 Task: Add an event with the title Second Interview with Roberstson, date ''2024/05/03'', time 9:40 AM to 11:40 AMand add a description: Analyzing the campaign''s KPIs, such as website traffic, lead generation, sales, customer acquisition cost, return on investment (ROI), or brand awareness metrics. This helps to determine if the campaign achieved its desired outcomes and if it delivered a positive ROI.Select event color  Peacock . Add location for the event as: Rotterdam, Netherlands, logged in from the account softage.8@softage.netand send the event invitation to softage.6@softage.net and softage.7@softage.net. Set a reminder for the event Every weekday(Monday to Friday)
Action: Mouse moved to (69, 126)
Screenshot: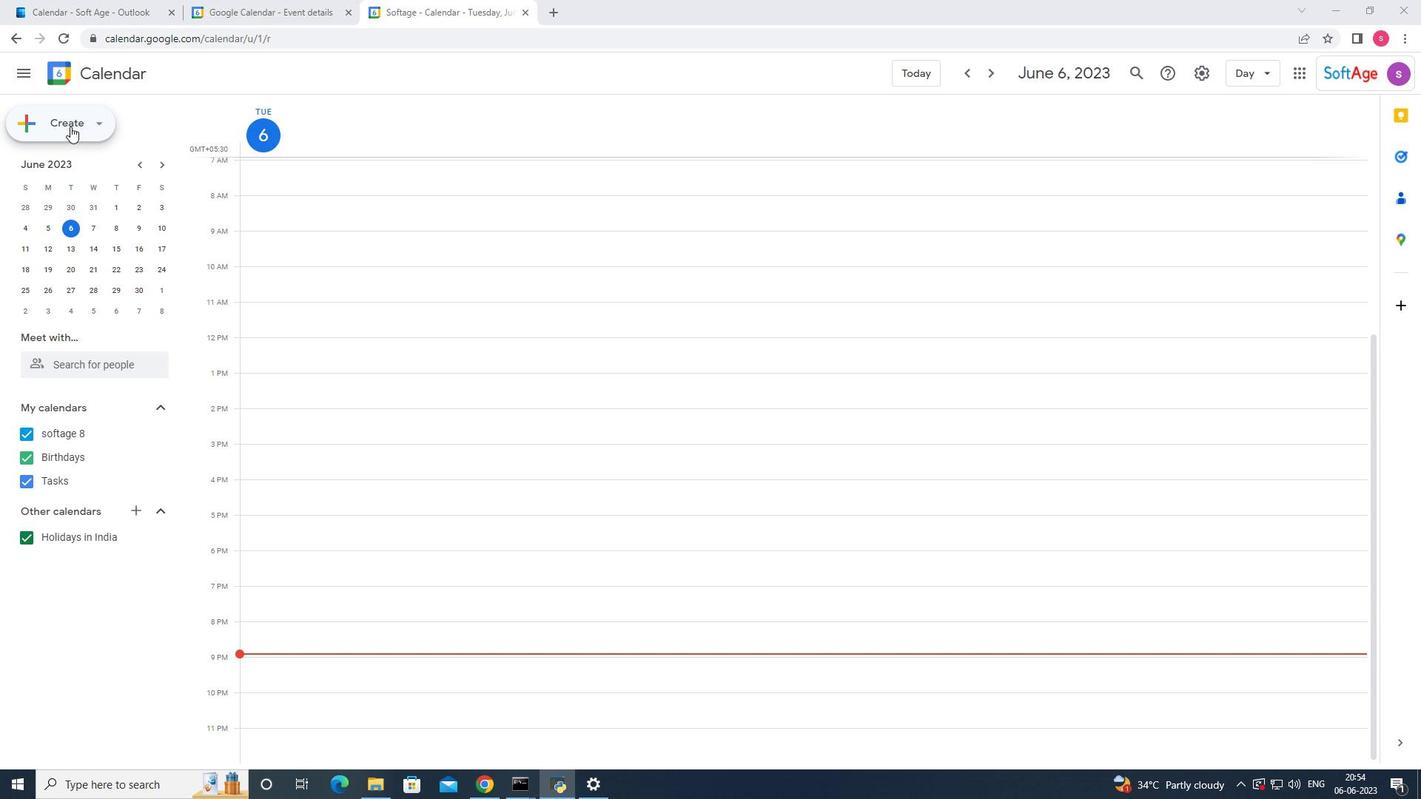 
Action: Mouse pressed left at (69, 126)
Screenshot: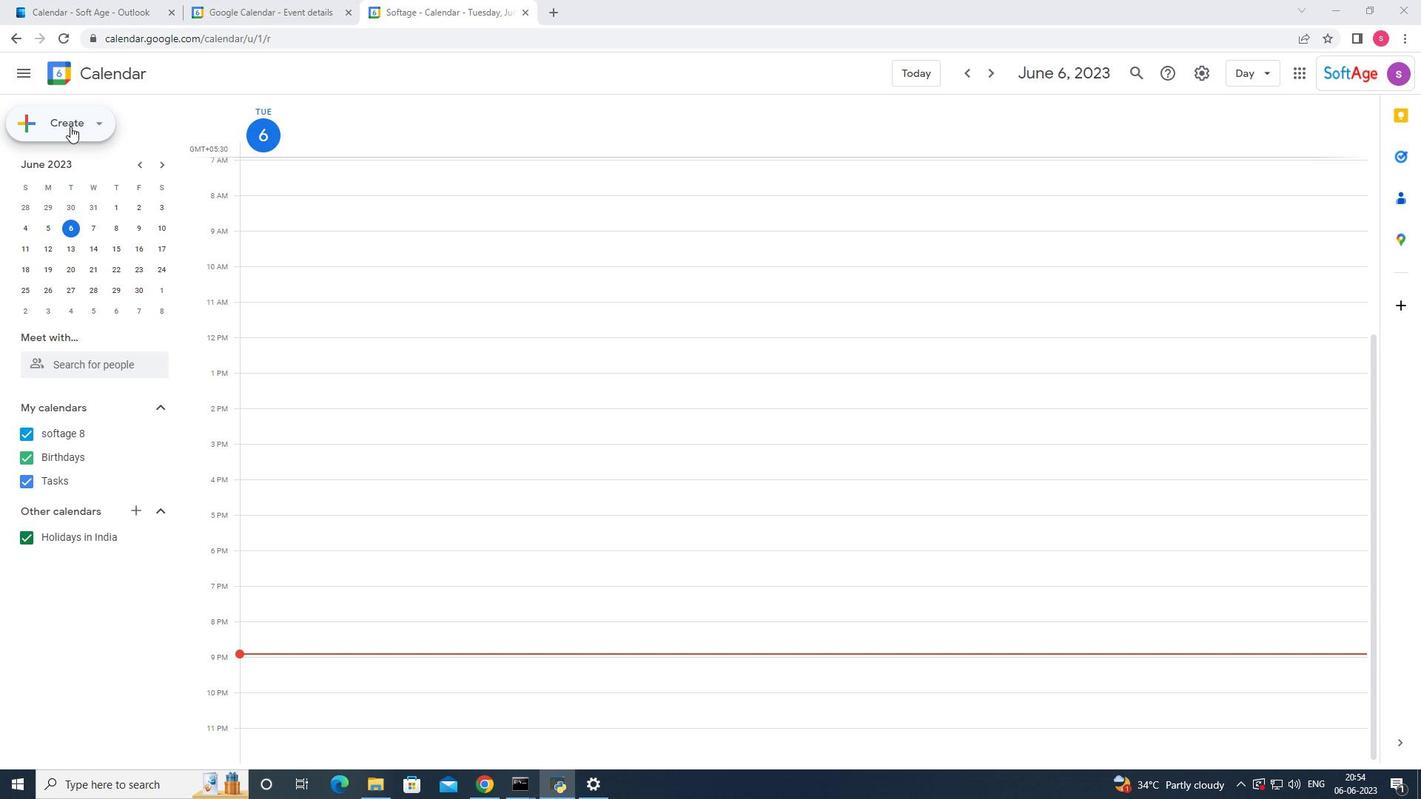 
Action: Mouse moved to (71, 165)
Screenshot: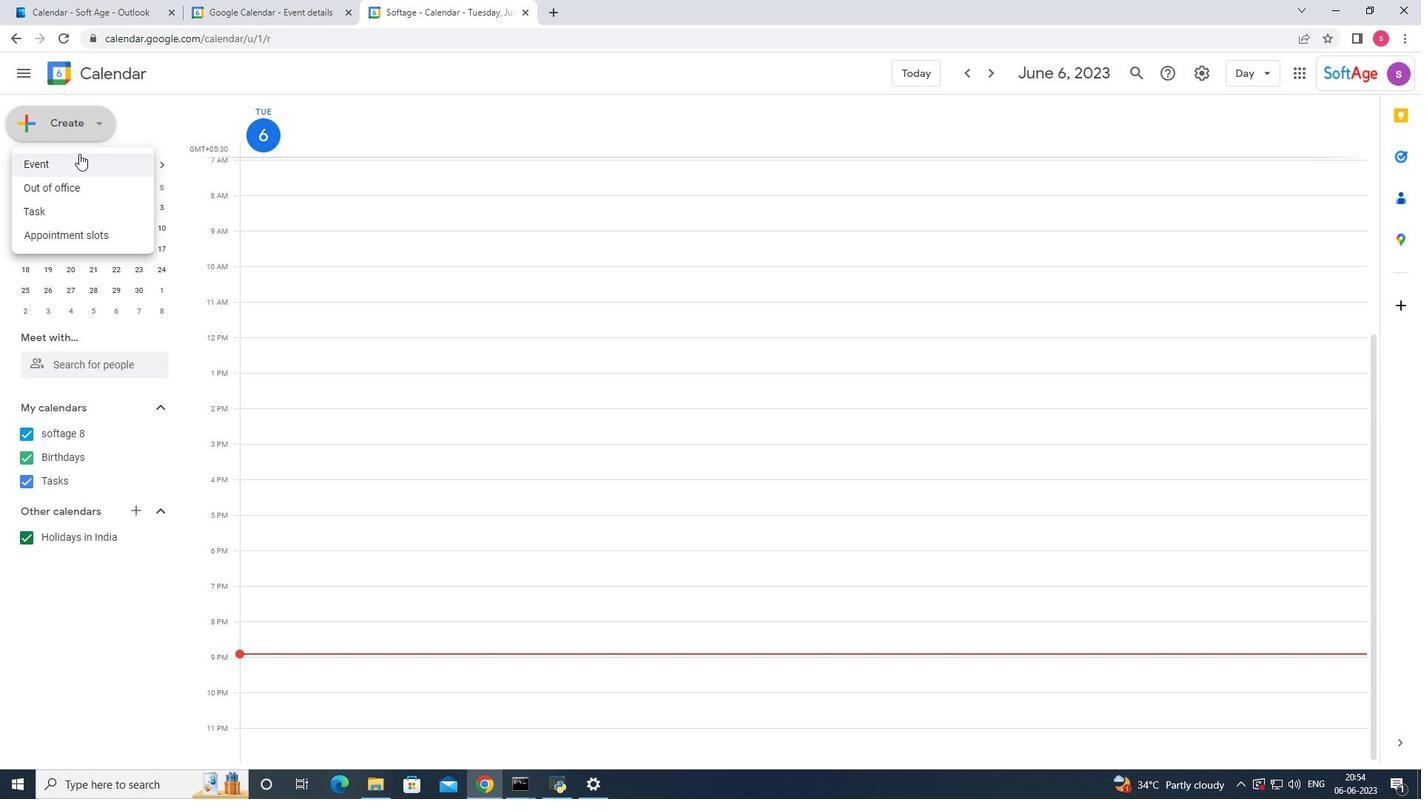 
Action: Mouse pressed left at (71, 165)
Screenshot: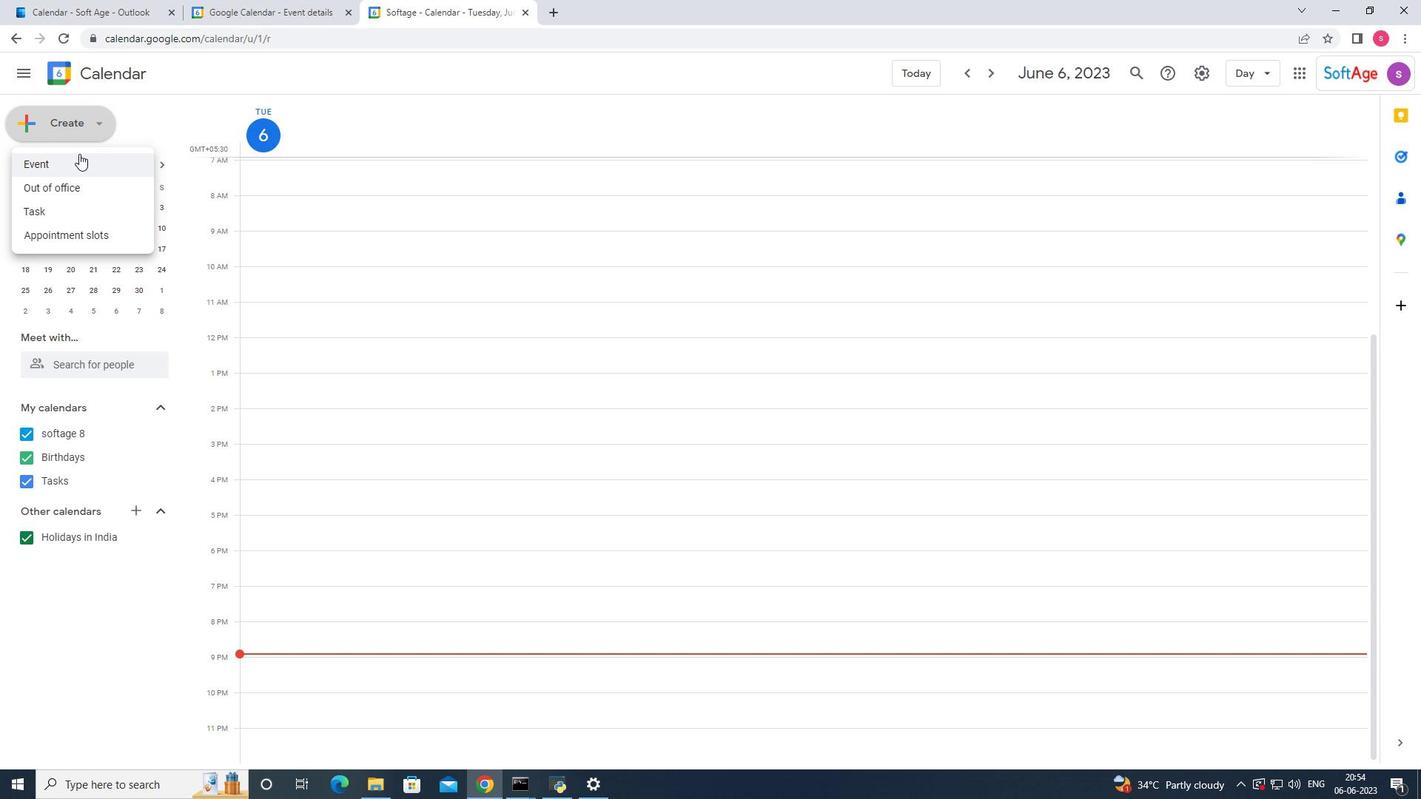 
Action: Mouse moved to (828, 636)
Screenshot: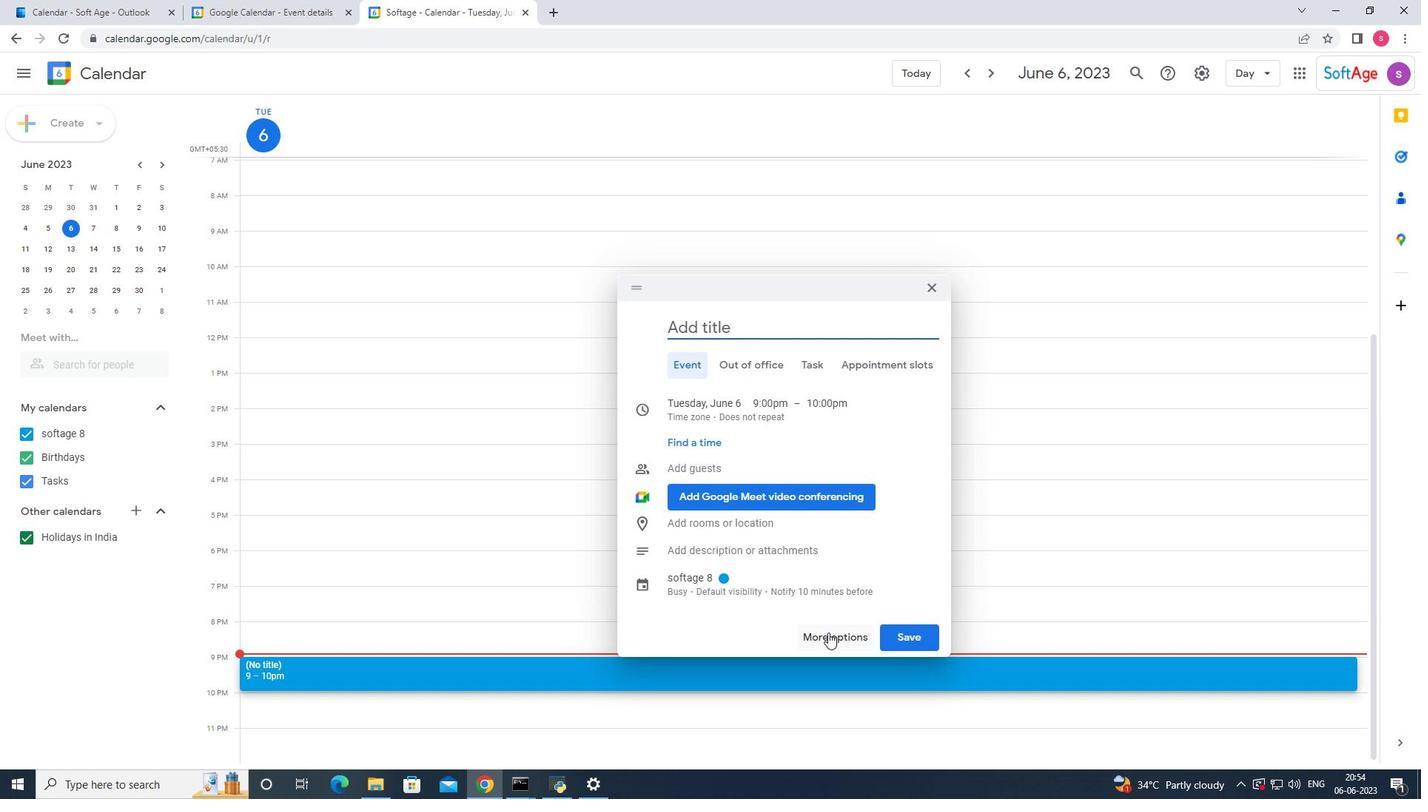 
Action: Mouse pressed left at (828, 636)
Screenshot: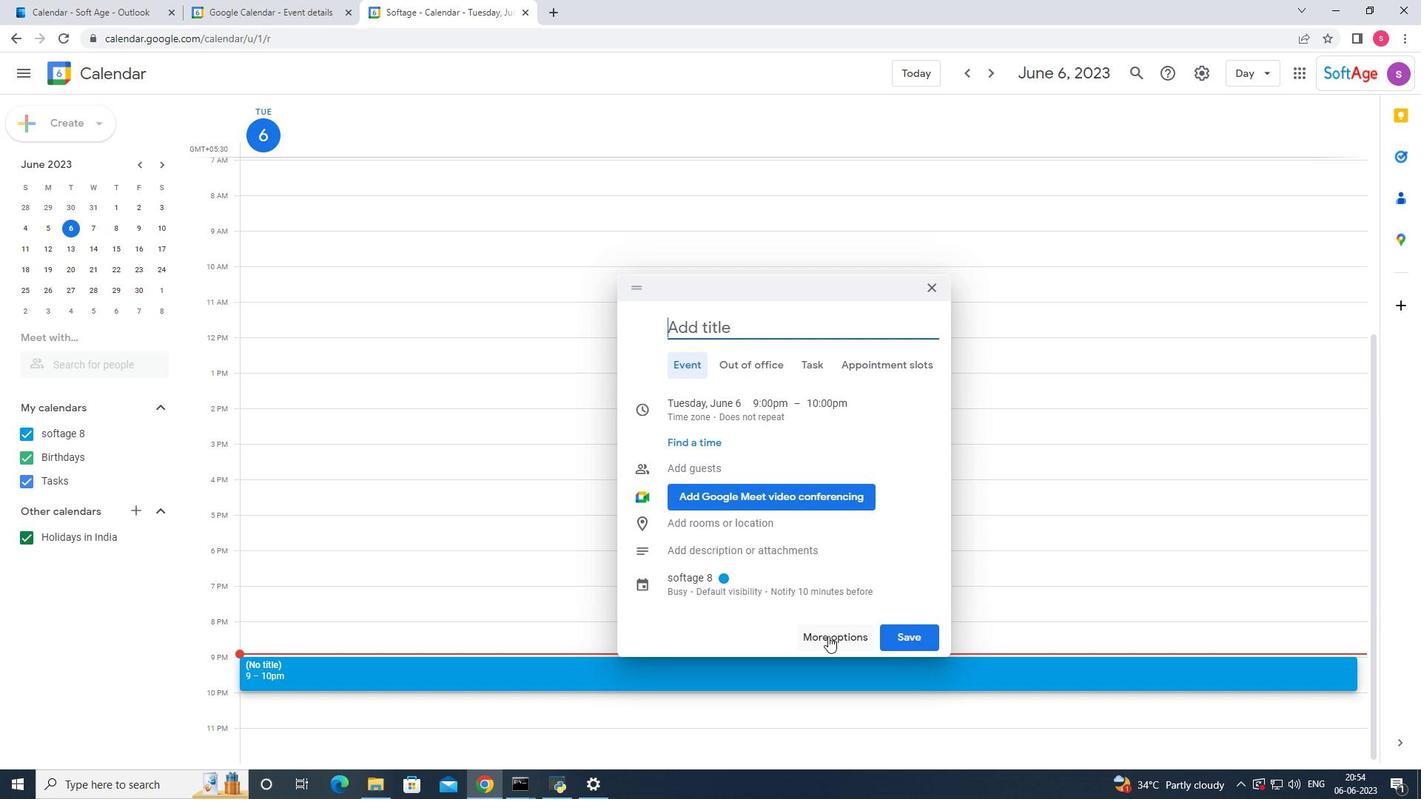 
Action: Mouse moved to (202, 63)
Screenshot: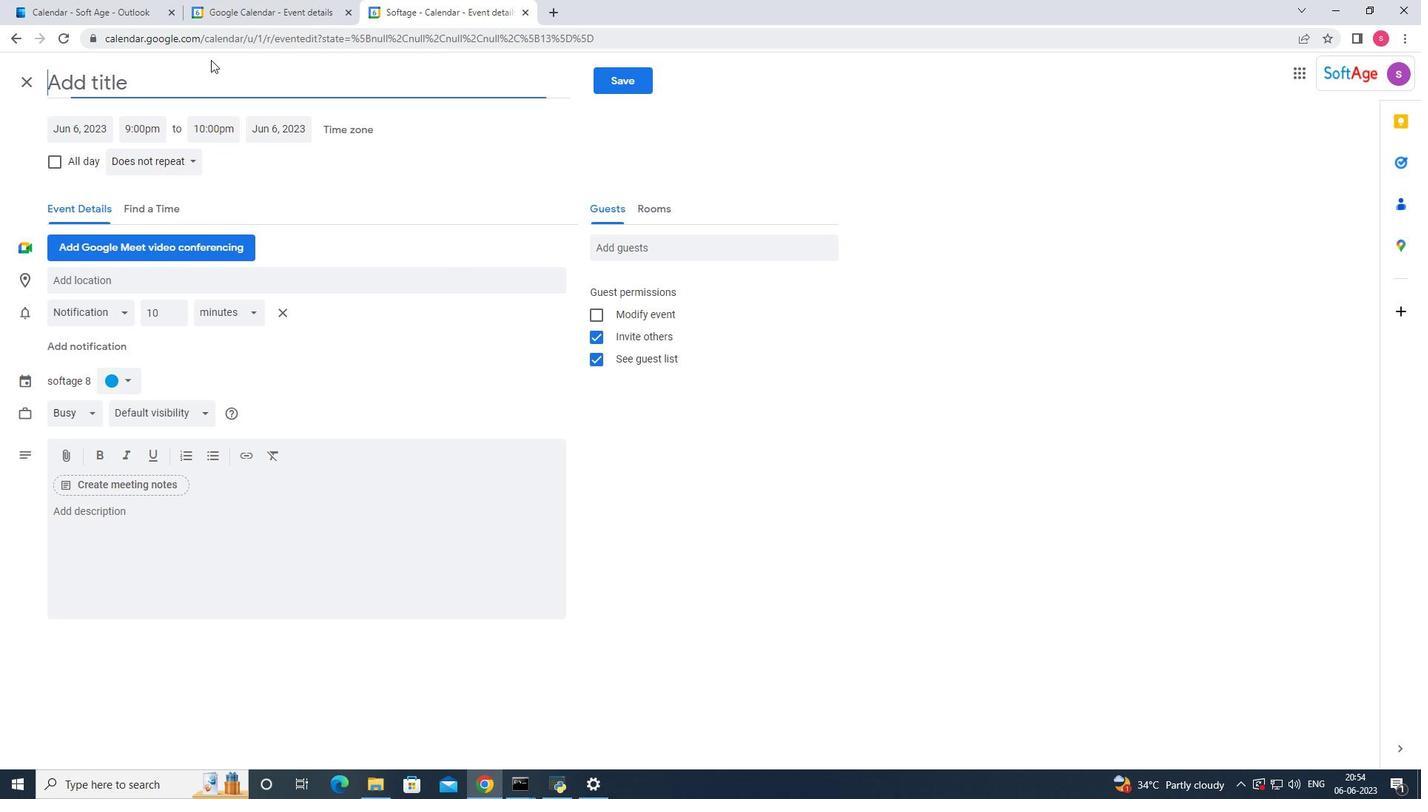 
Action: Mouse pressed left at (202, 63)
Screenshot: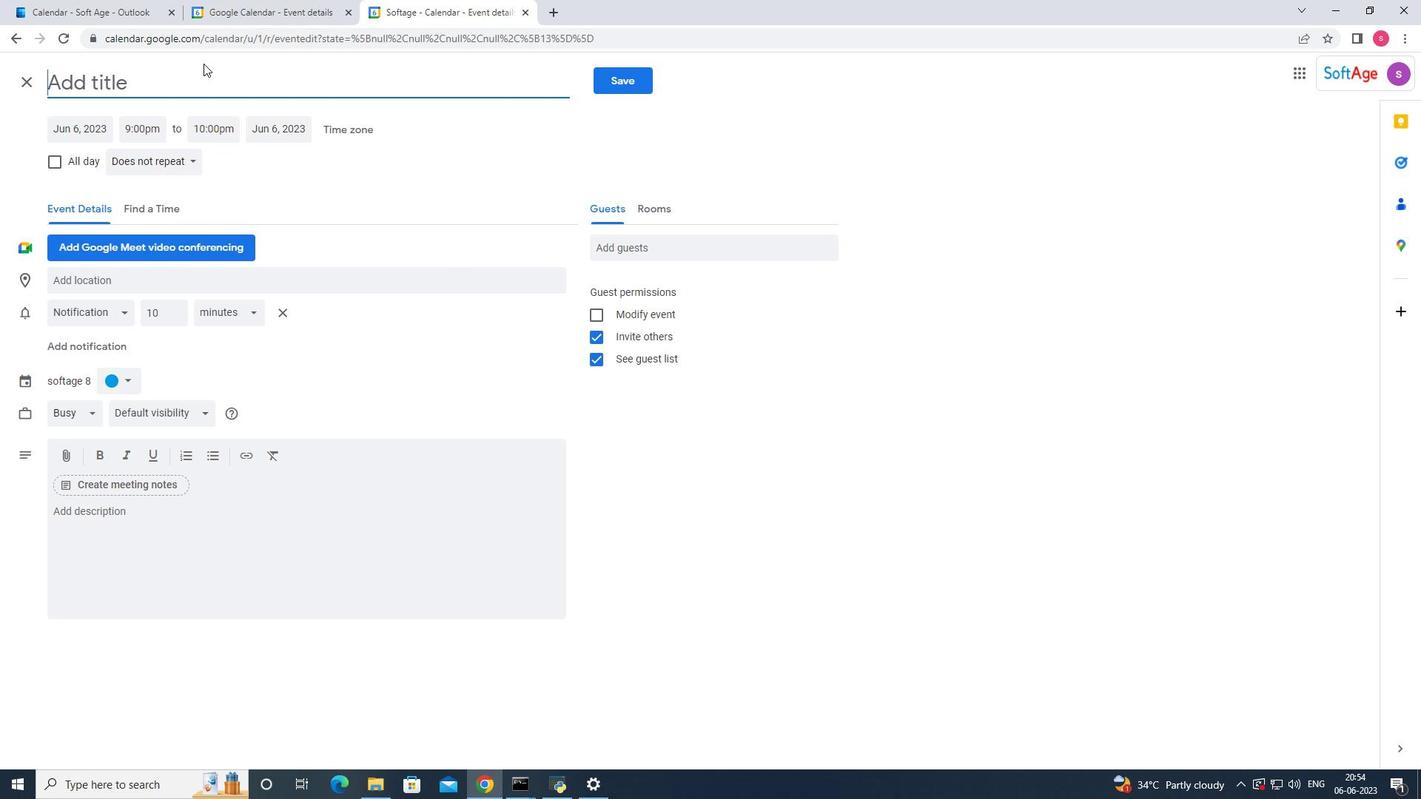 
Action: Key pressed <Key.shift_r>s<Key.shift_r>S<Key.shift_r>S<Key.shift_r>jf
Screenshot: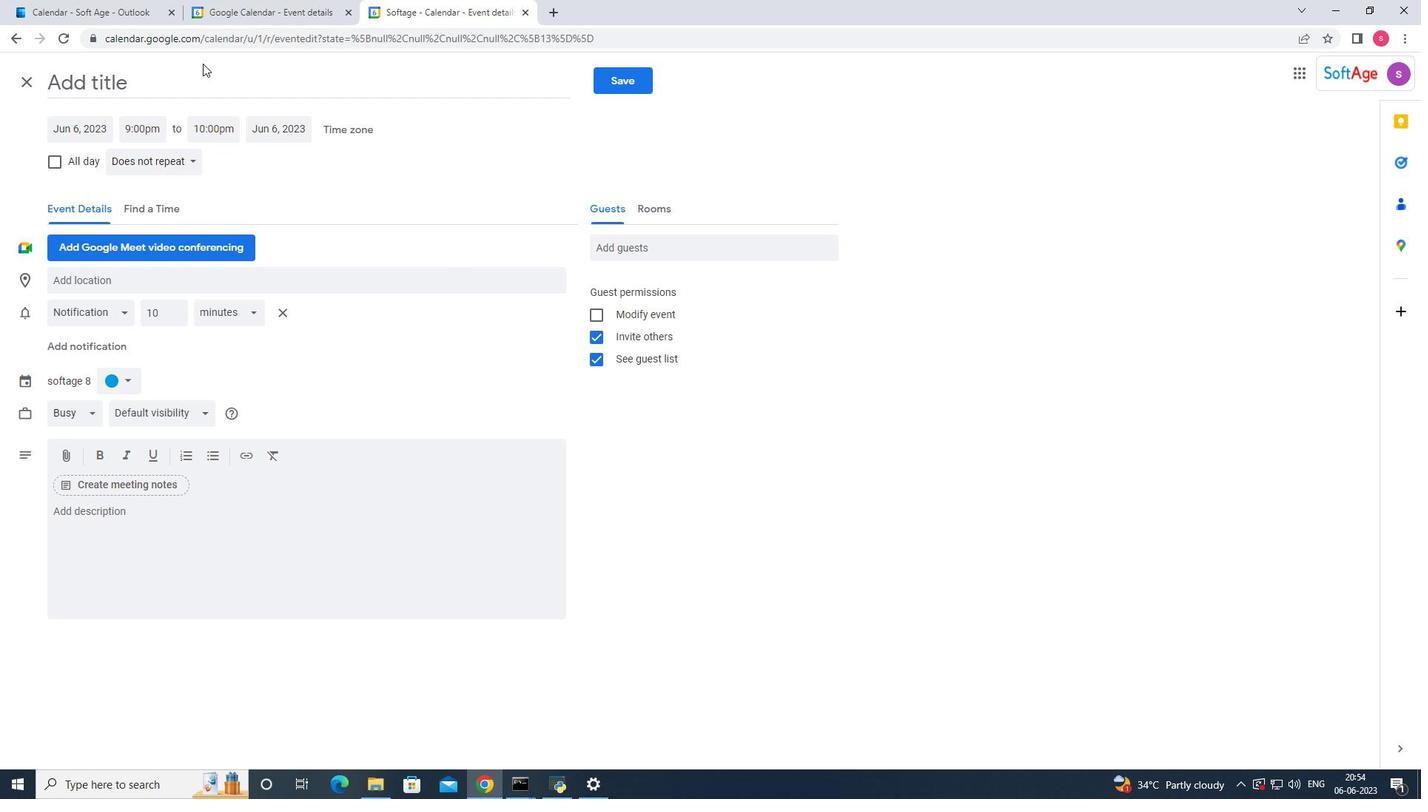 
Action: Mouse moved to (84, 79)
Screenshot: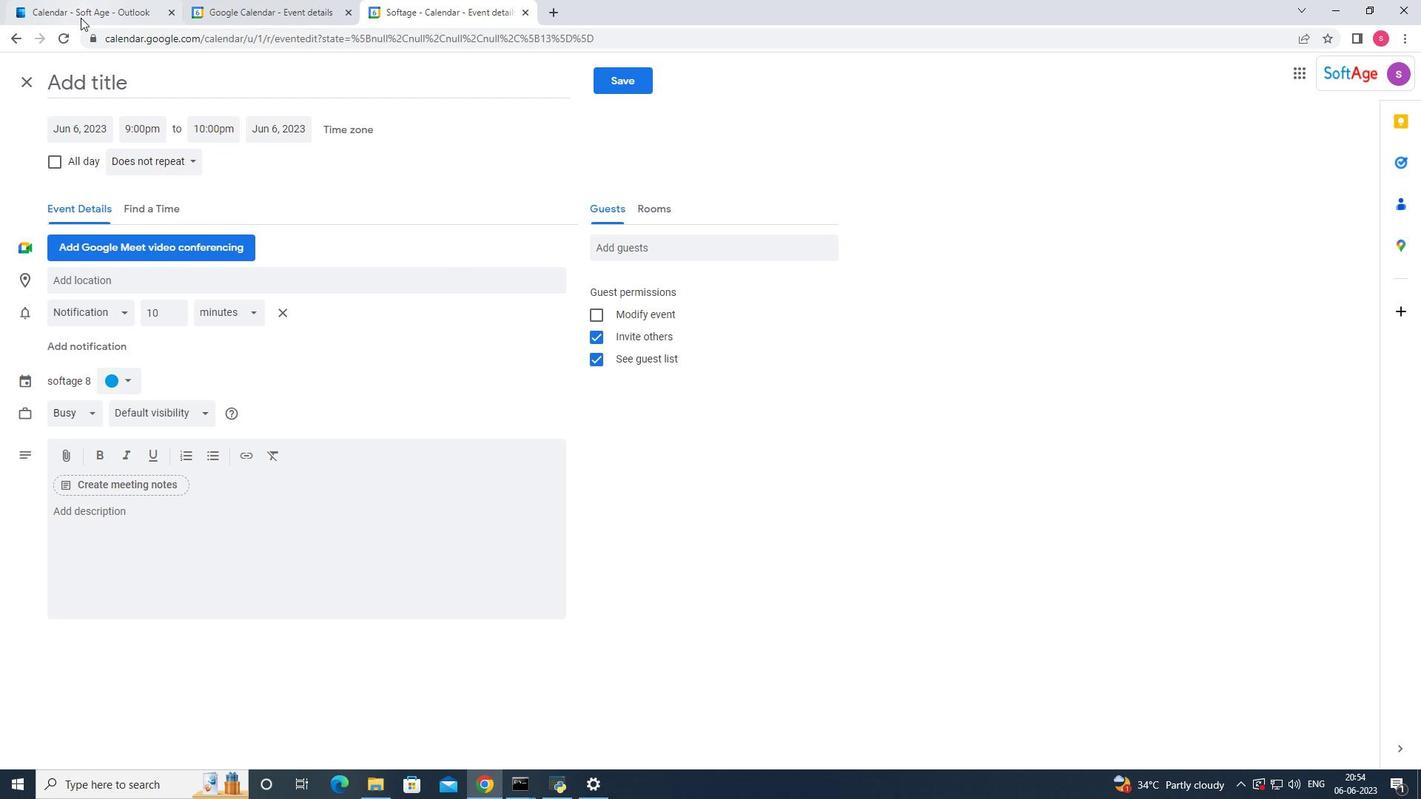 
Action: Mouse pressed left at (84, 79)
Screenshot: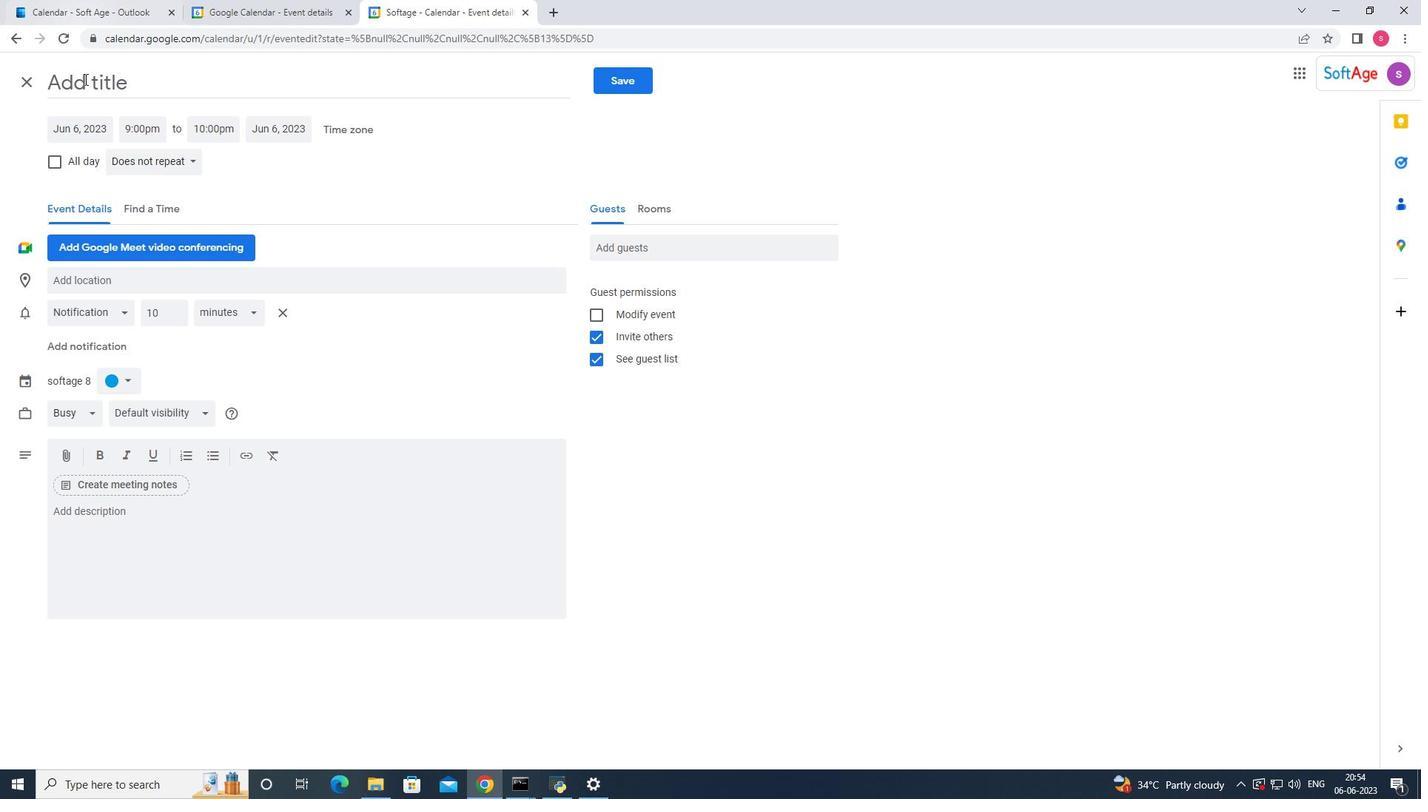 
Action: Mouse moved to (84, 79)
Screenshot: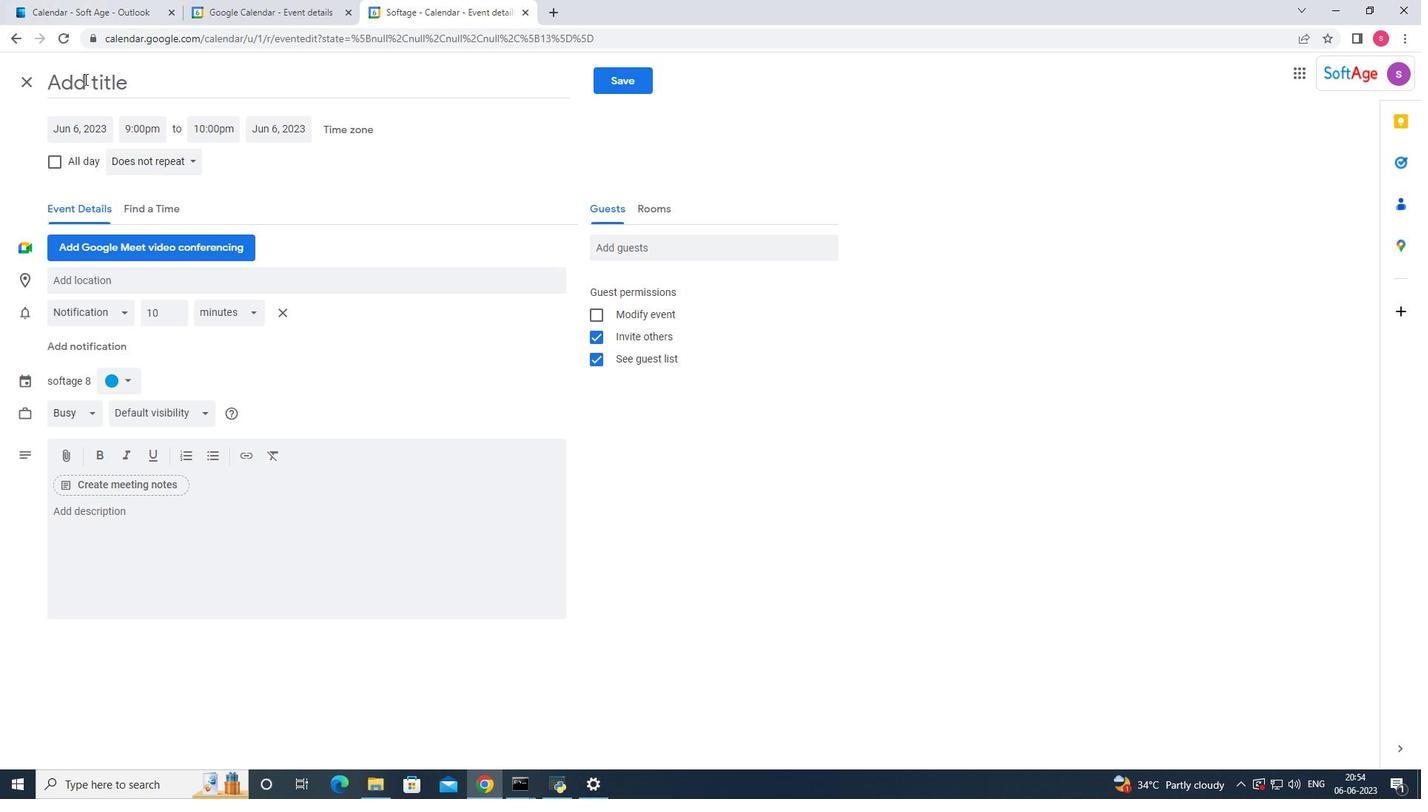 
Action: Key pressed <Key.shift_r>Second<Key.space><Key.shift>Interview<Key.space>with<Key.space><Key.shift_r>Rp<Key.backspace>obertstson<Key.space>
Screenshot: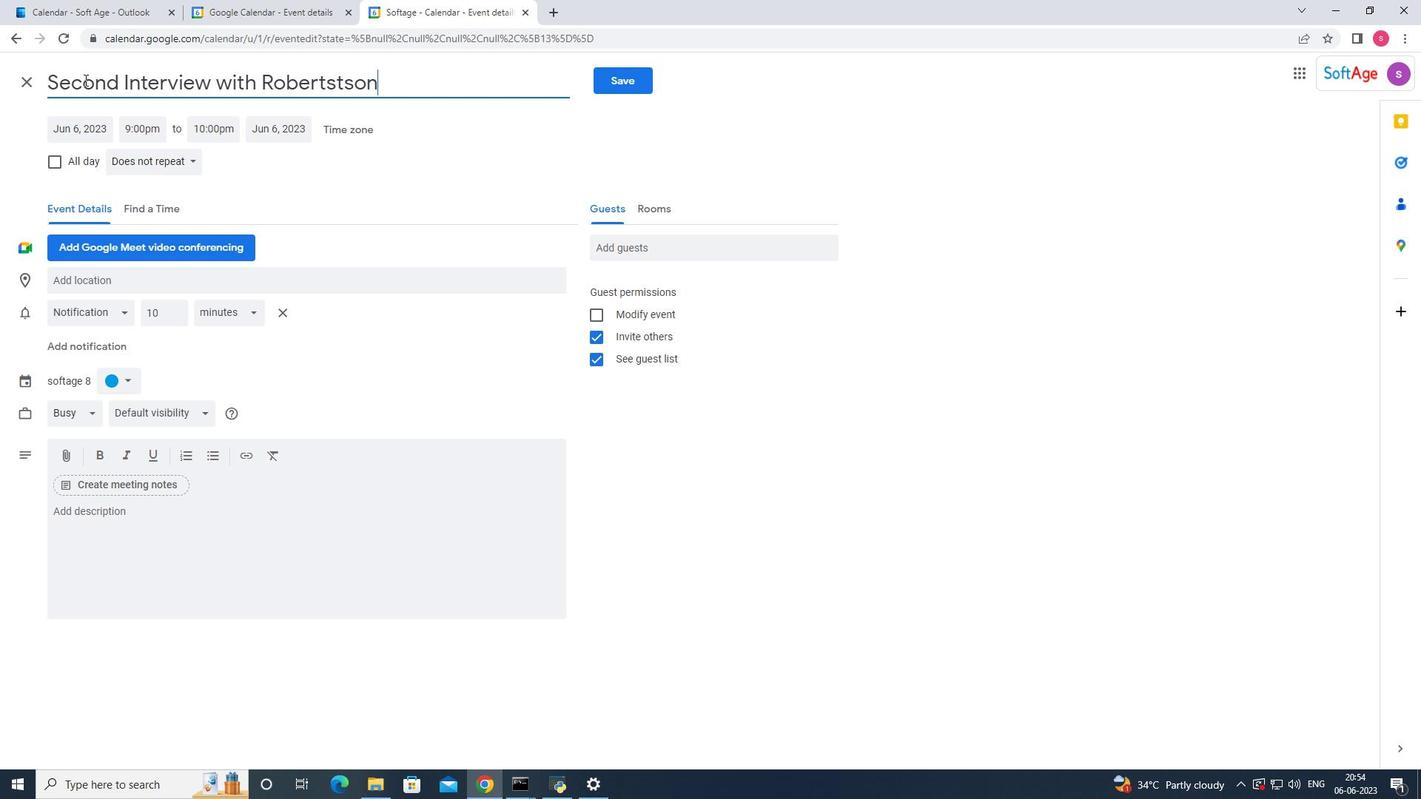 
Action: Mouse moved to (84, 132)
Screenshot: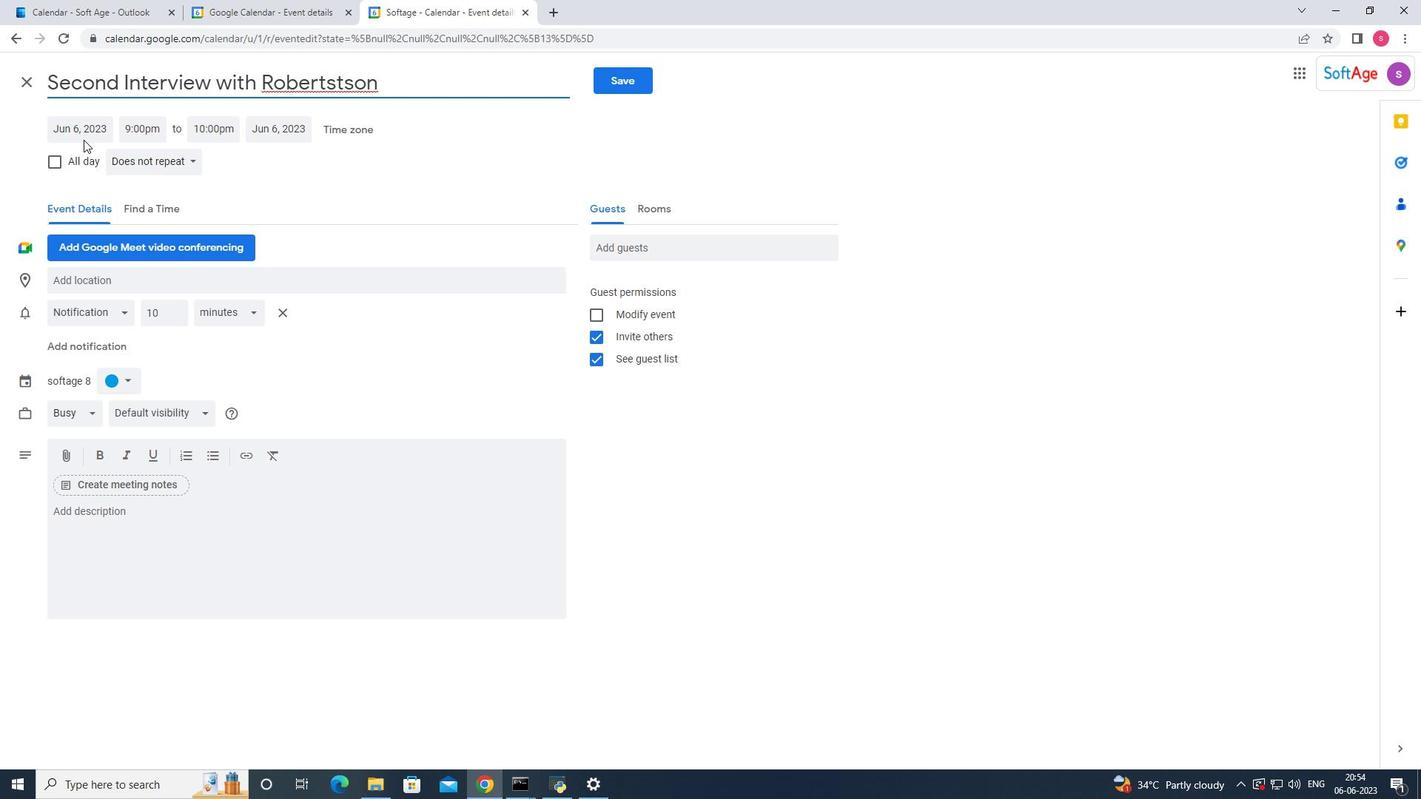 
Action: Mouse pressed left at (84, 132)
Screenshot: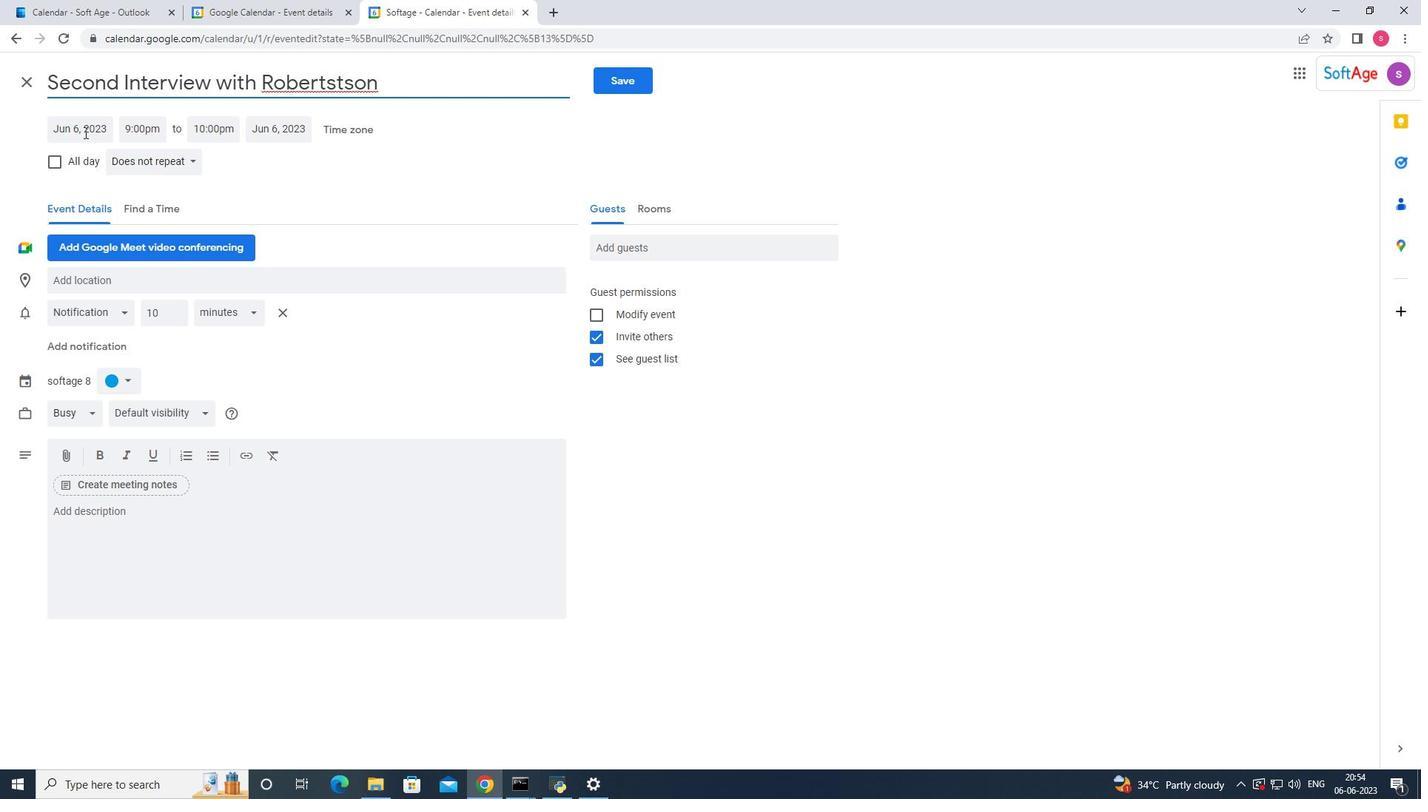 
Action: Mouse moved to (240, 159)
Screenshot: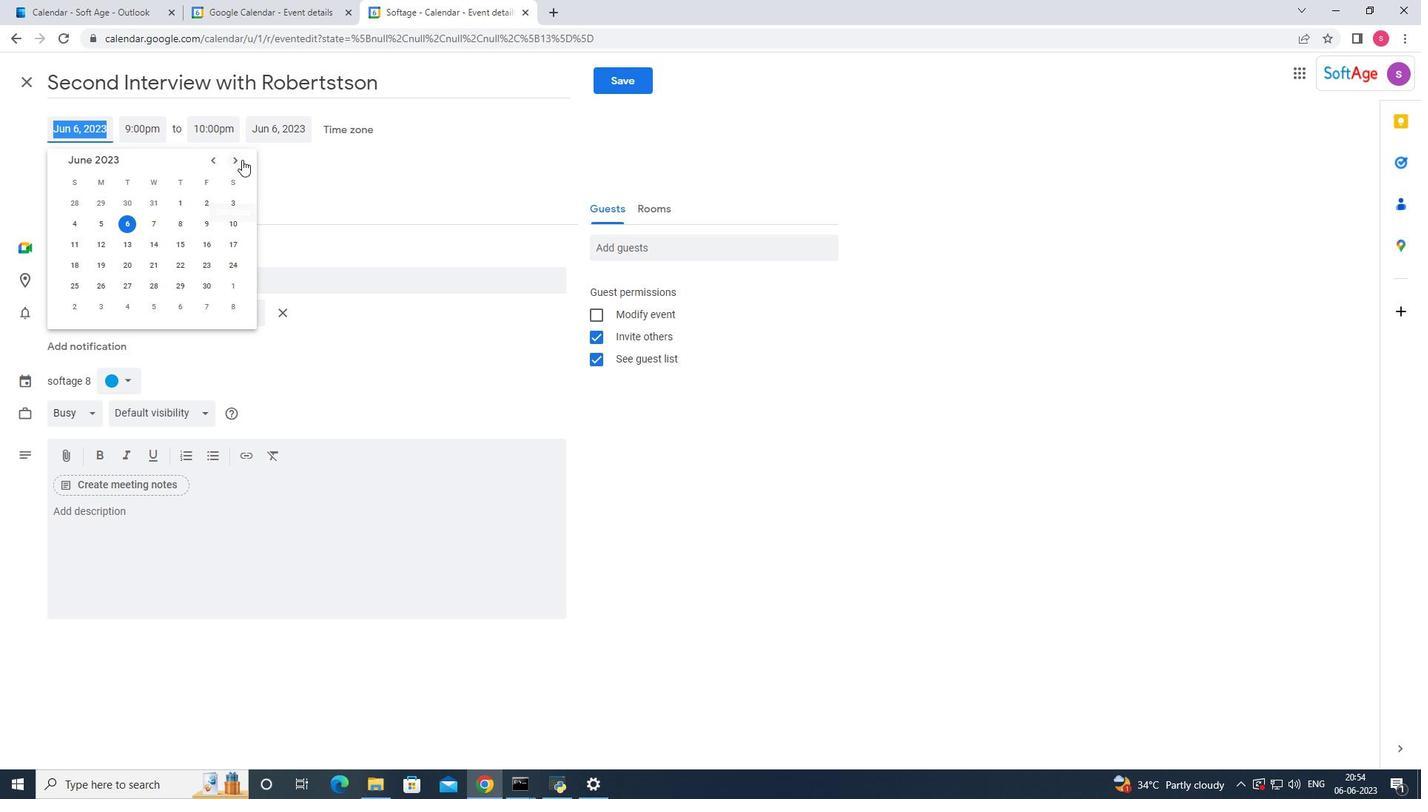 
Action: Mouse pressed left at (240, 159)
Screenshot: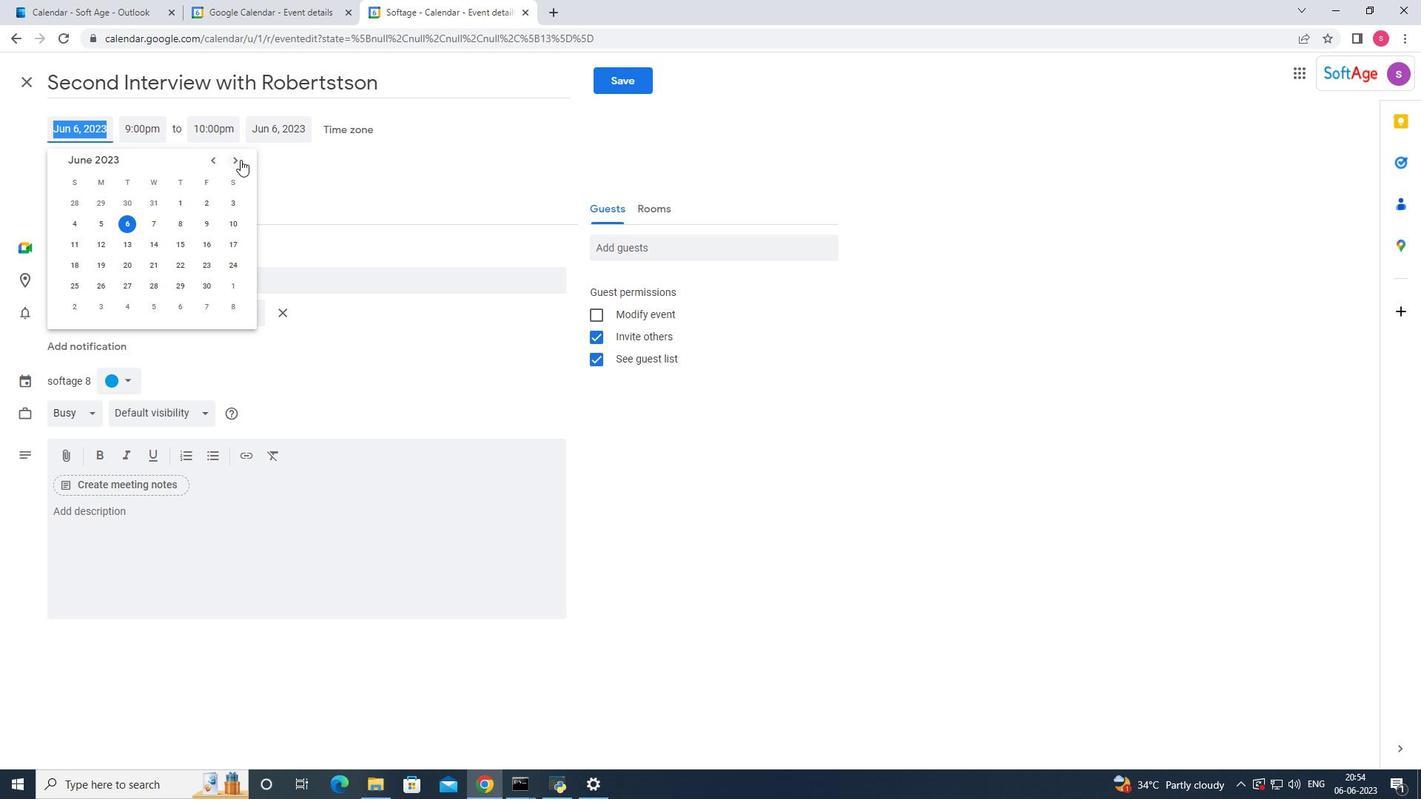 
Action: Mouse pressed left at (240, 159)
Screenshot: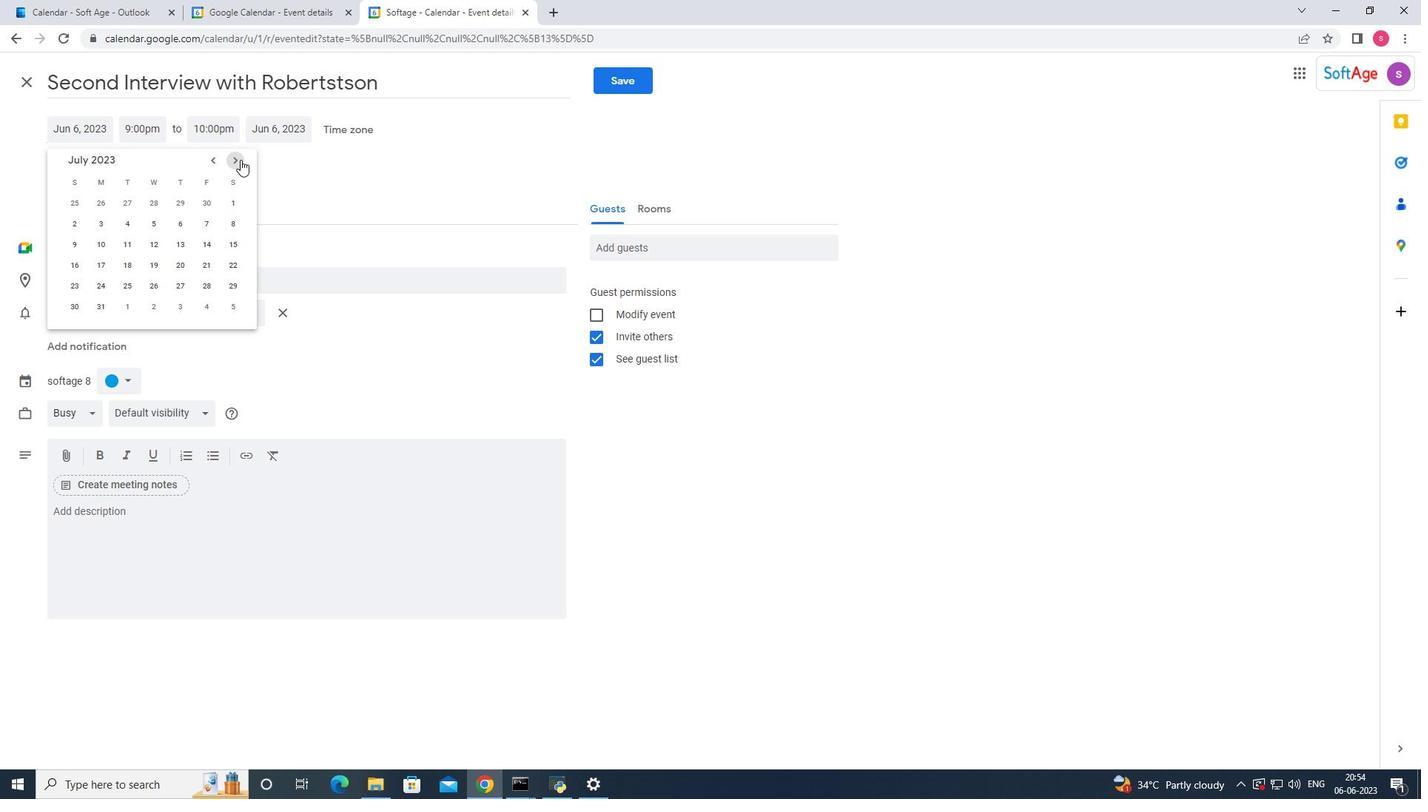 
Action: Mouse pressed left at (240, 159)
Screenshot: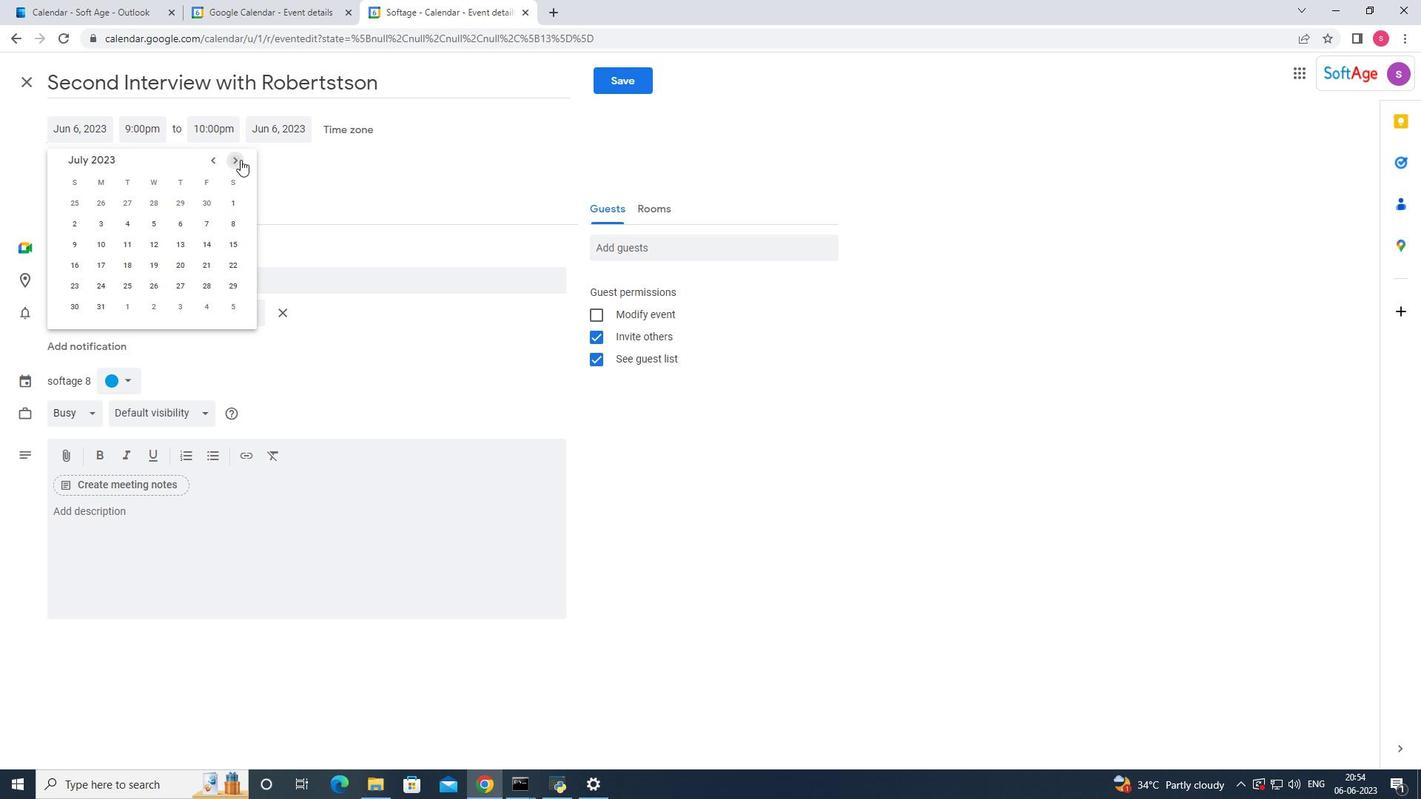 
Action: Mouse pressed left at (240, 159)
Screenshot: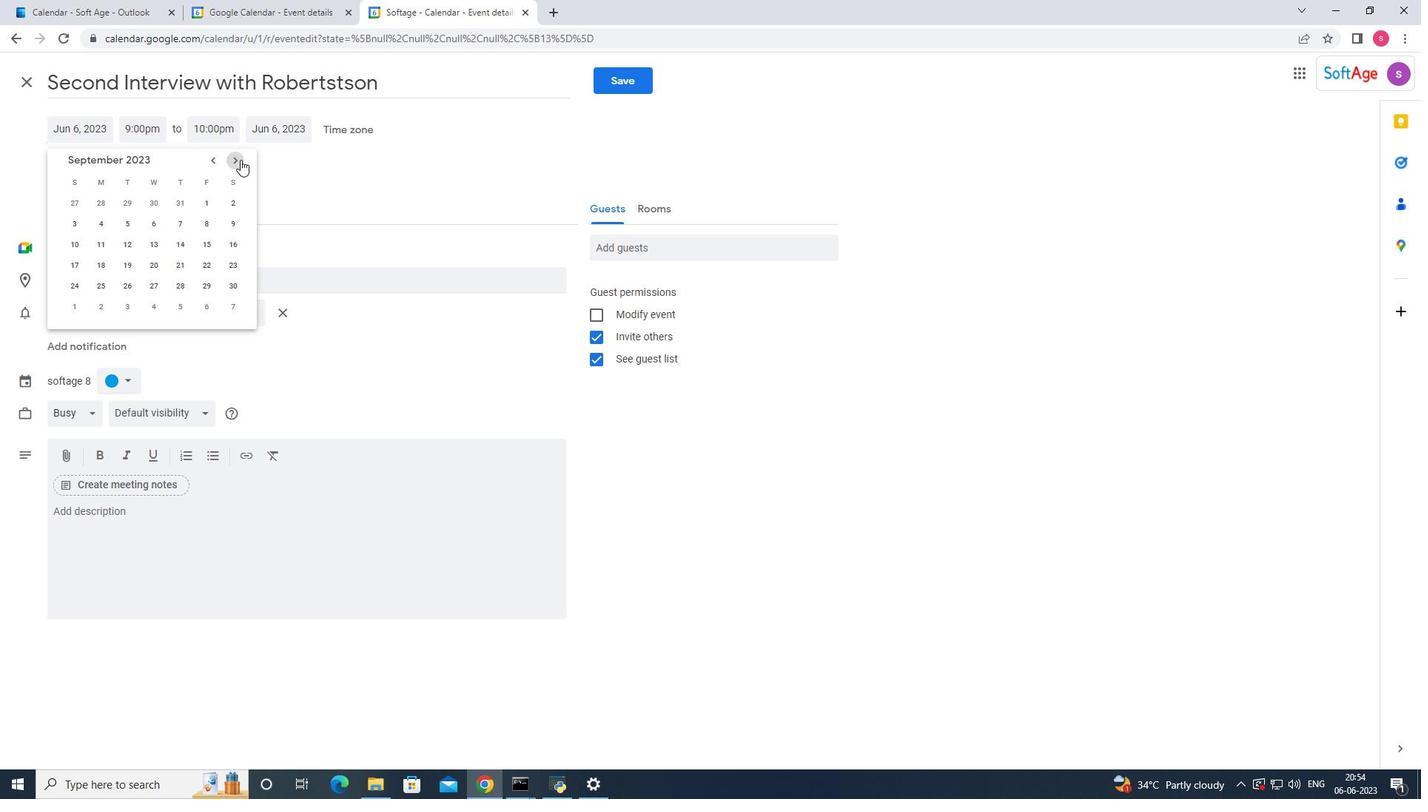 
Action: Mouse pressed left at (240, 159)
Screenshot: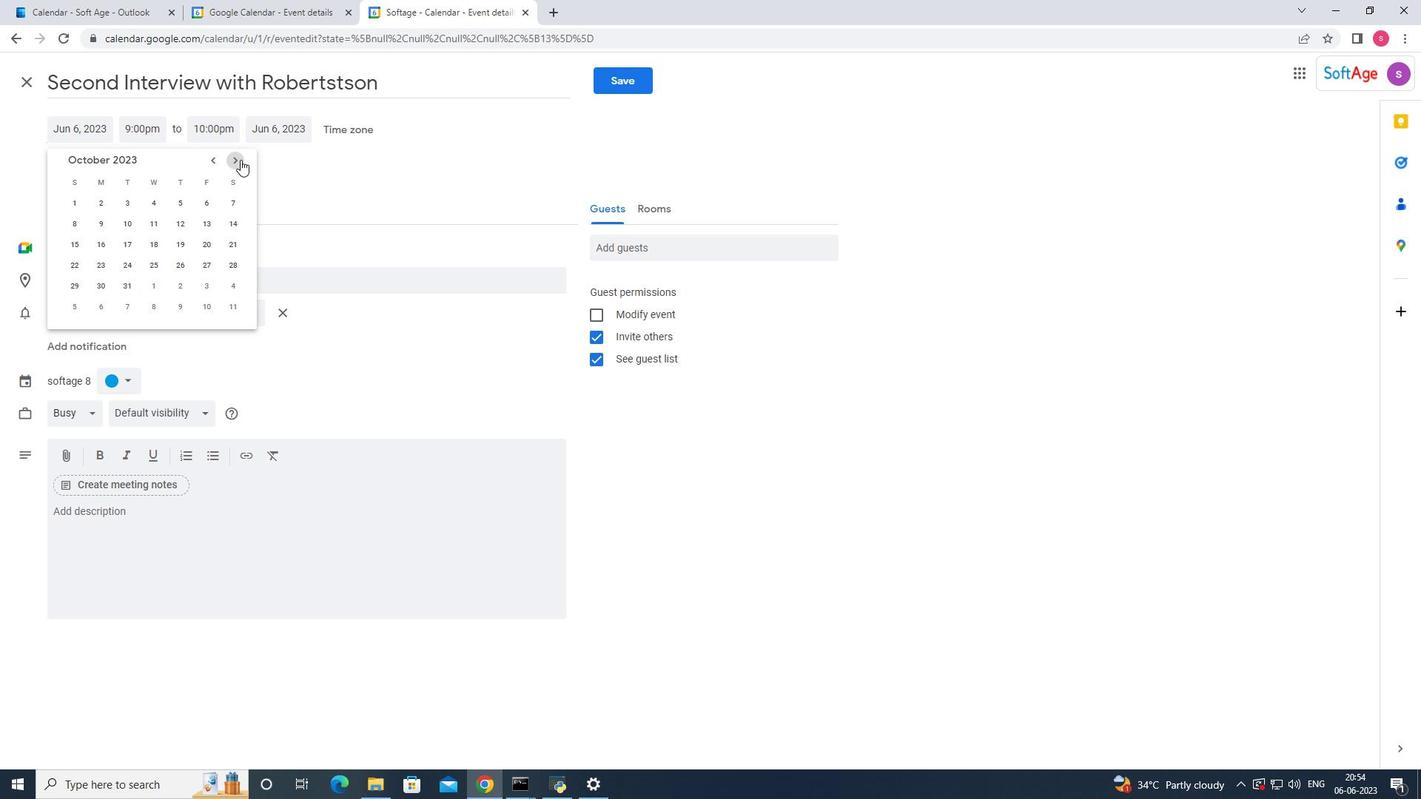 
Action: Mouse pressed left at (240, 159)
Screenshot: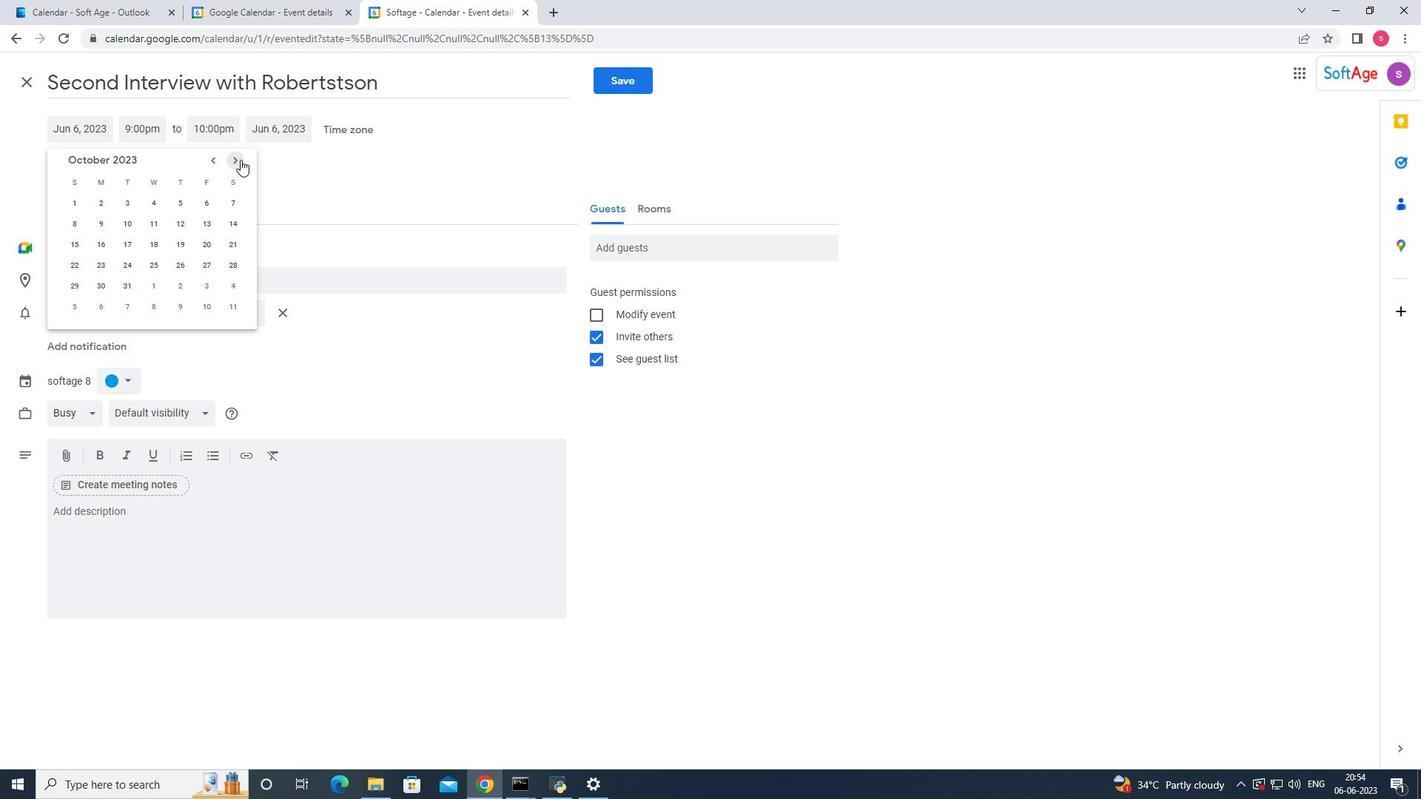 
Action: Mouse pressed left at (240, 159)
Screenshot: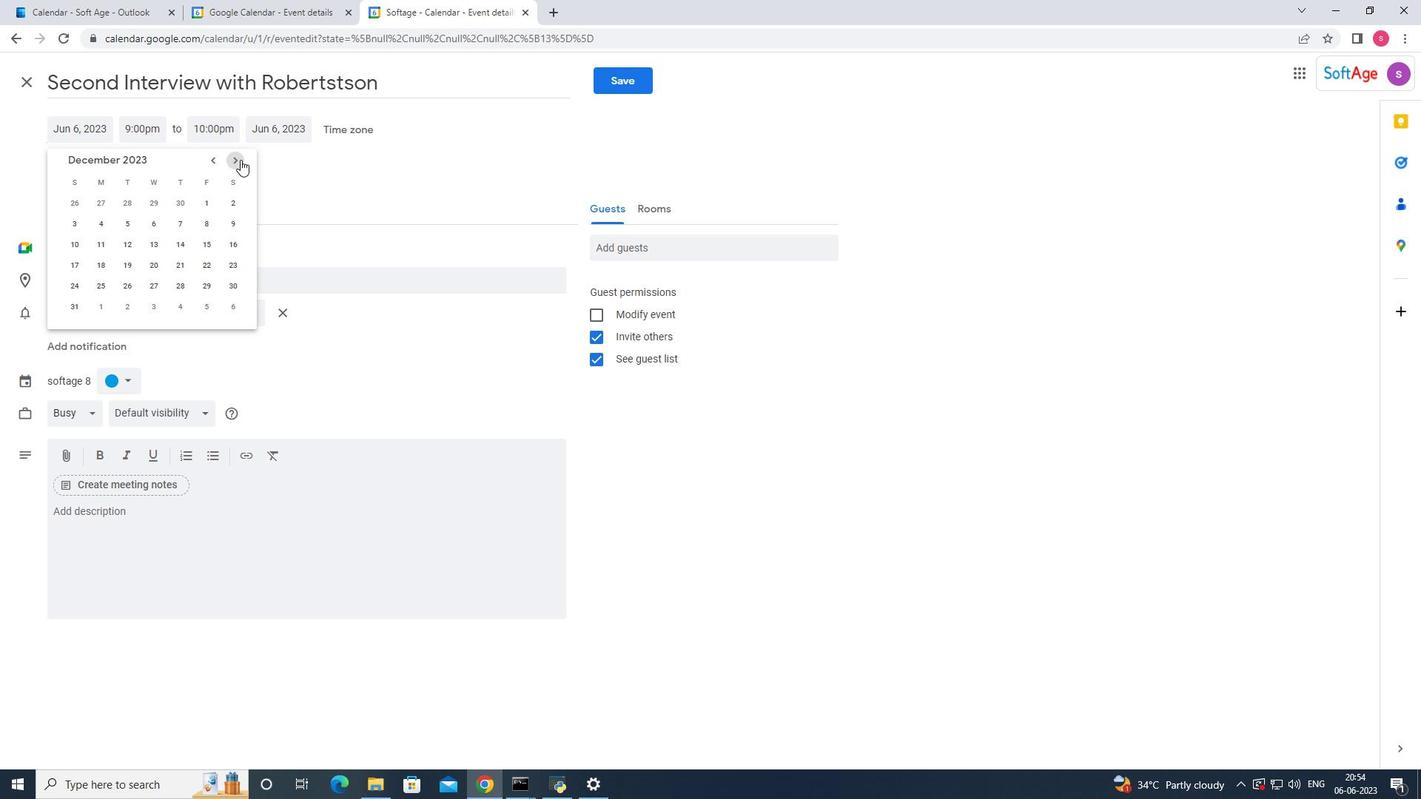 
Action: Mouse pressed left at (240, 159)
Screenshot: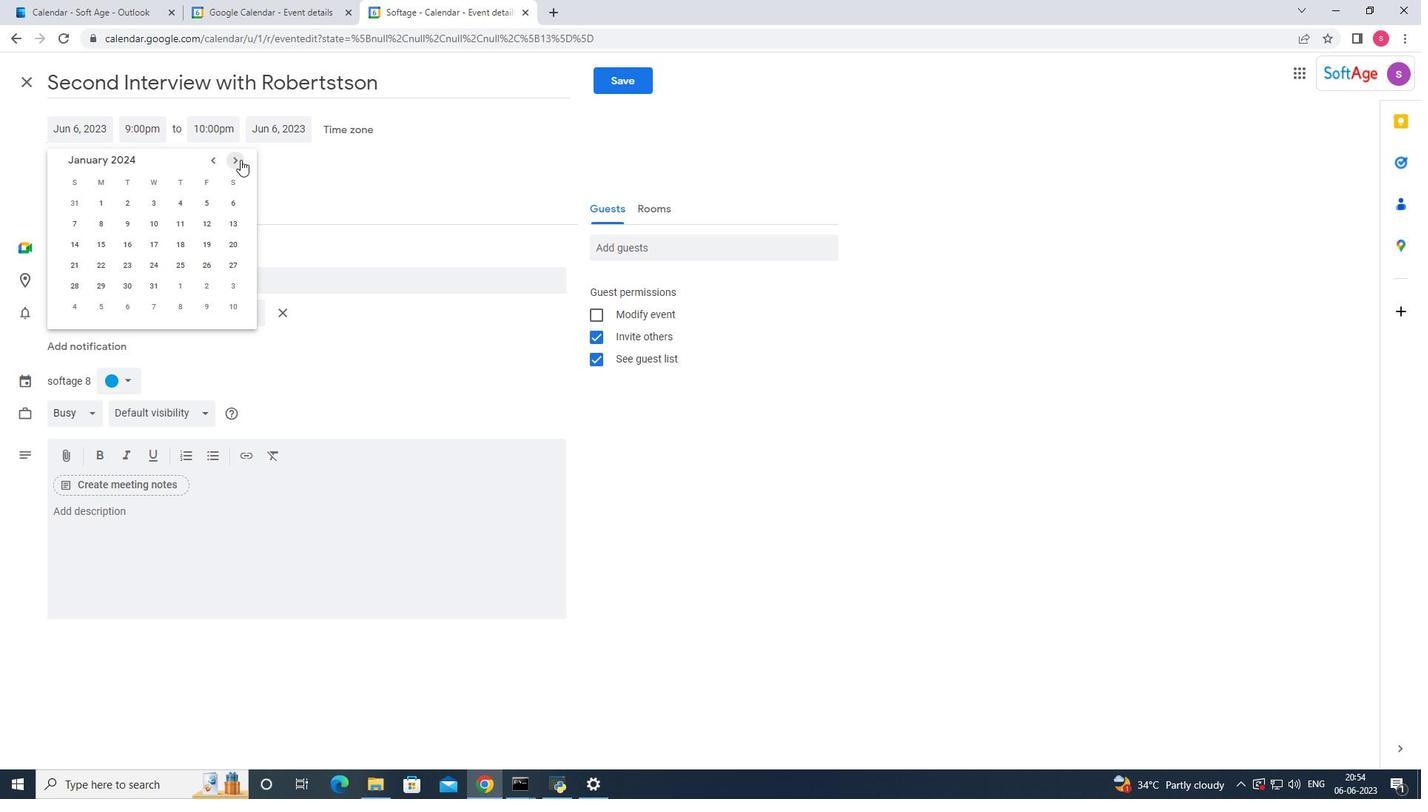 
Action: Mouse pressed left at (240, 159)
Screenshot: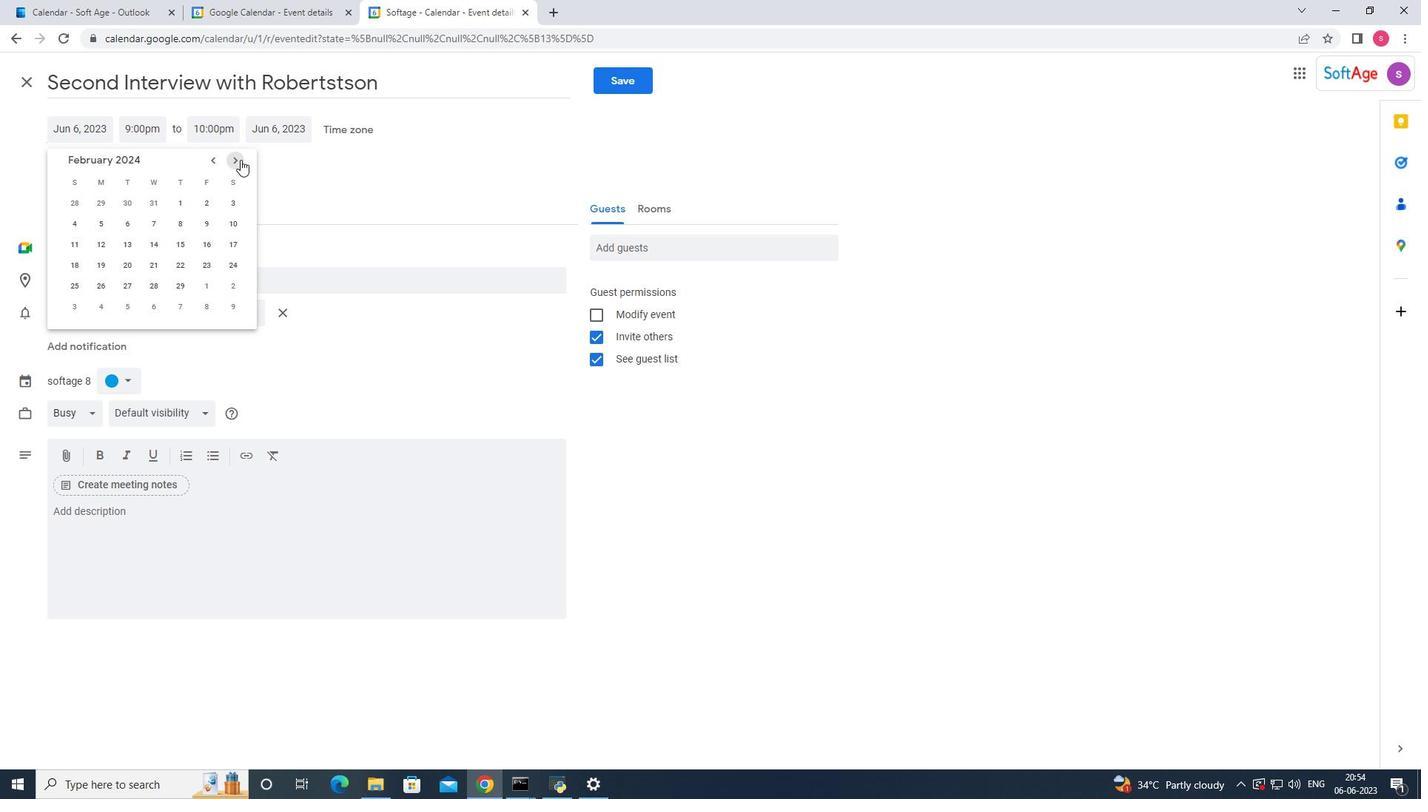
Action: Mouse pressed left at (240, 159)
Screenshot: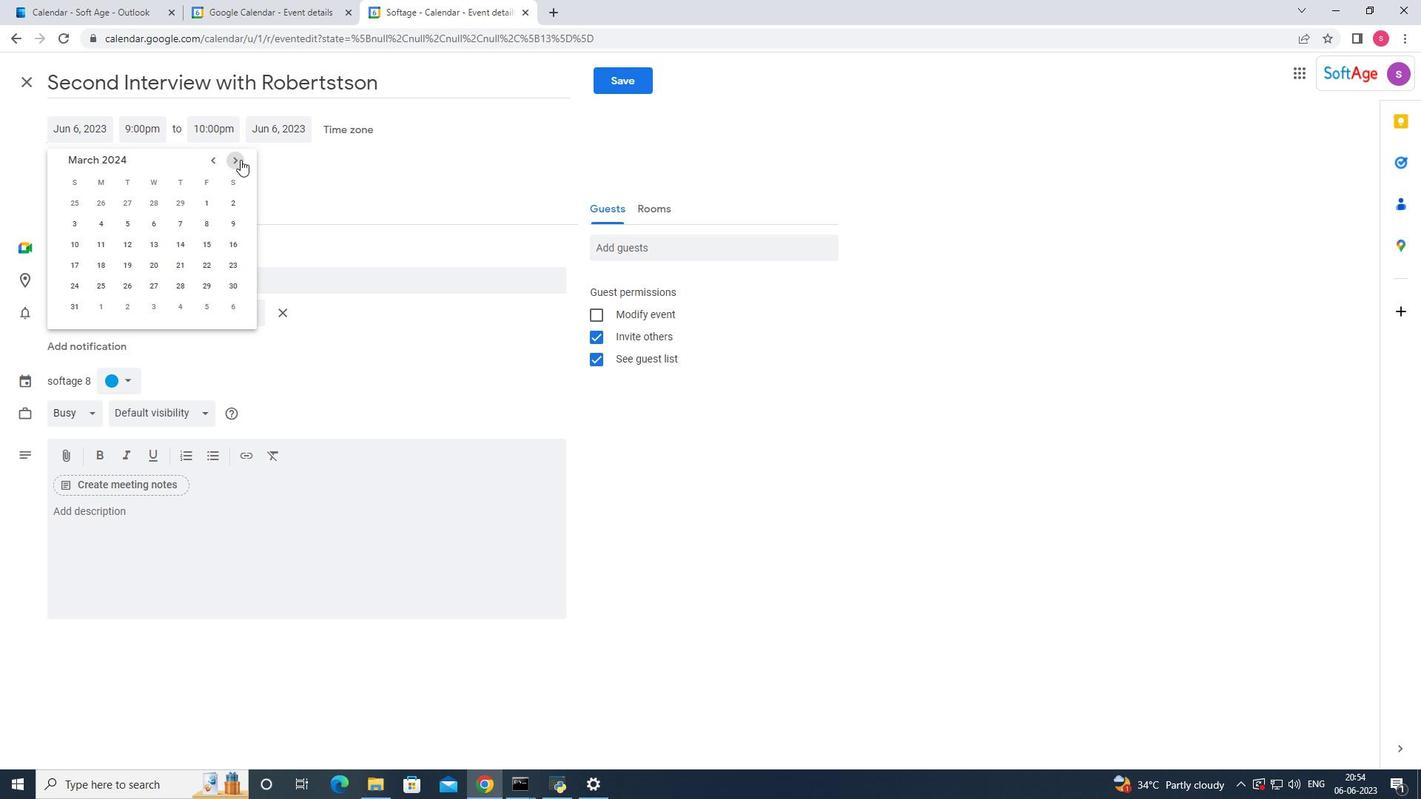 
Action: Mouse pressed left at (240, 159)
Screenshot: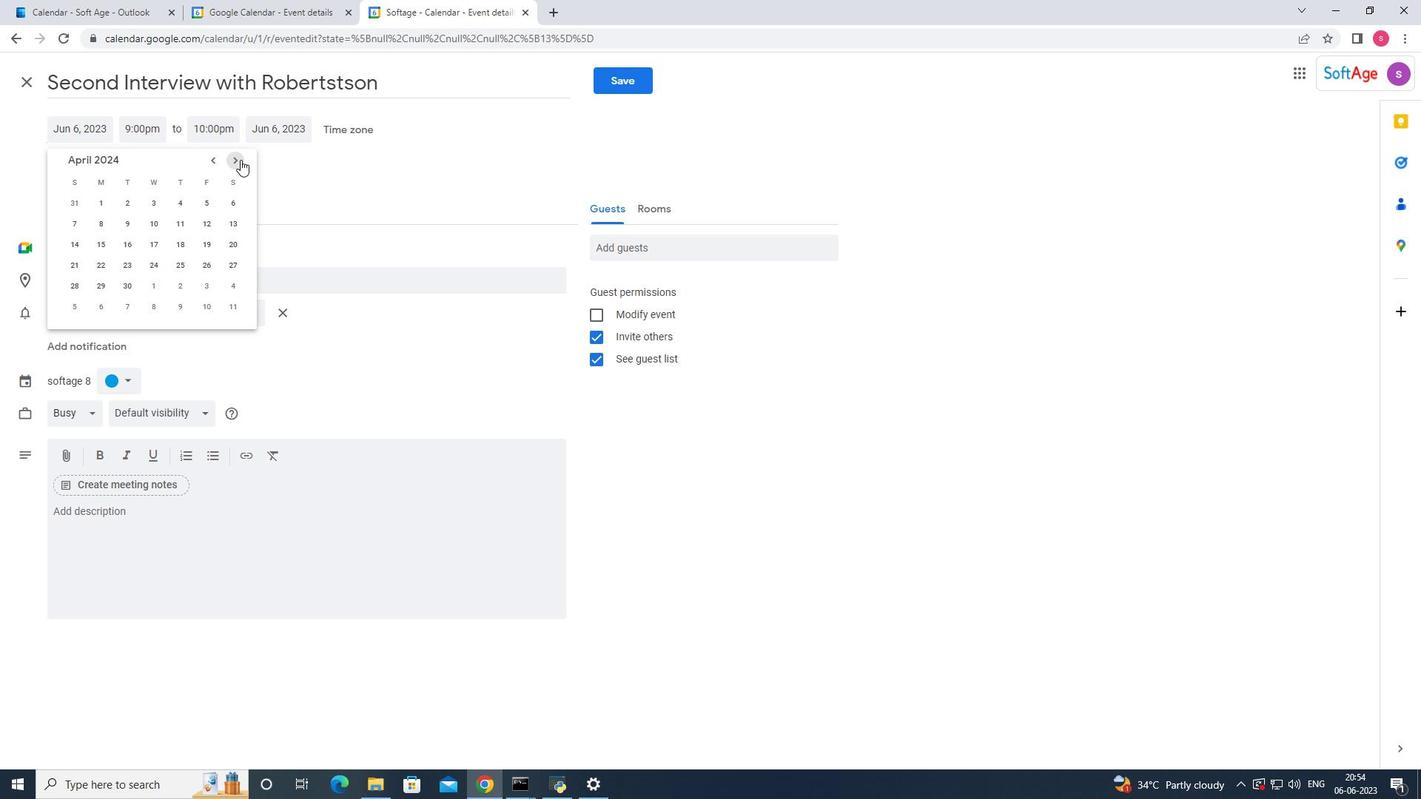
Action: Mouse moved to (205, 201)
Screenshot: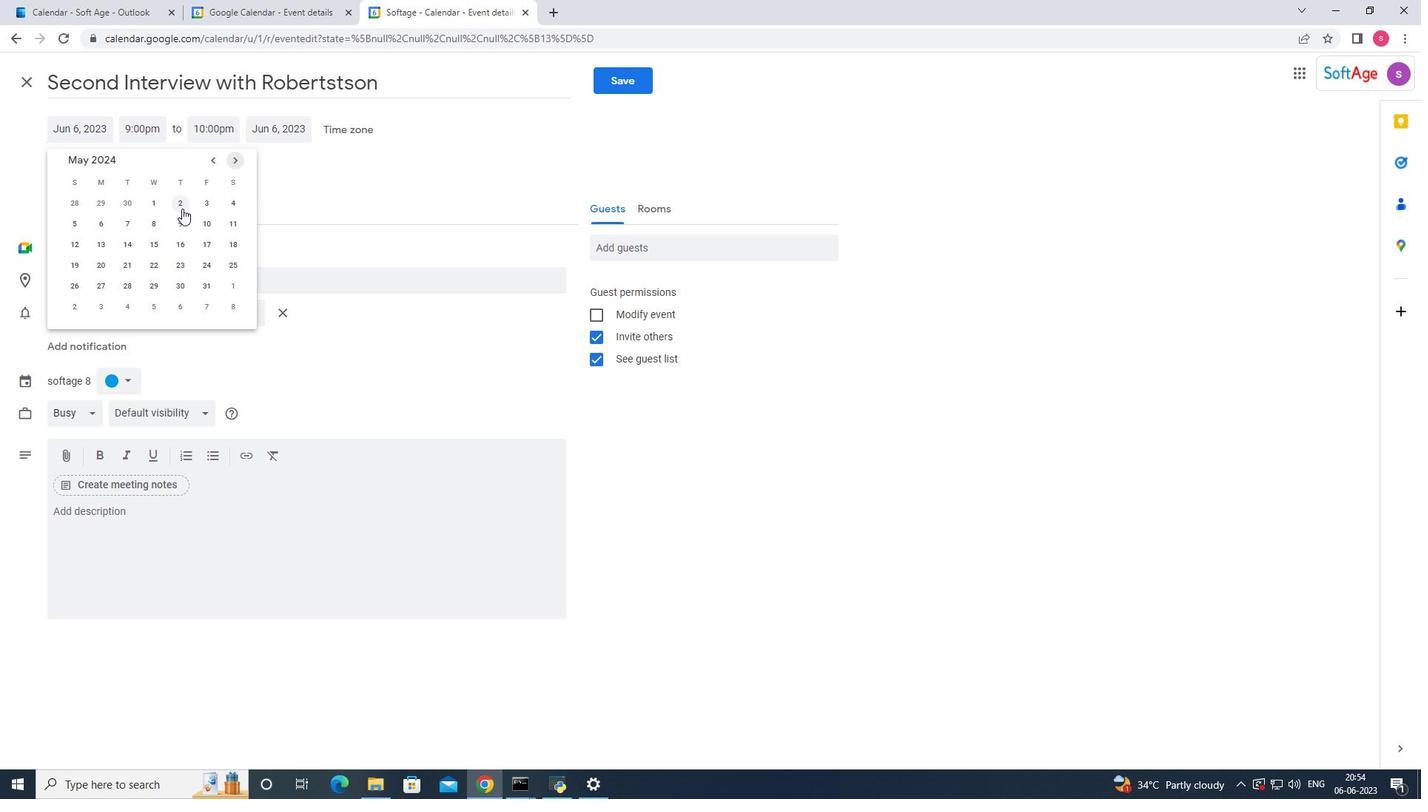 
Action: Mouse pressed left at (205, 201)
Screenshot: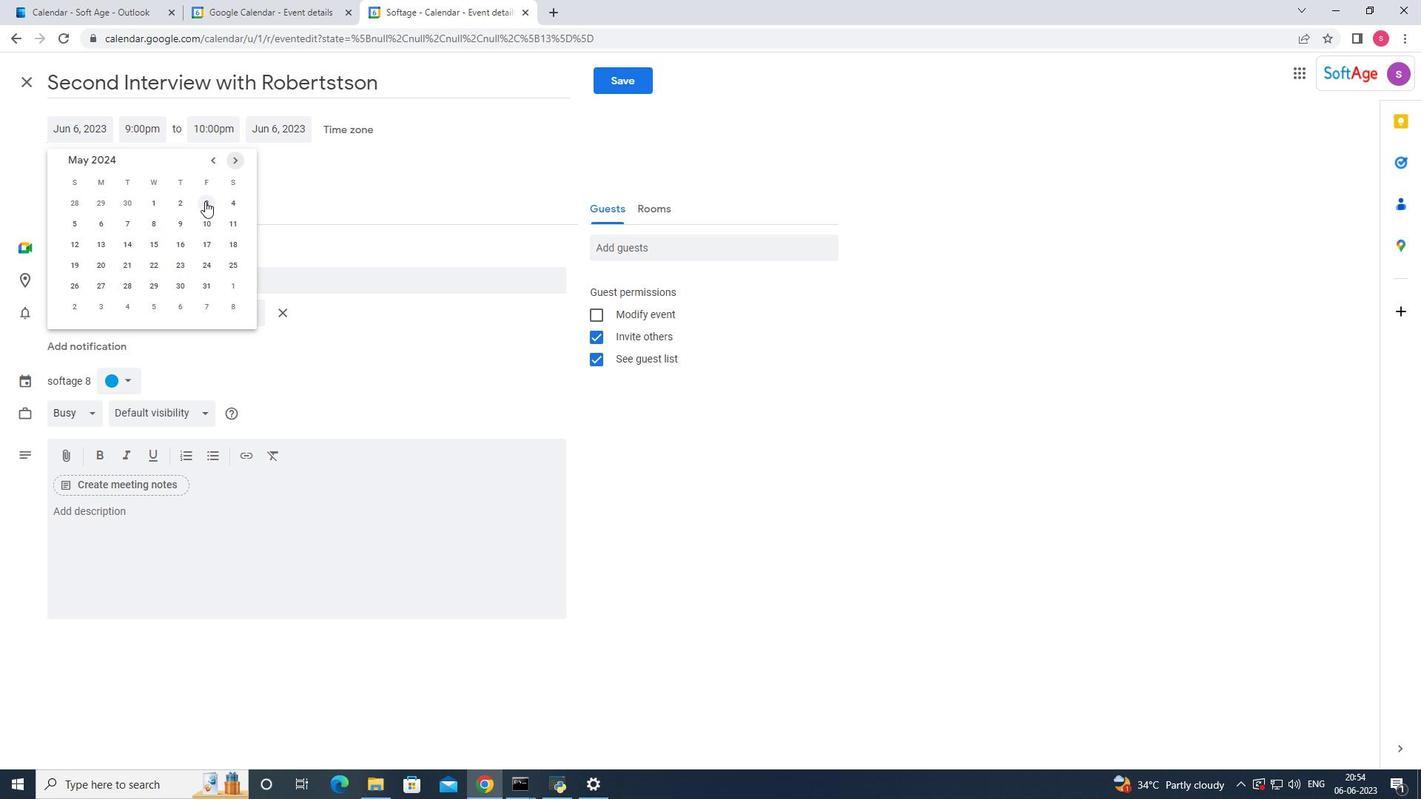 
Action: Mouse moved to (148, 126)
Screenshot: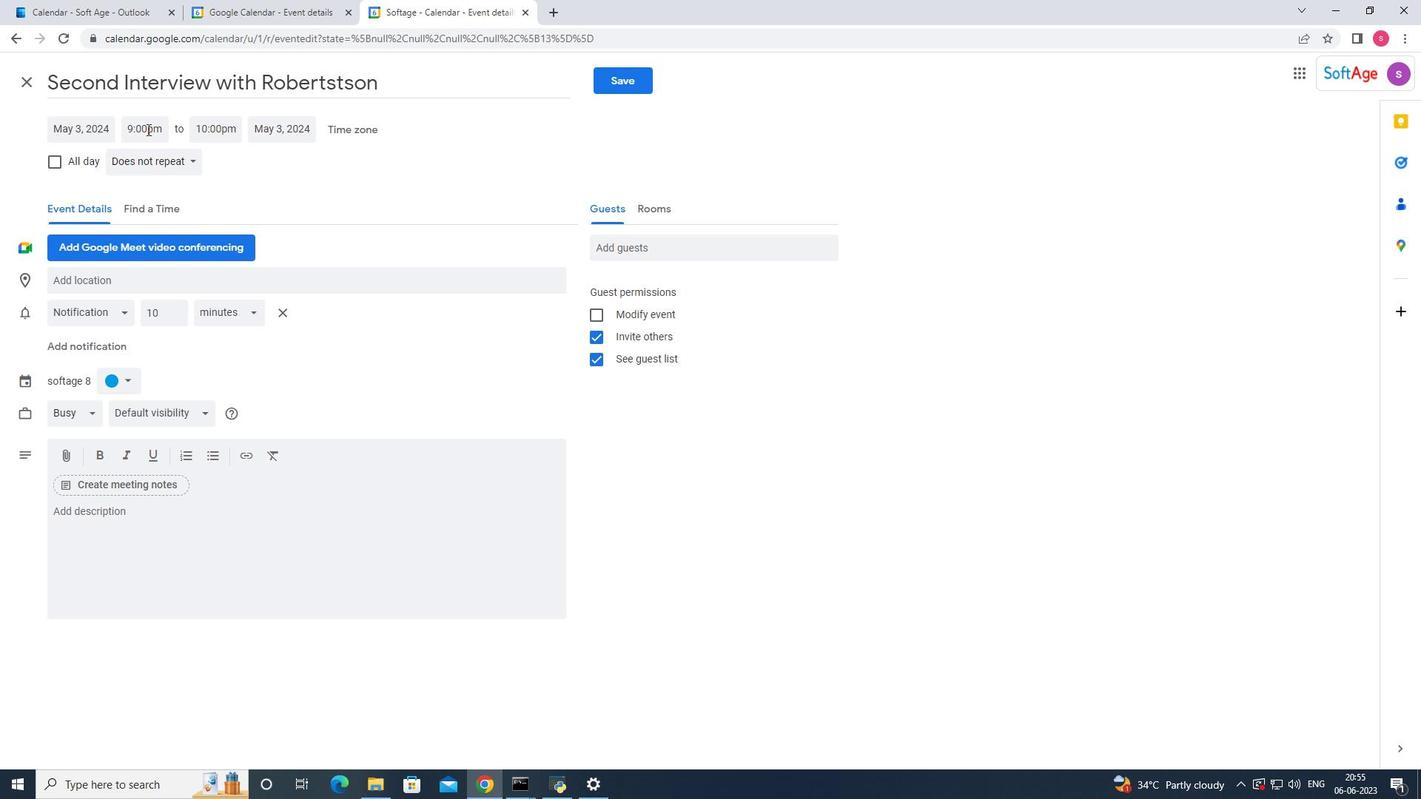 
Action: Mouse pressed left at (148, 126)
Screenshot: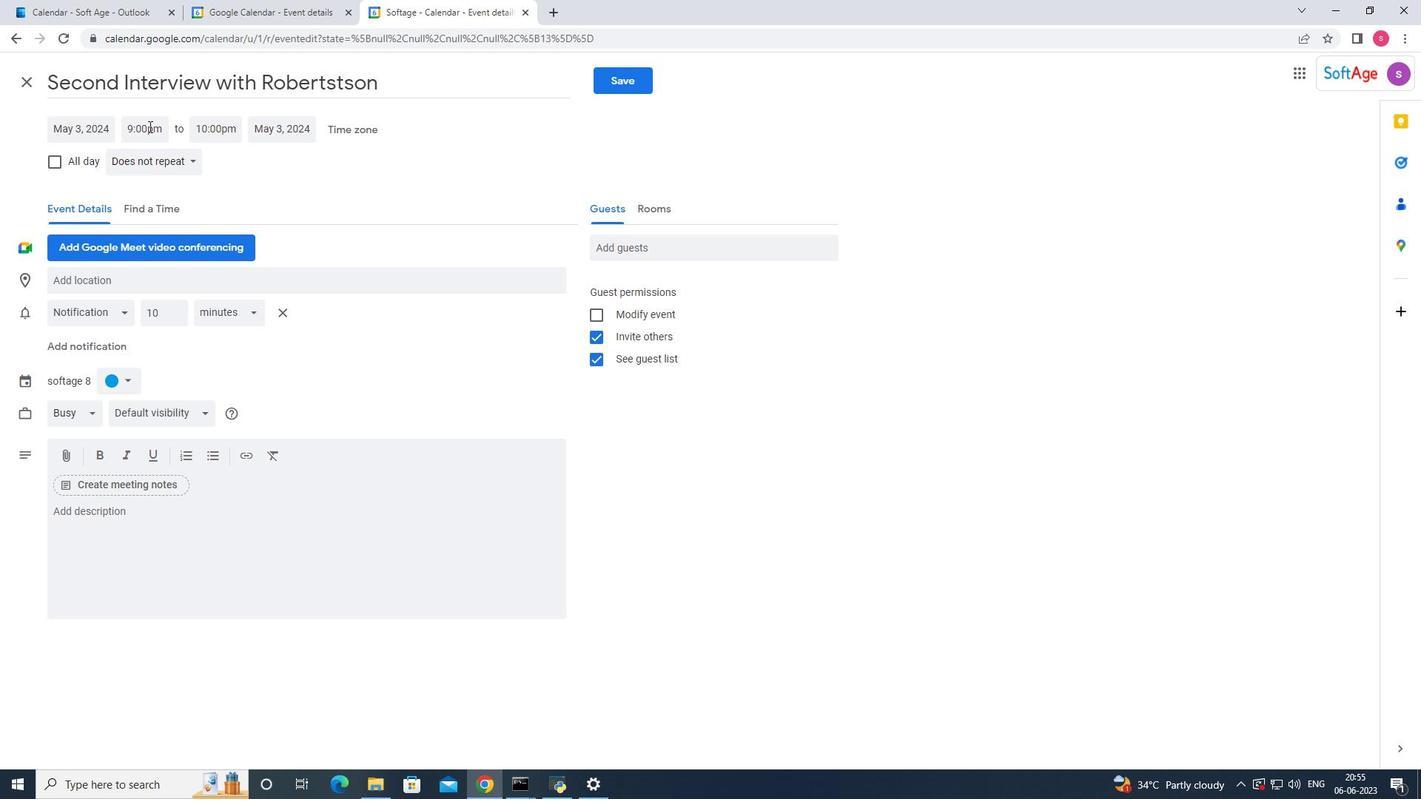 
Action: Mouse moved to (176, 210)
Screenshot: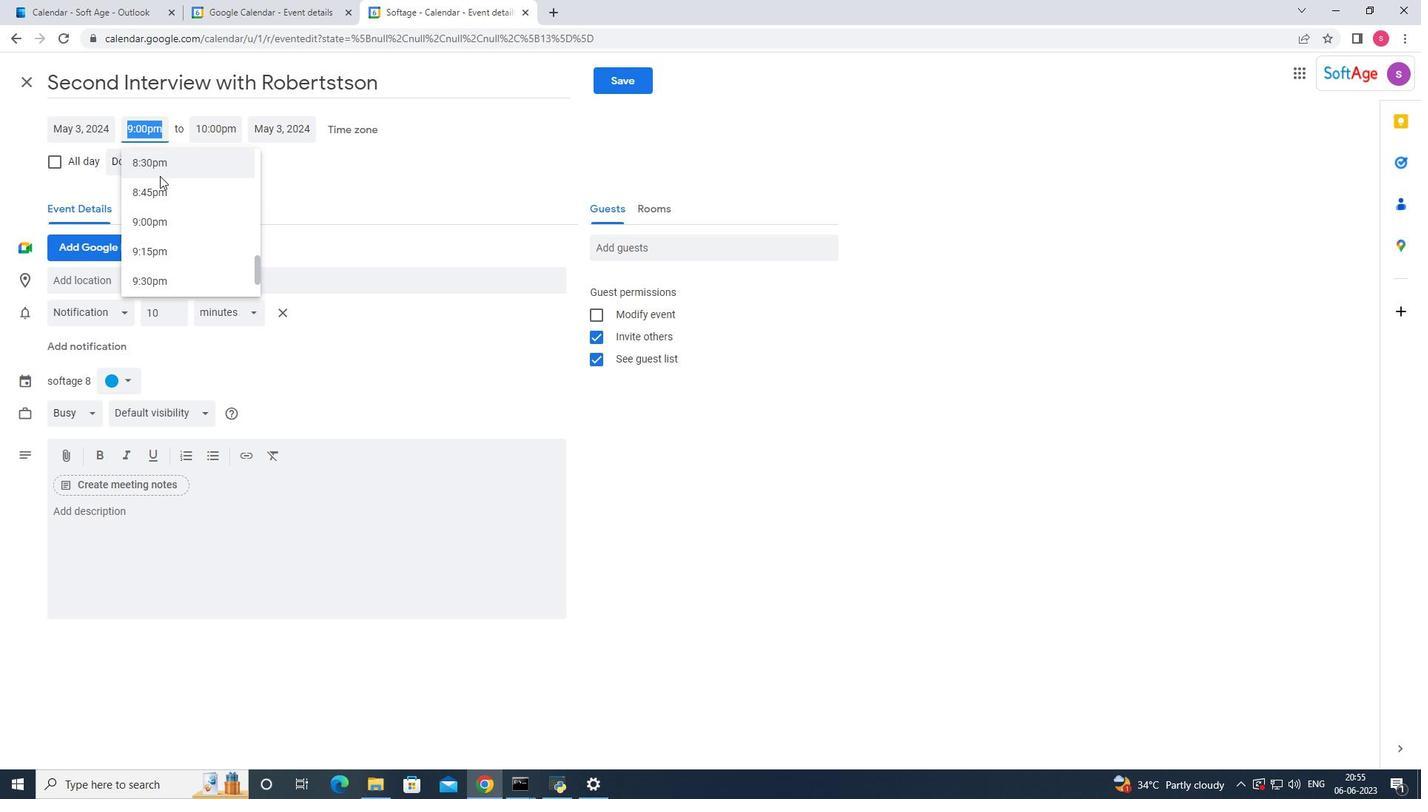 
Action: Mouse scrolled (176, 211) with delta (0, 0)
Screenshot: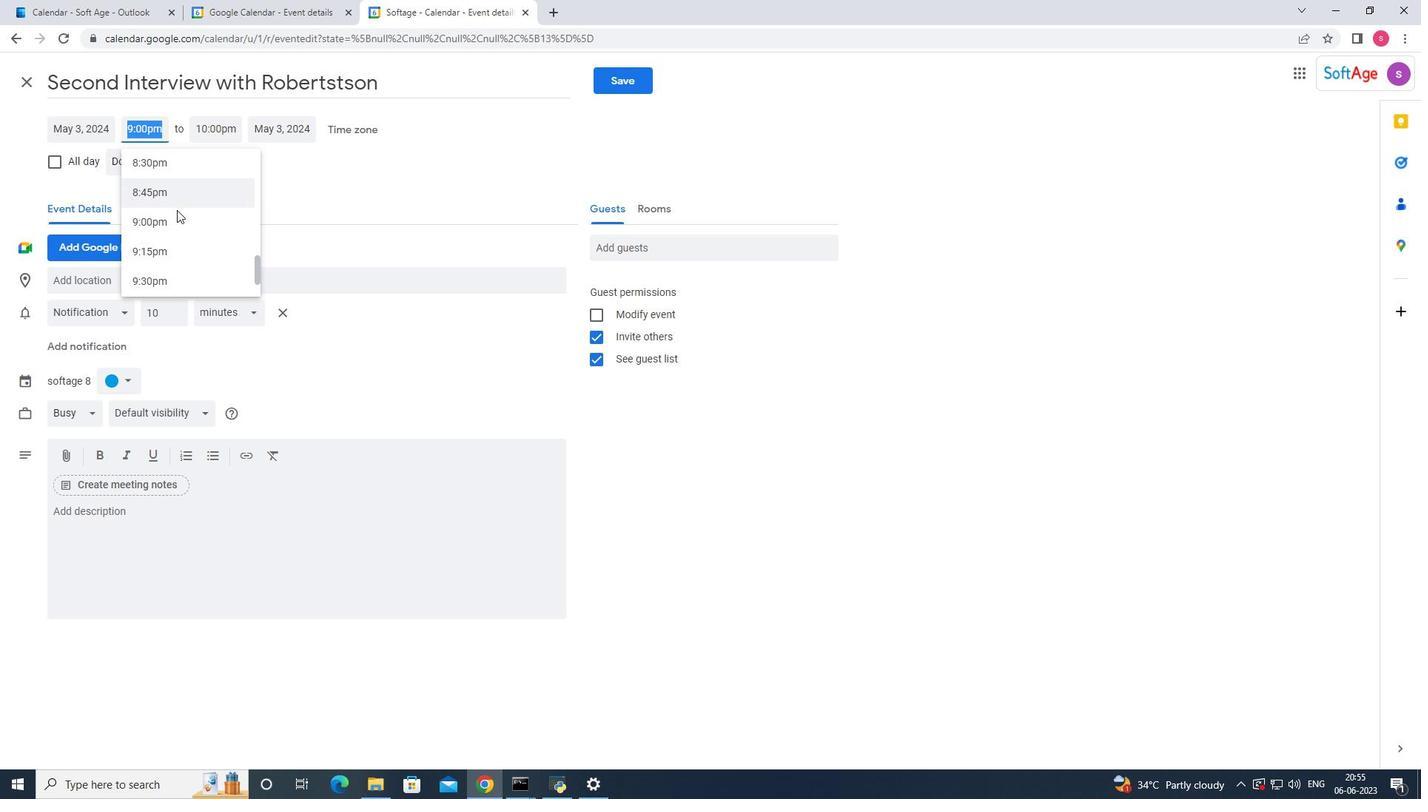 
Action: Mouse scrolled (176, 211) with delta (0, 0)
Screenshot: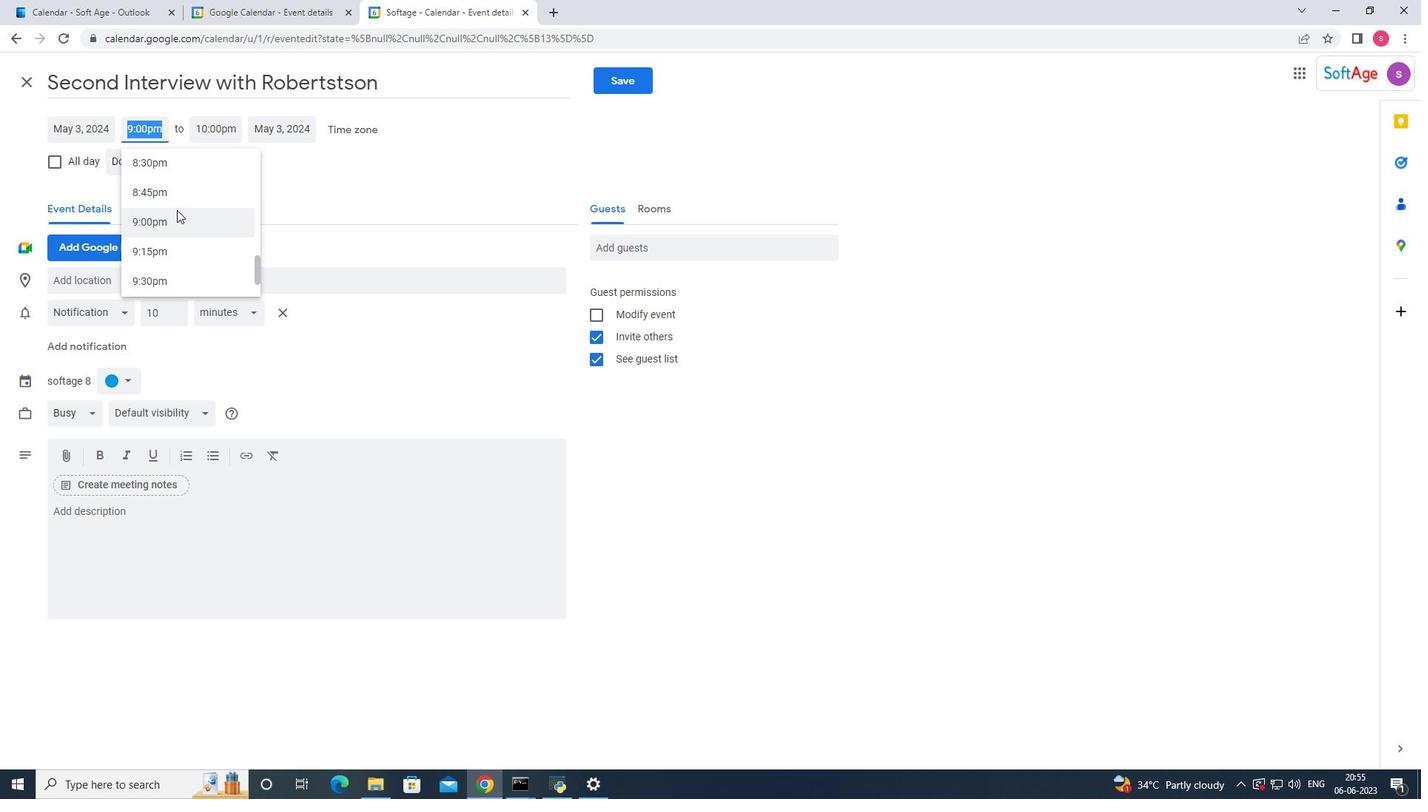 
Action: Mouse scrolled (176, 211) with delta (0, 0)
Screenshot: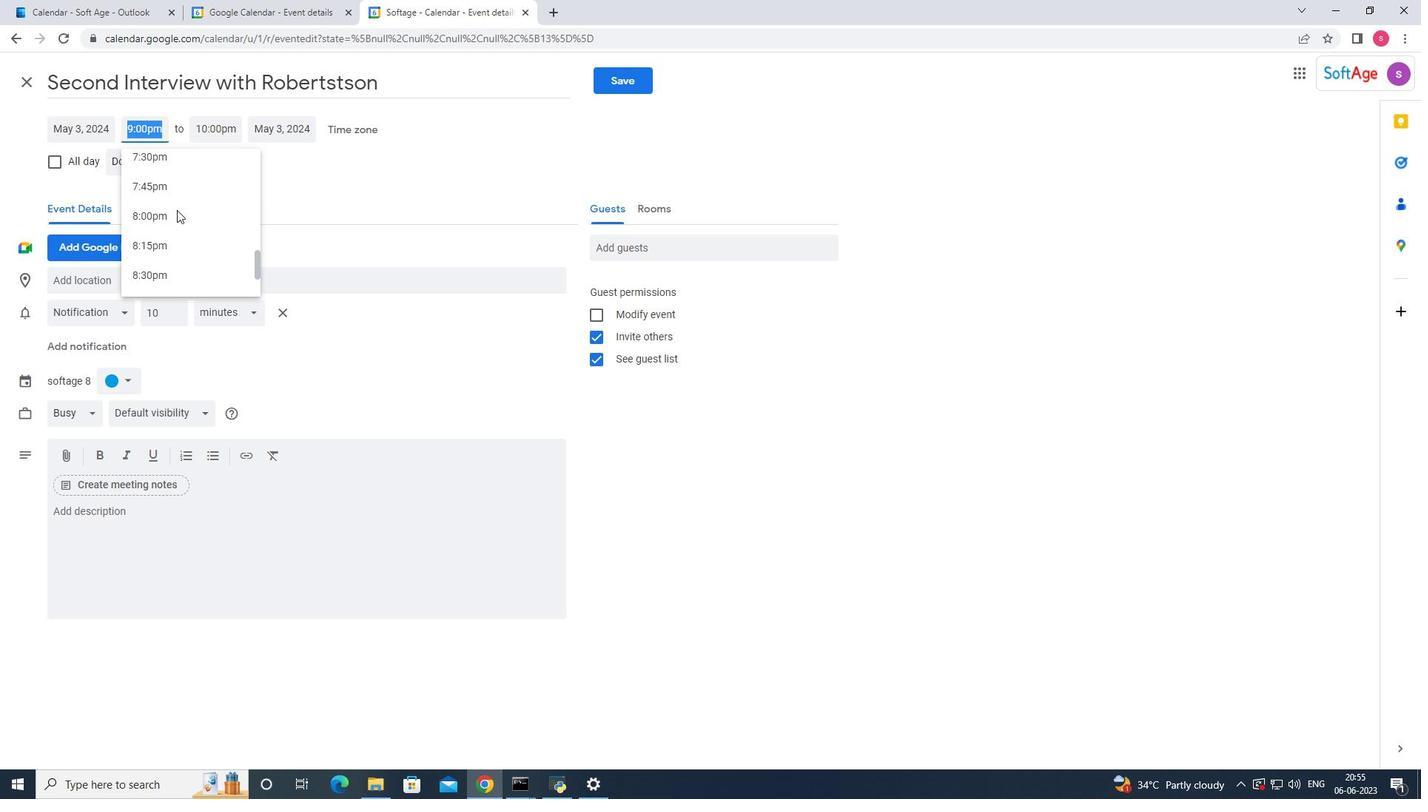 
Action: Mouse scrolled (176, 211) with delta (0, 0)
Screenshot: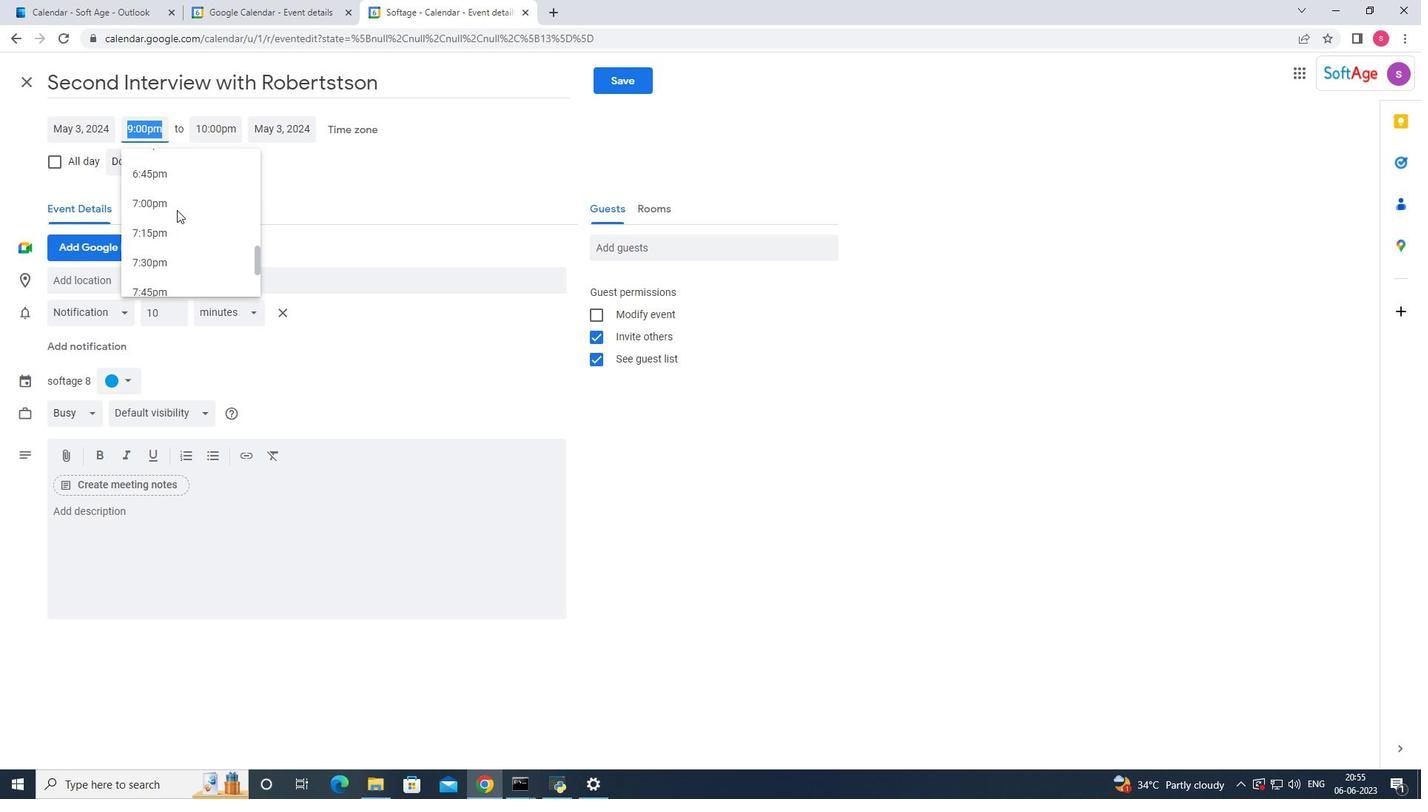 
Action: Mouse scrolled (176, 211) with delta (0, 0)
Screenshot: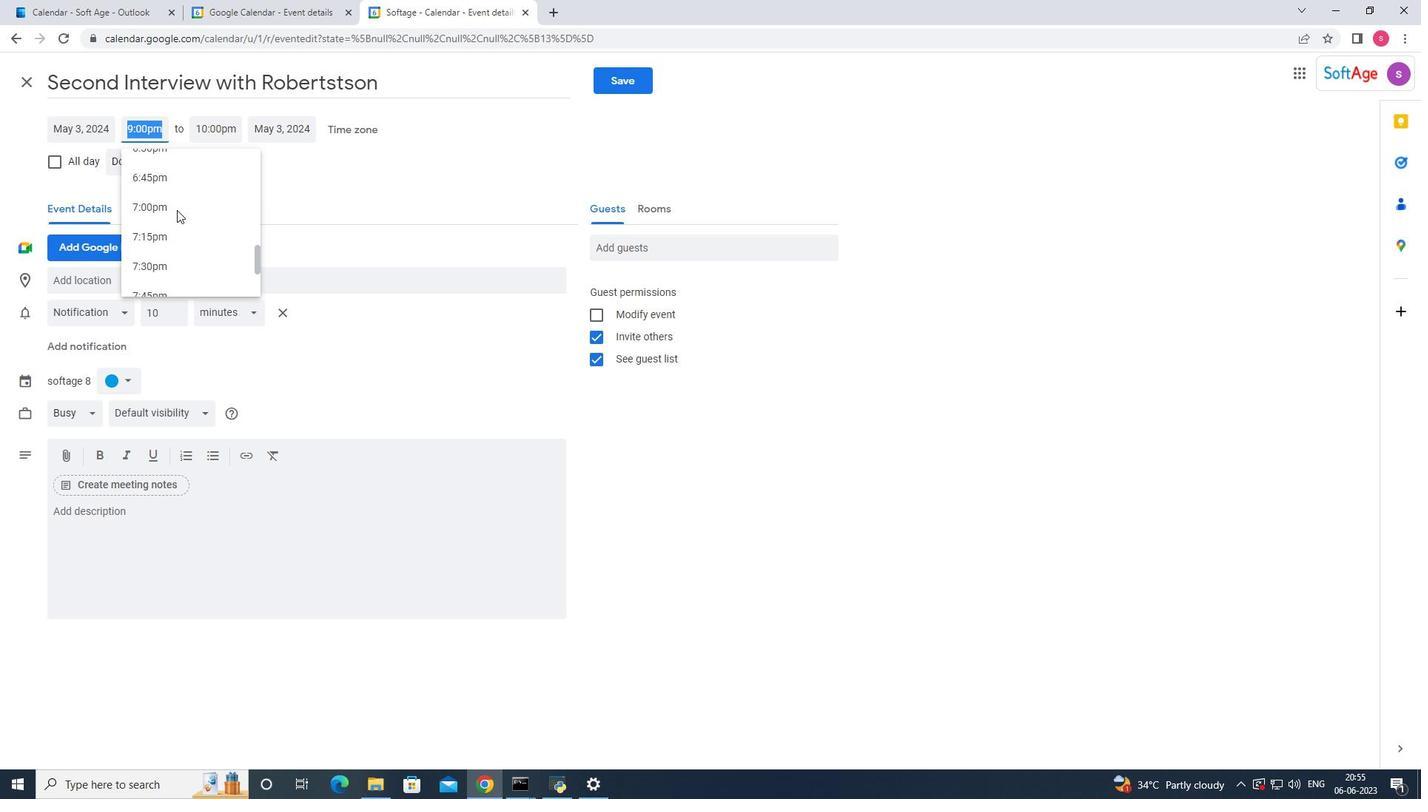 
Action: Mouse scrolled (176, 211) with delta (0, 0)
Screenshot: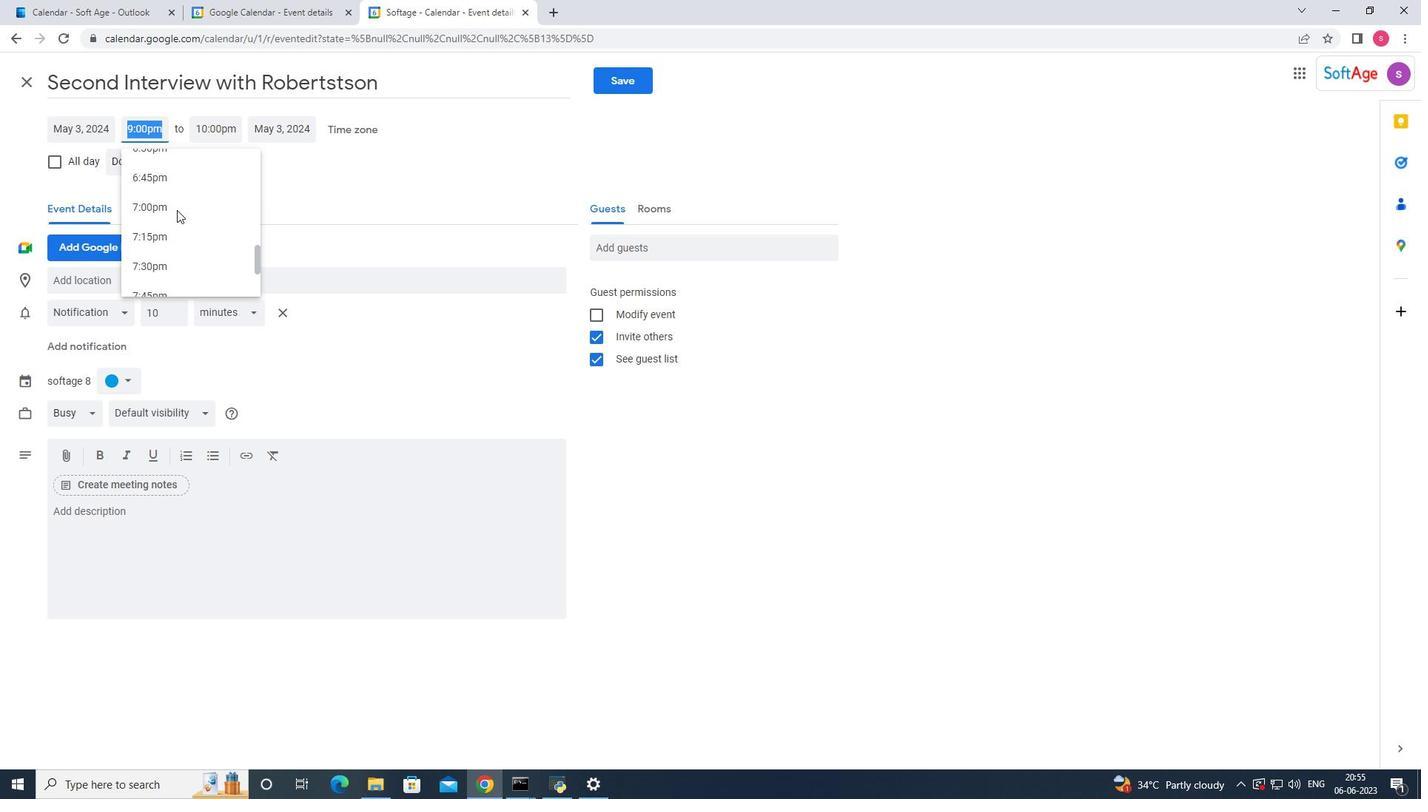 
Action: Mouse scrolled (176, 211) with delta (0, 0)
Screenshot: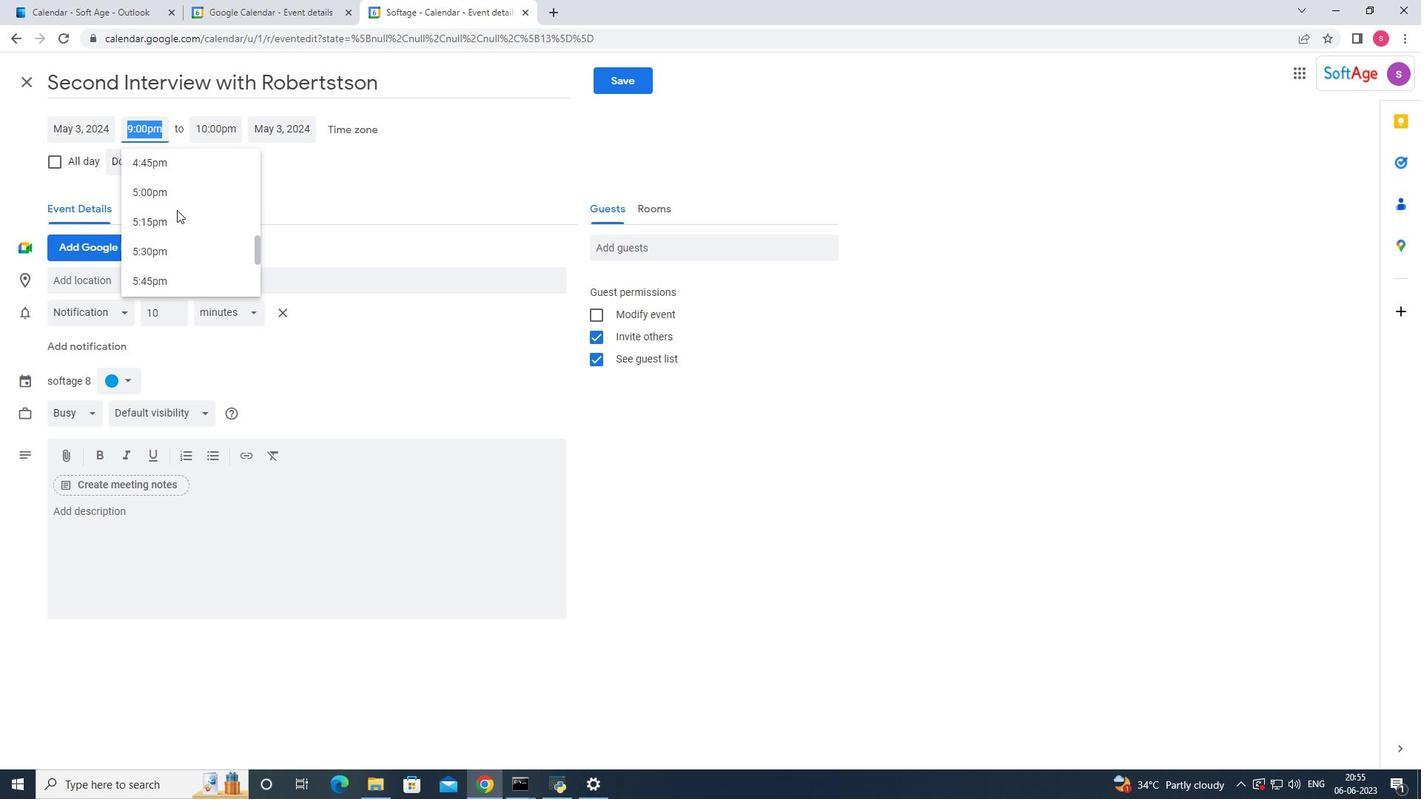 
Action: Mouse scrolled (176, 211) with delta (0, 0)
Screenshot: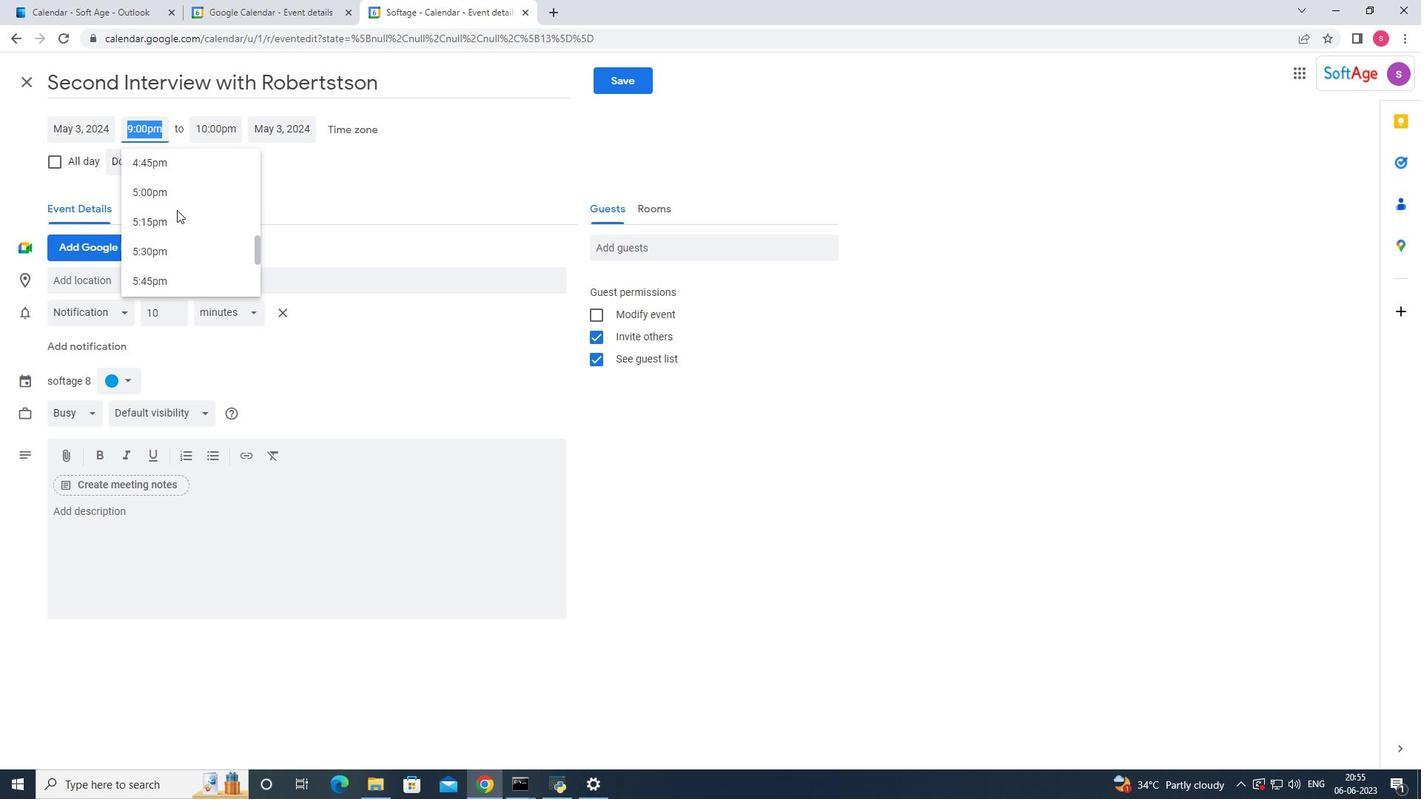 
Action: Mouse scrolled (176, 211) with delta (0, 0)
Screenshot: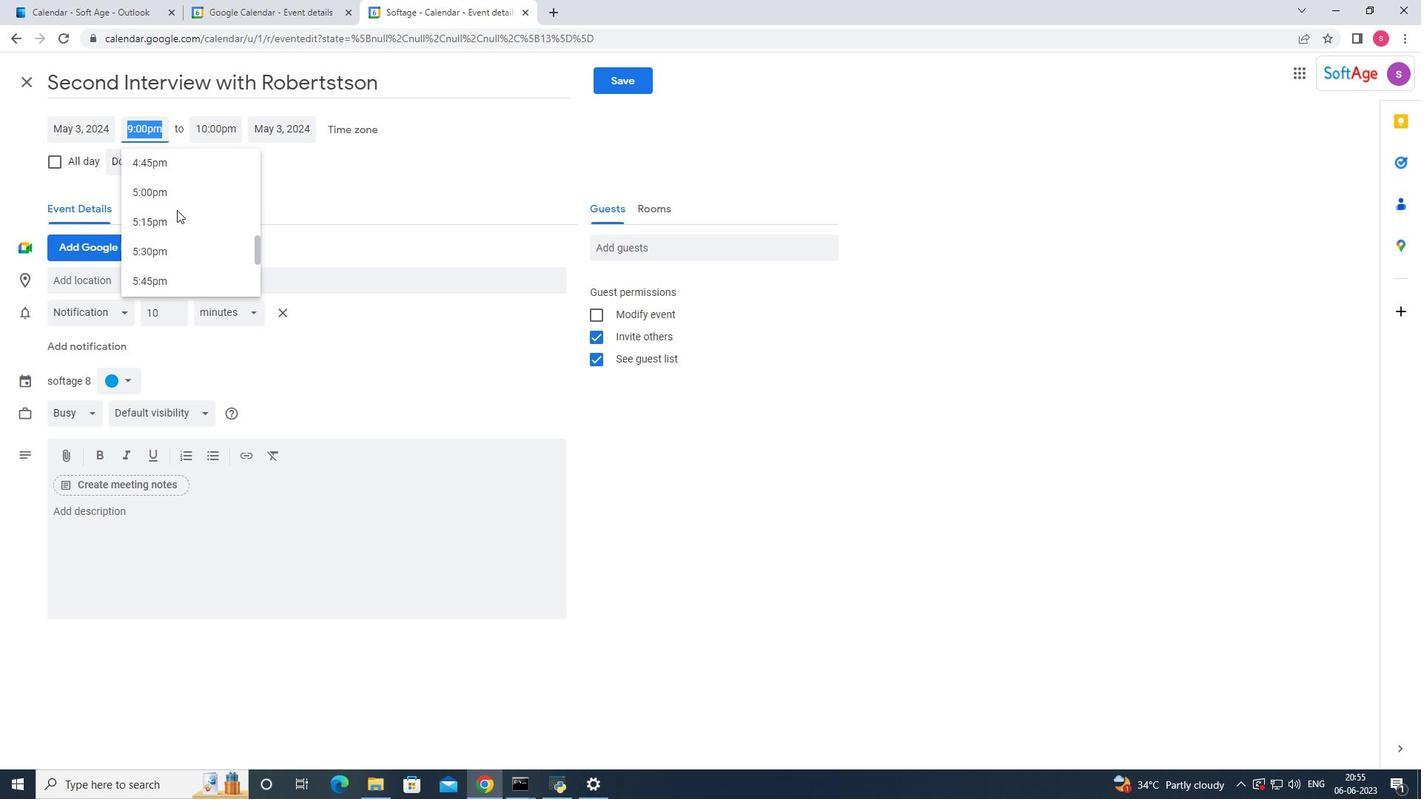 
Action: Mouse scrolled (176, 211) with delta (0, 0)
Screenshot: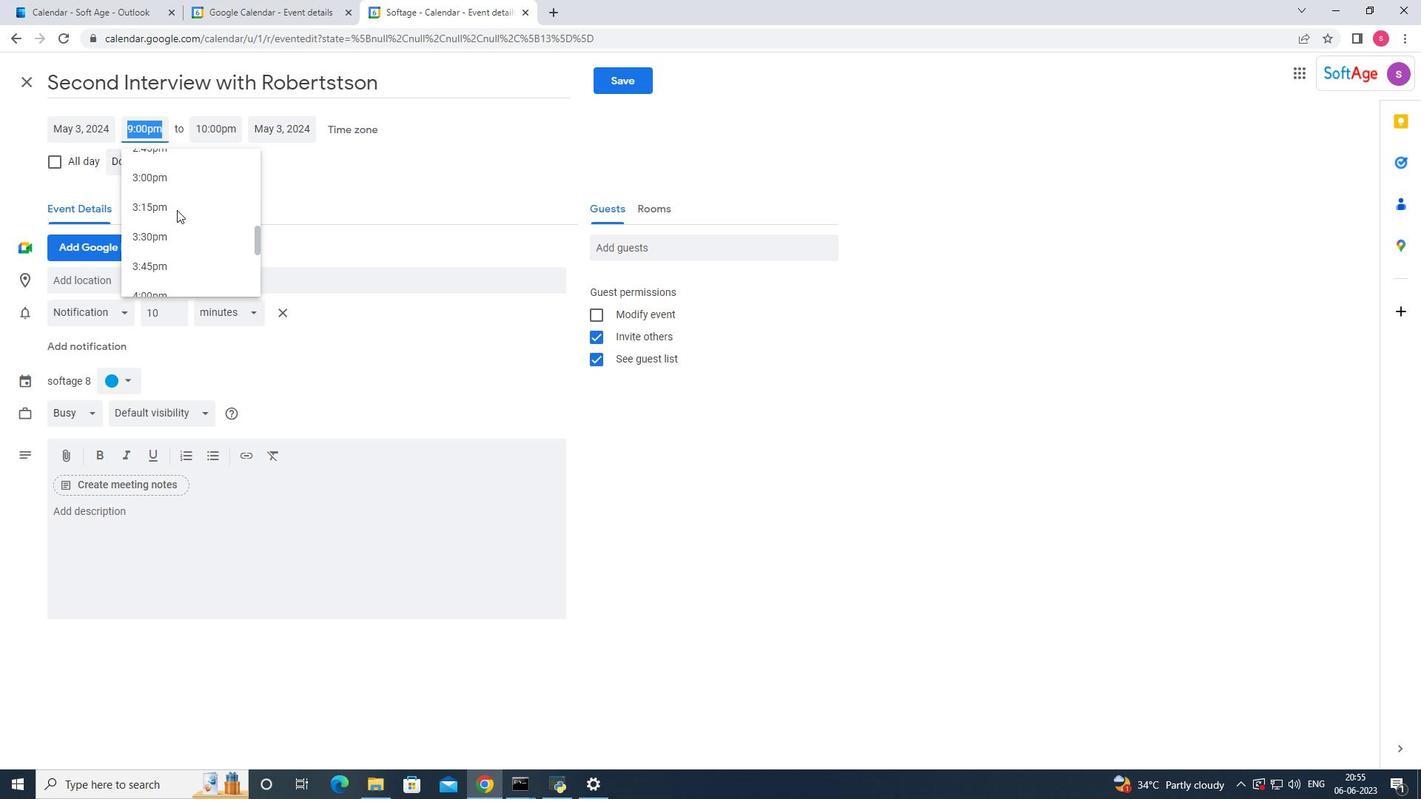 
Action: Mouse scrolled (176, 211) with delta (0, 0)
Screenshot: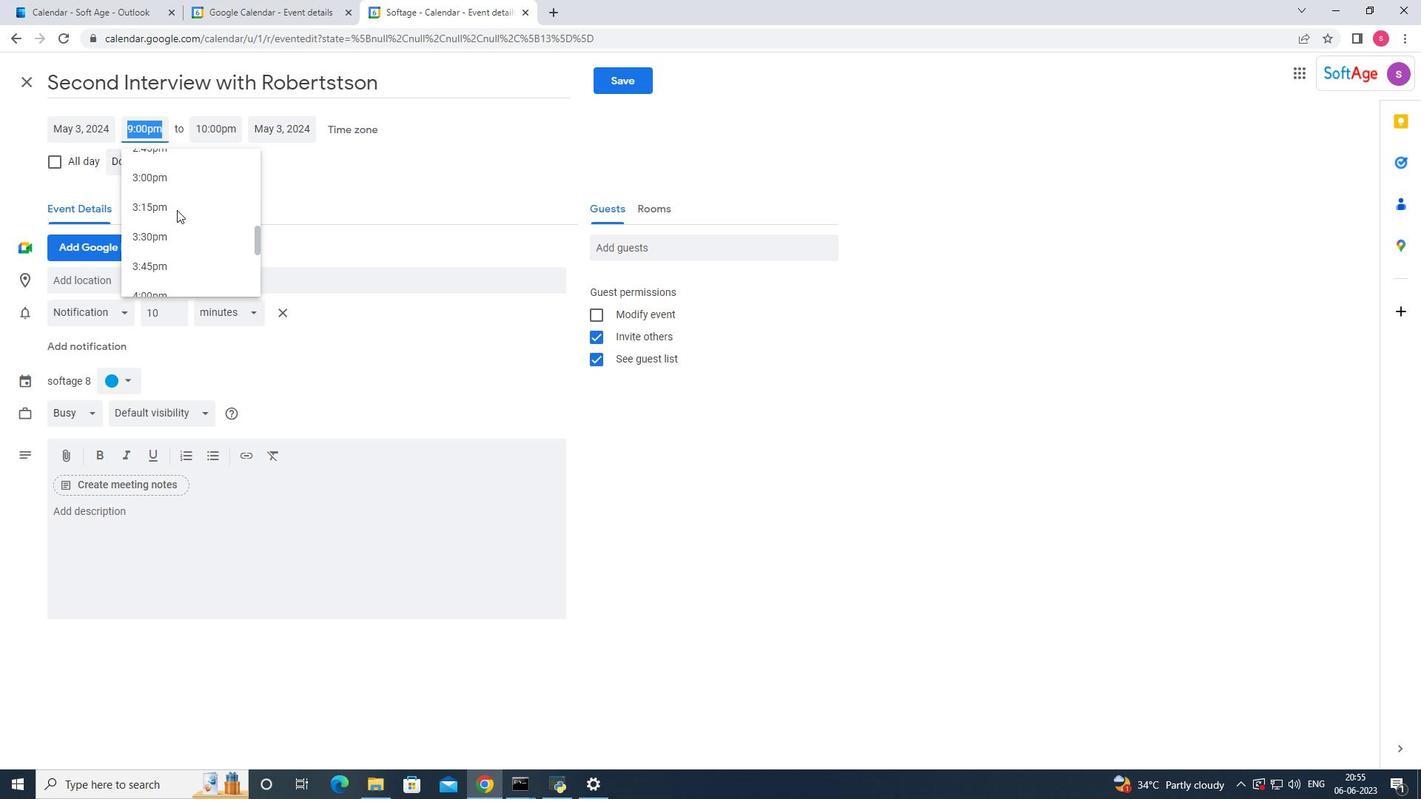 
Action: Mouse scrolled (176, 211) with delta (0, 0)
Screenshot: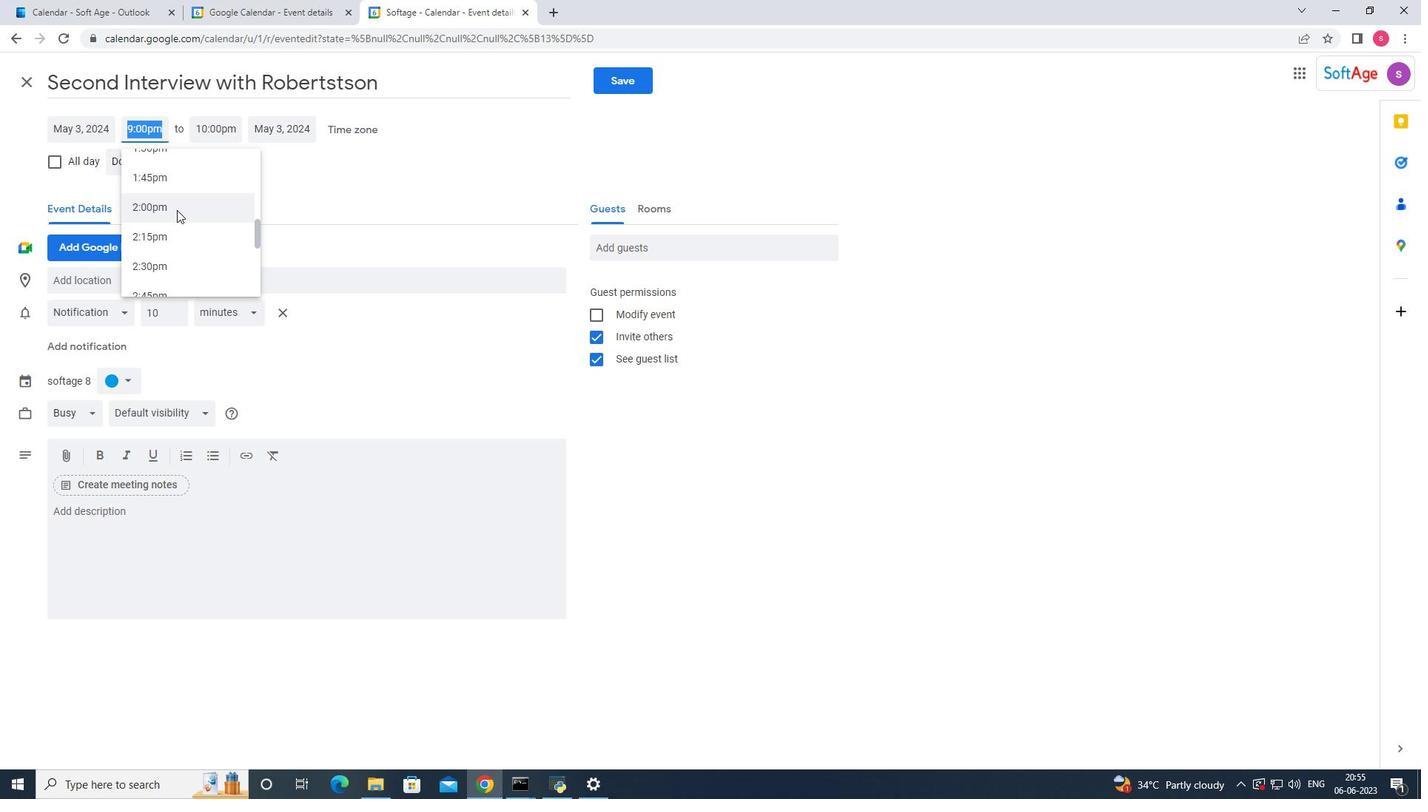 
Action: Mouse scrolled (176, 211) with delta (0, 0)
Screenshot: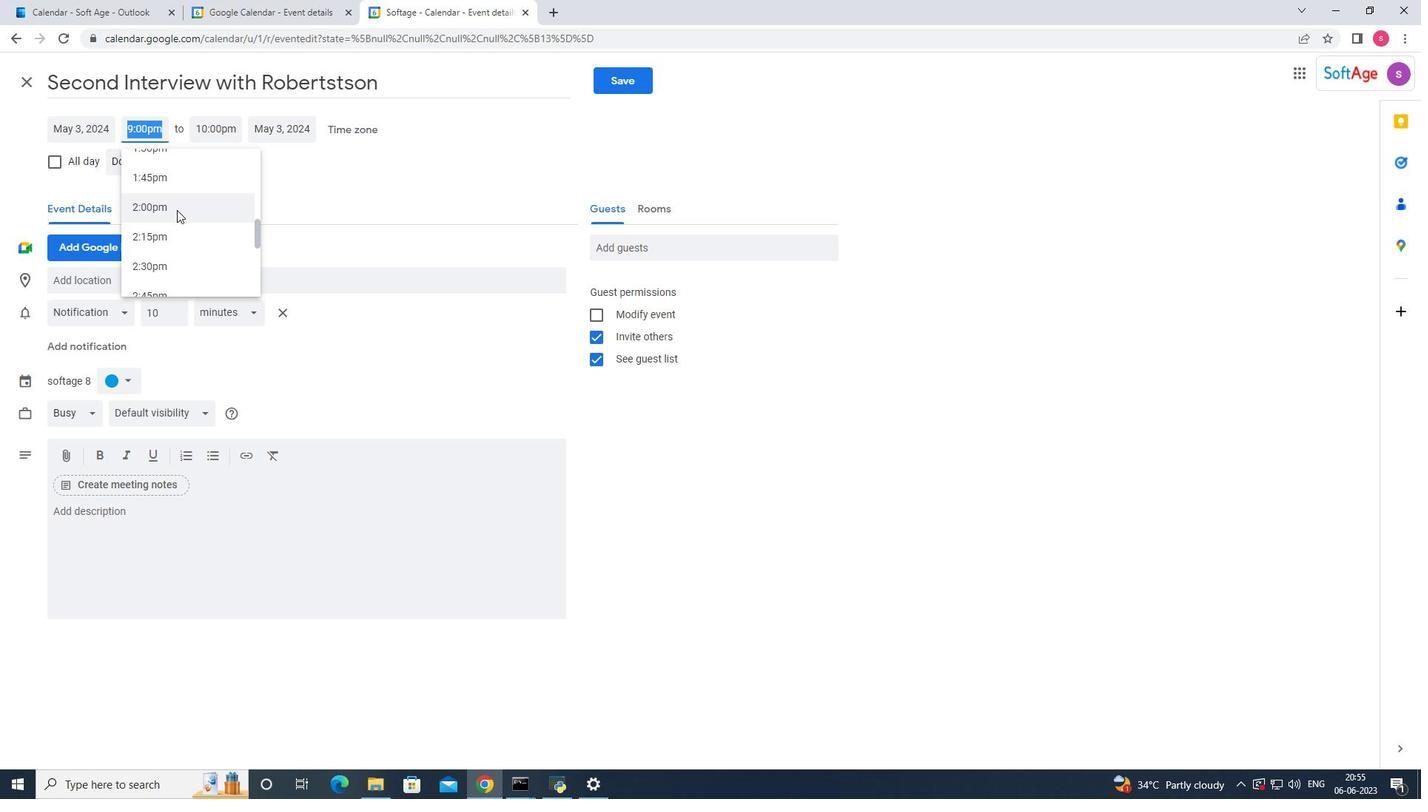 
Action: Mouse scrolled (176, 211) with delta (0, 0)
Screenshot: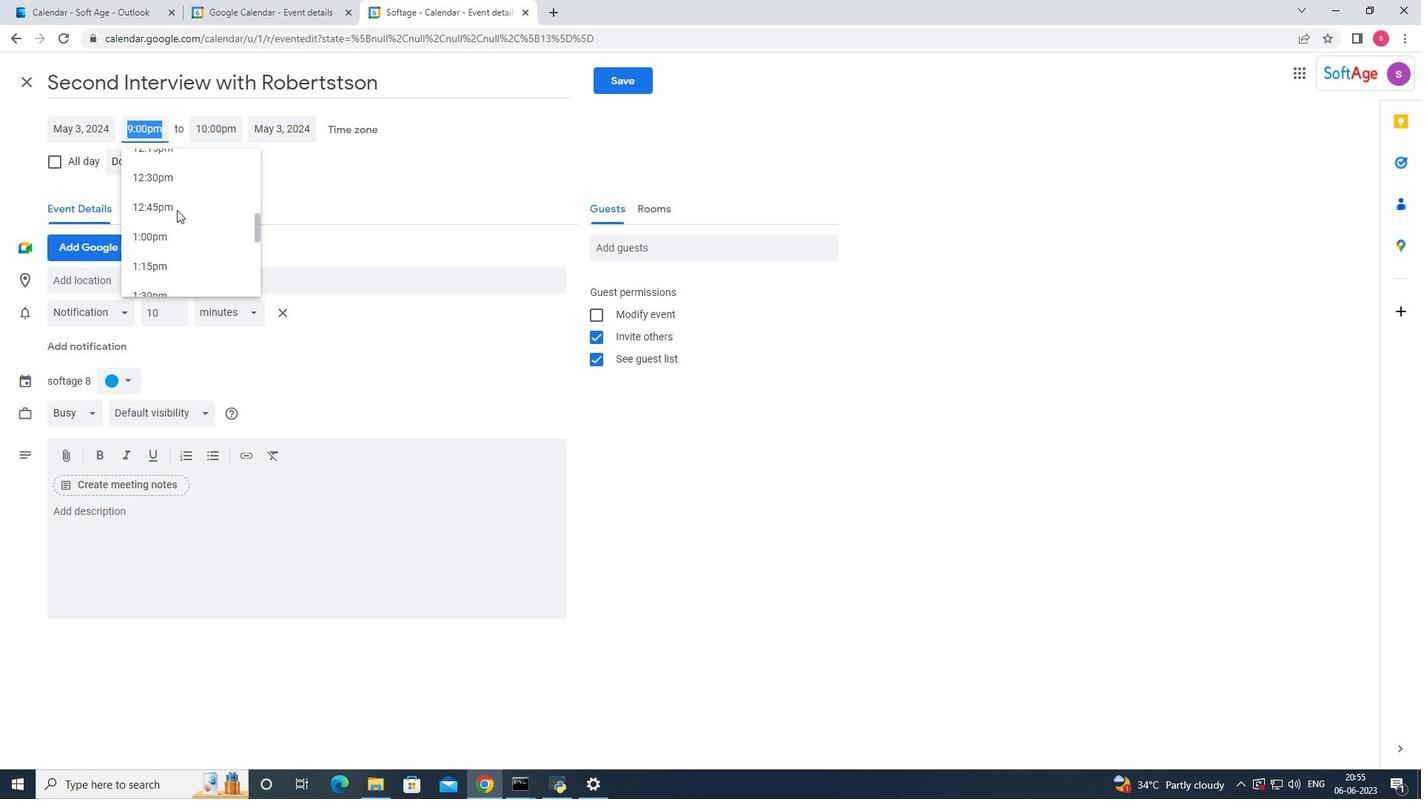 
Action: Mouse scrolled (176, 211) with delta (0, 0)
Screenshot: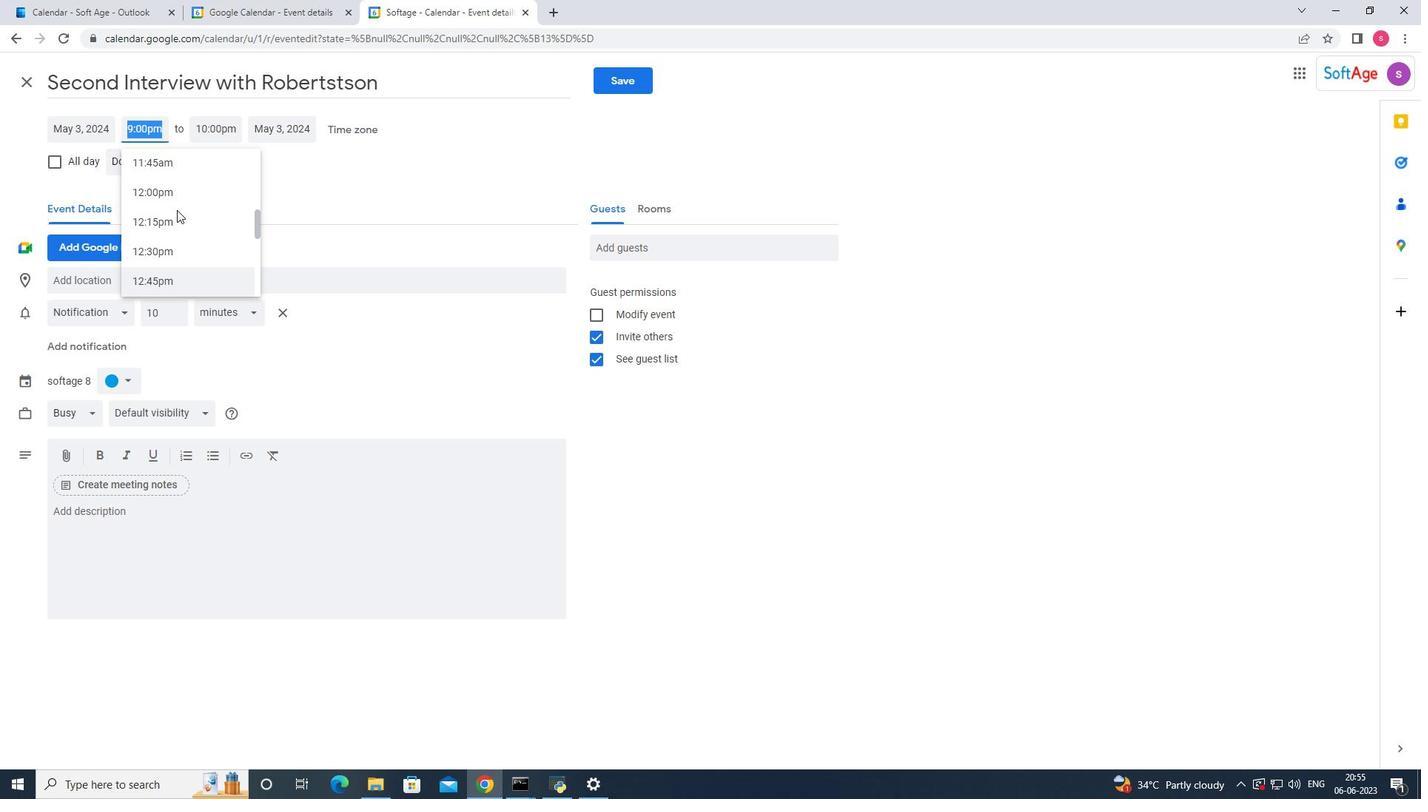 
Action: Mouse scrolled (176, 211) with delta (0, 0)
Screenshot: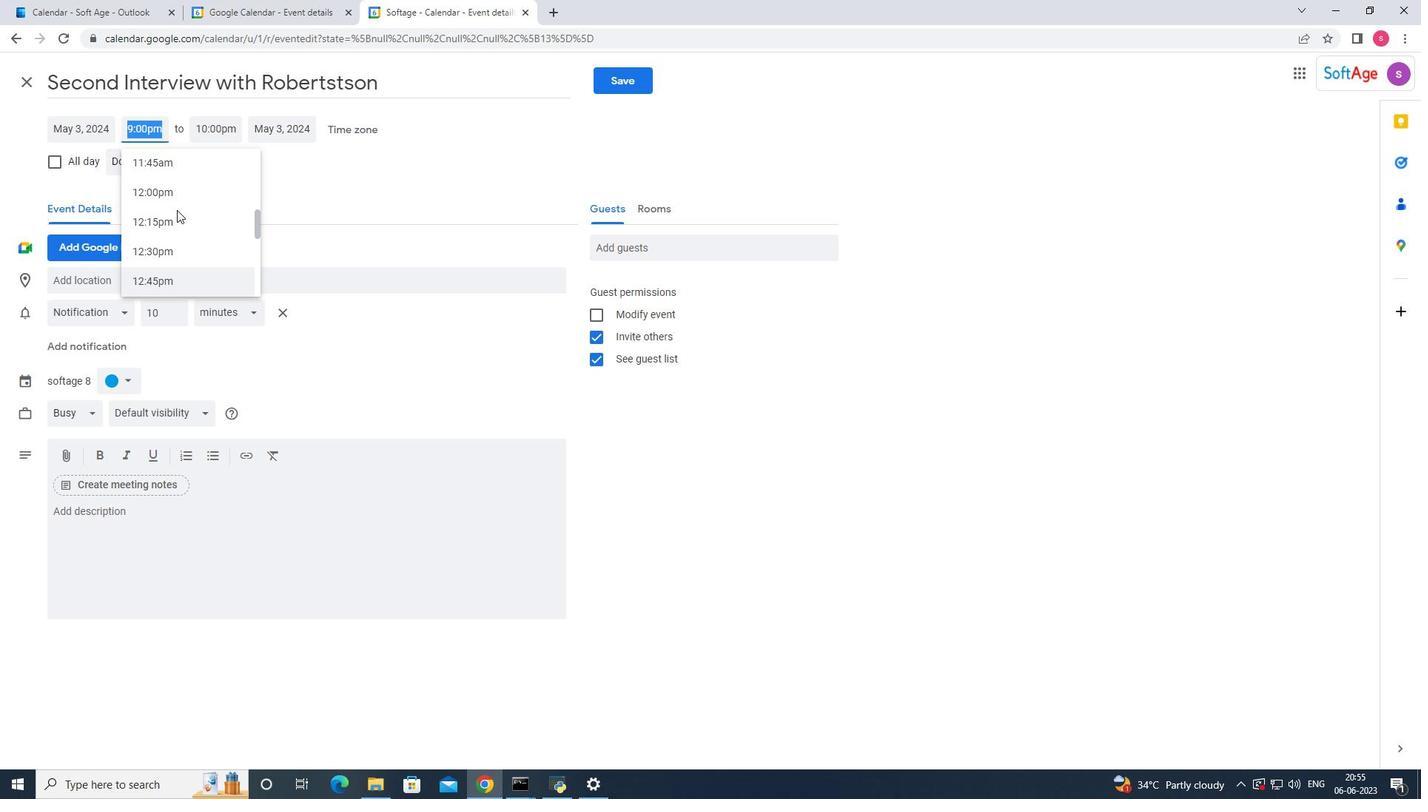 
Action: Mouse scrolled (176, 211) with delta (0, 0)
Screenshot: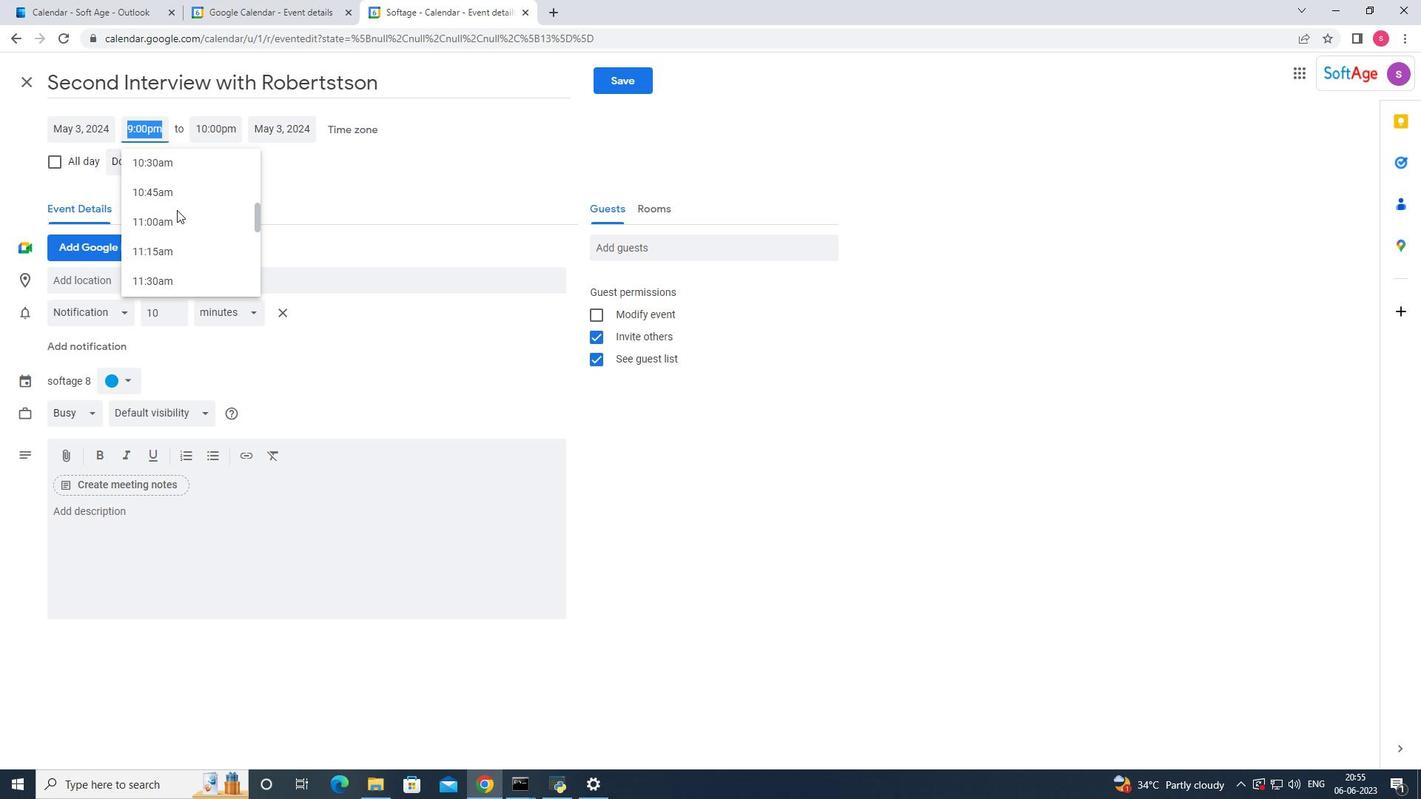 
Action: Mouse scrolled (176, 211) with delta (0, 0)
Screenshot: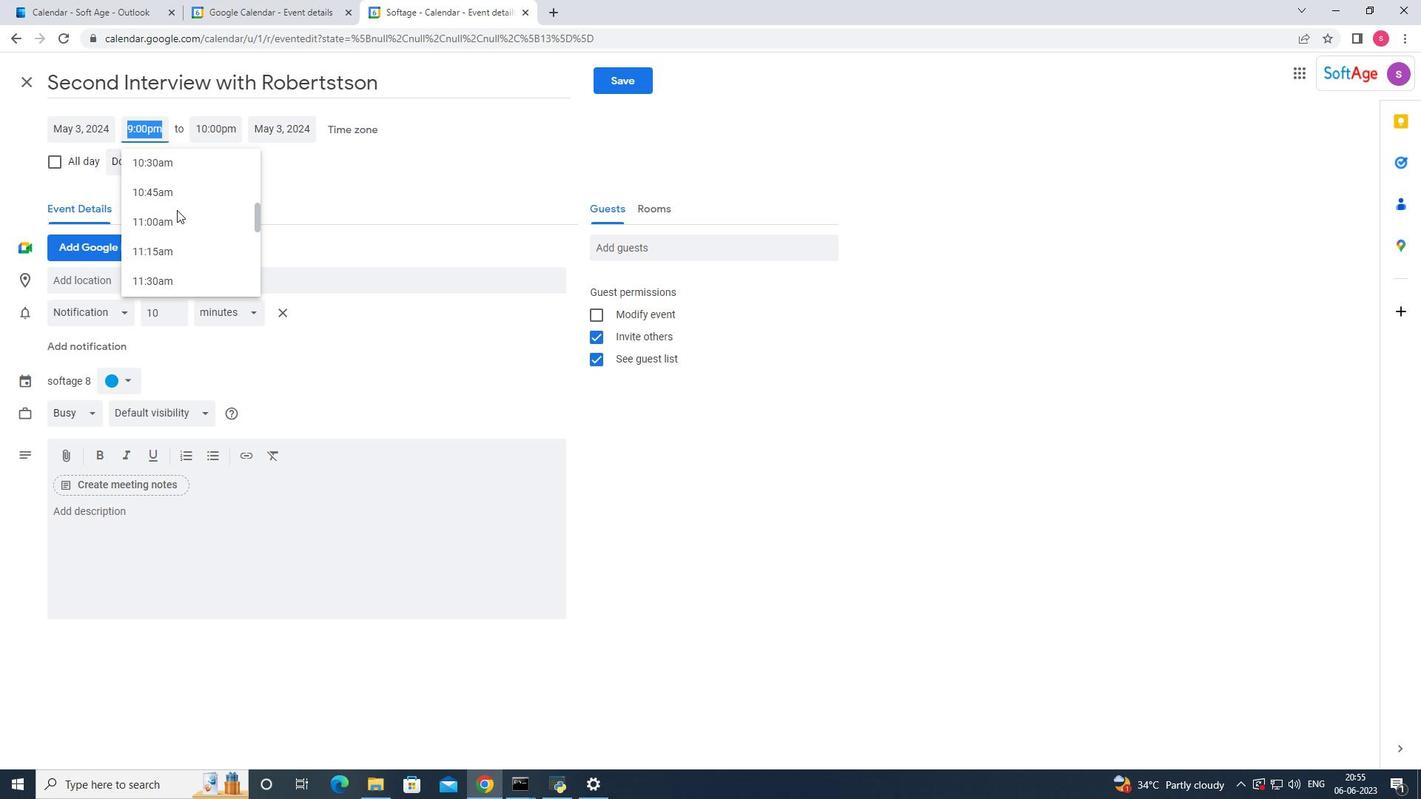 
Action: Mouse scrolled (176, 211) with delta (0, 0)
Screenshot: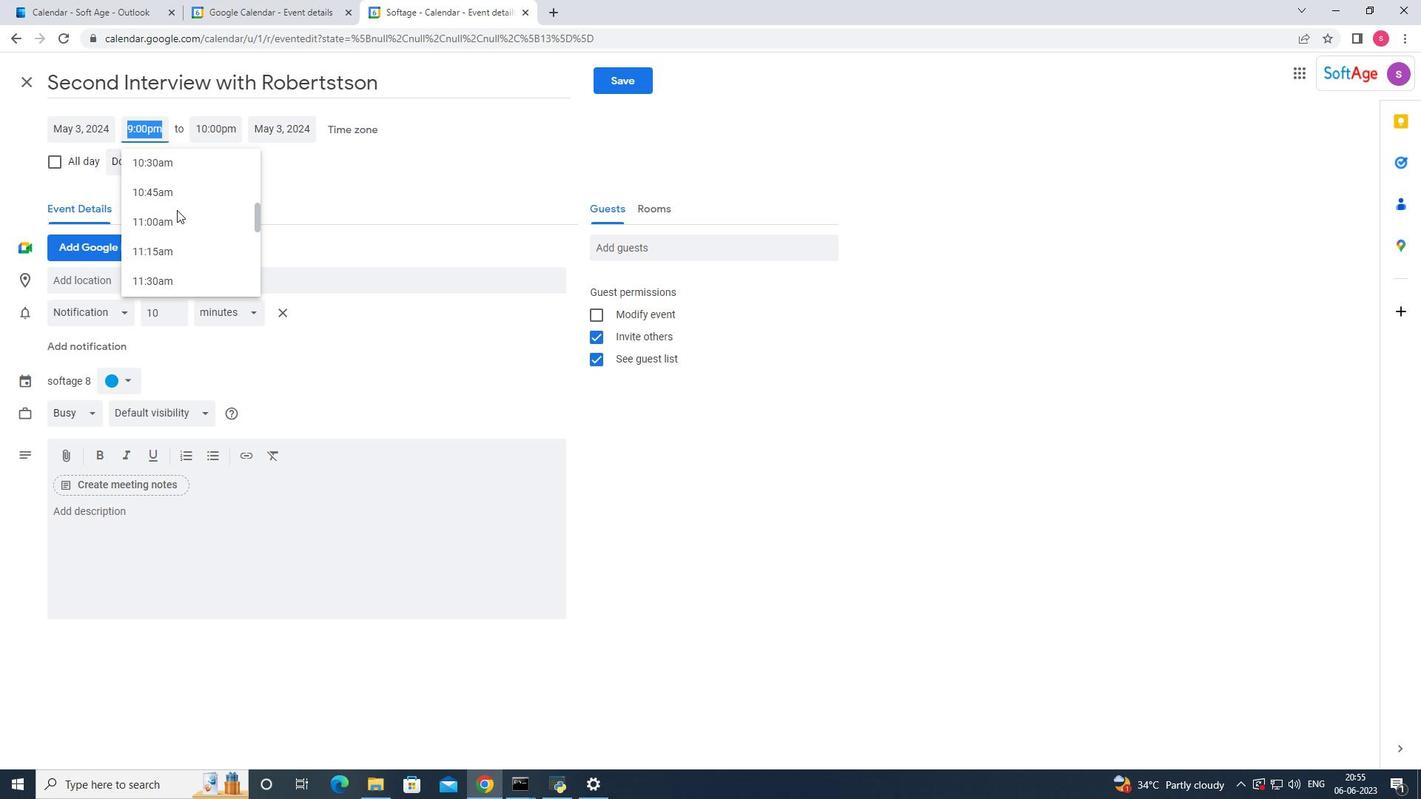 
Action: Mouse scrolled (176, 209) with delta (0, 0)
Screenshot: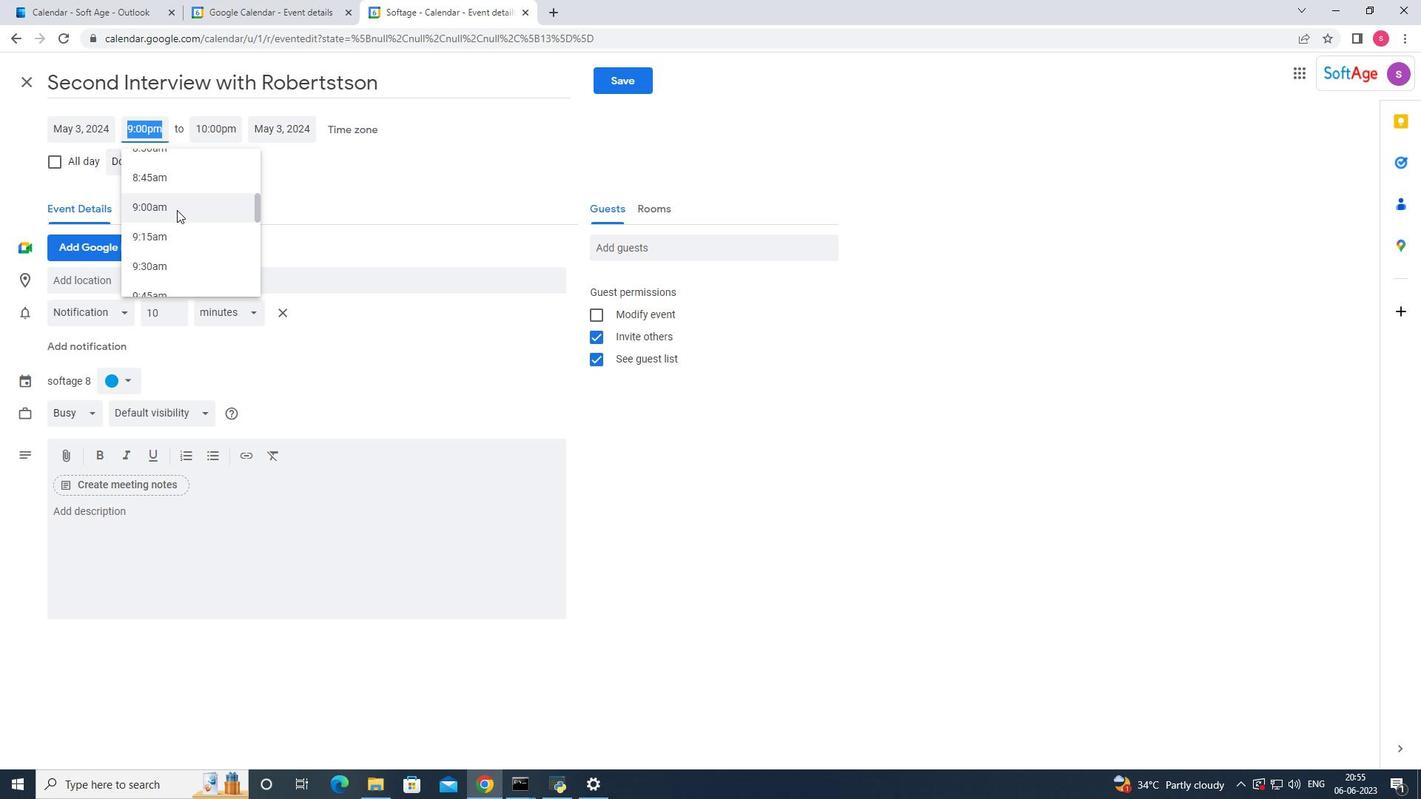 
Action: Mouse moved to (165, 220)
Screenshot: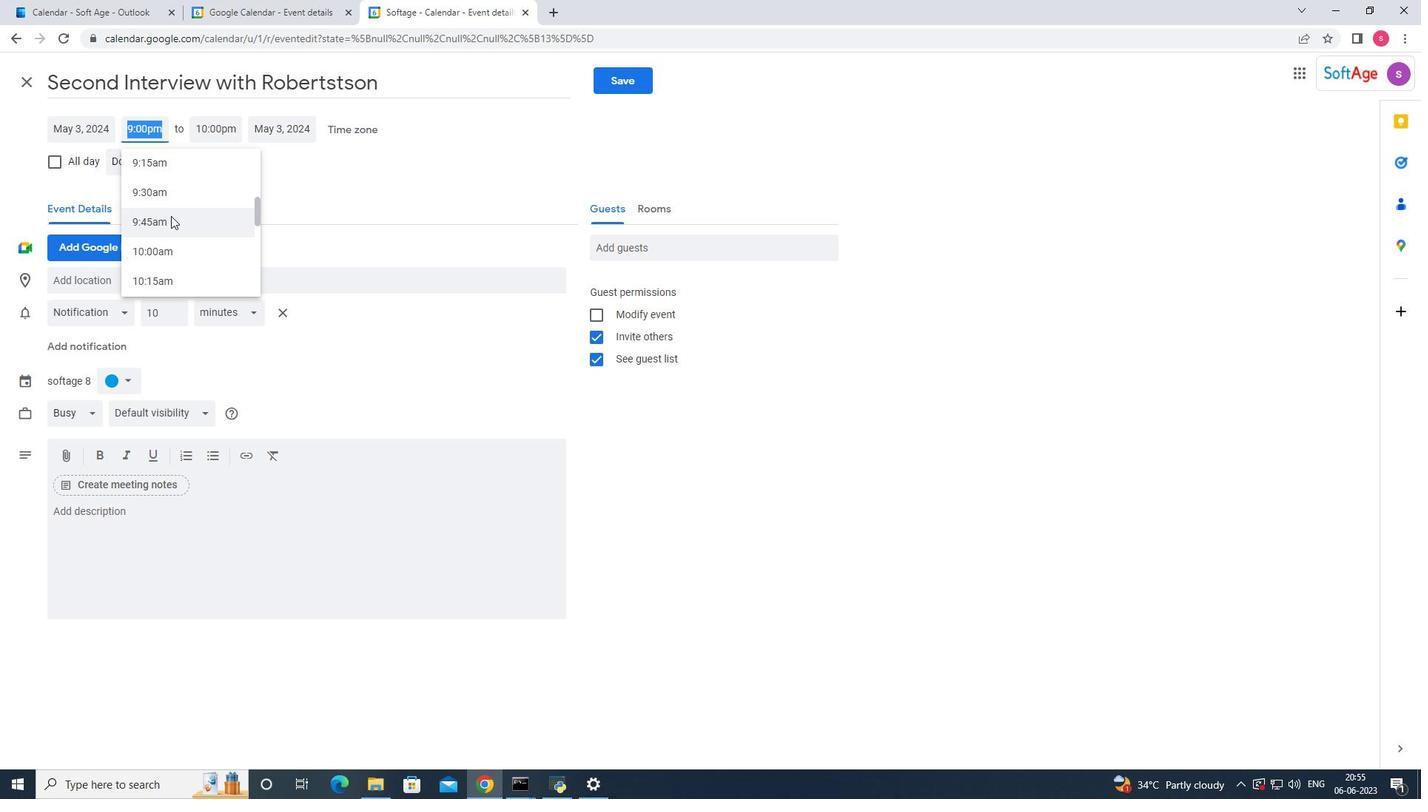 
Action: Mouse pressed left at (165, 220)
Screenshot: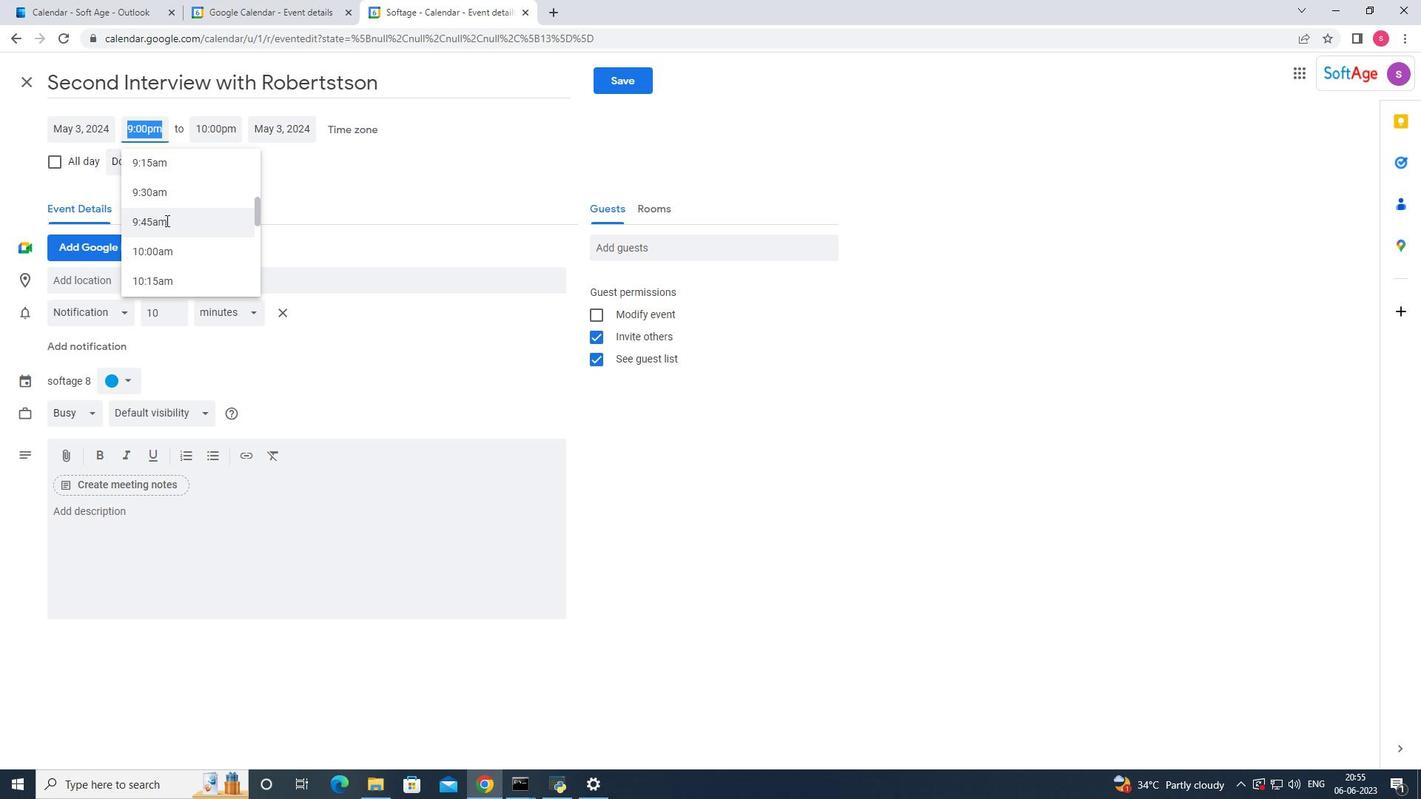 
Action: Mouse moved to (146, 127)
Screenshot: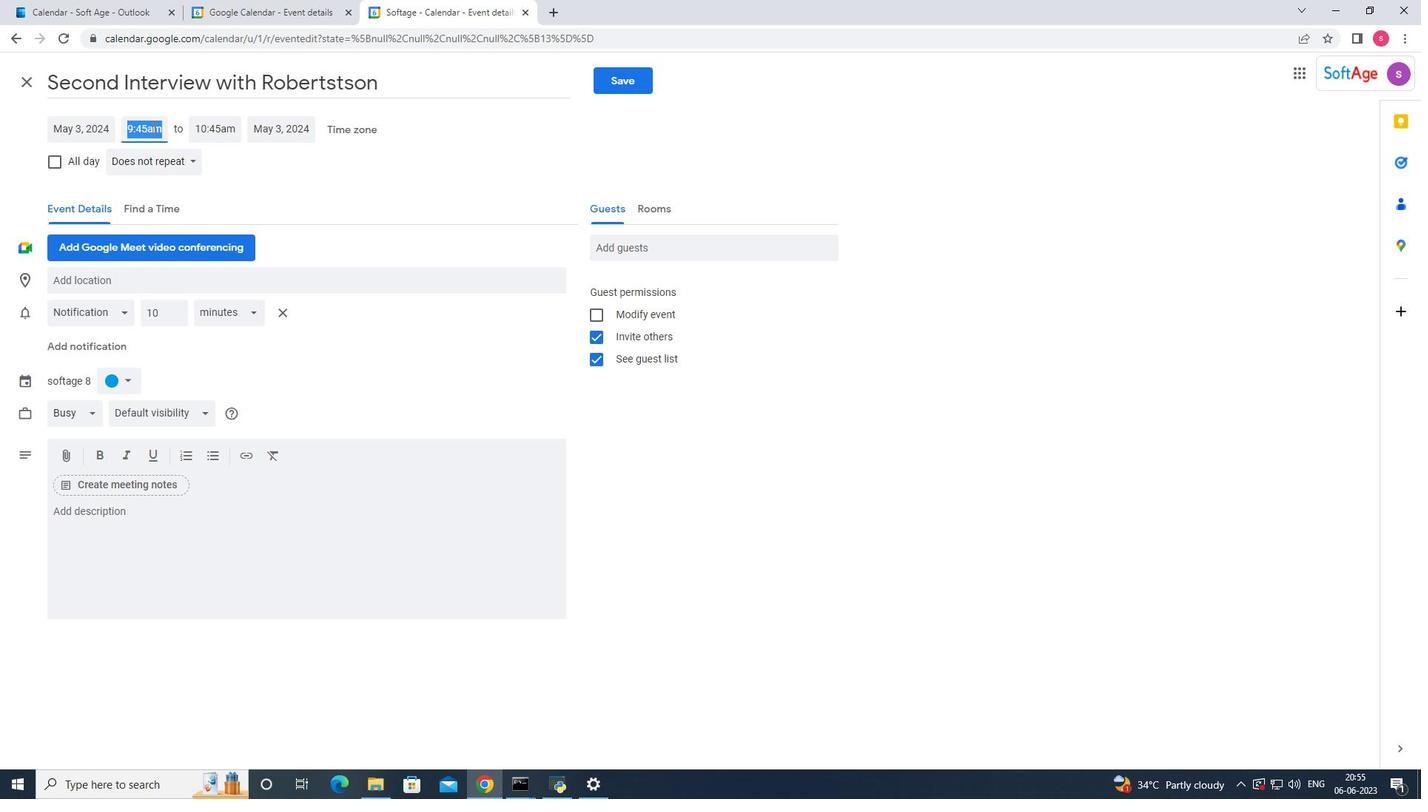
Action: Mouse pressed left at (146, 127)
Screenshot: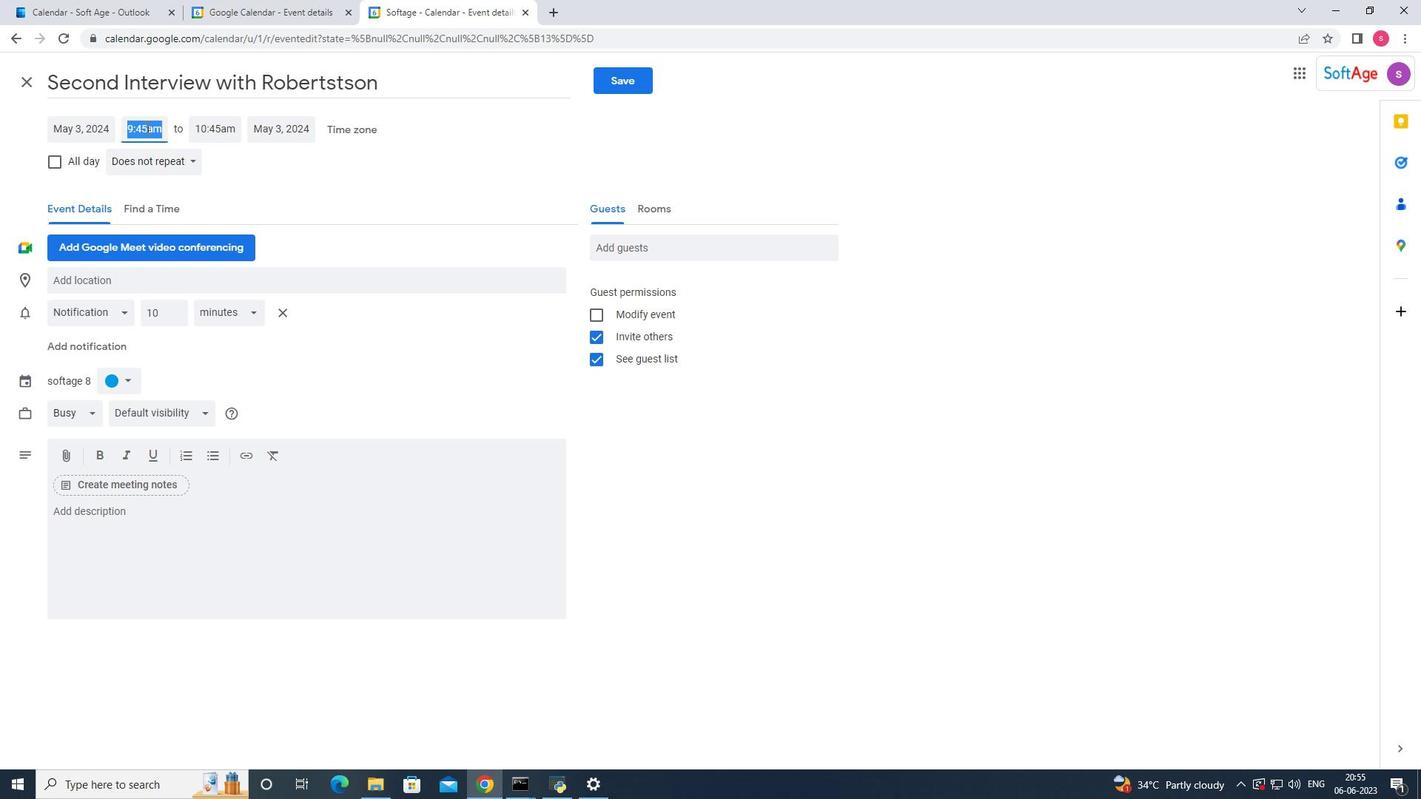 
Action: Mouse moved to (146, 128)
Screenshot: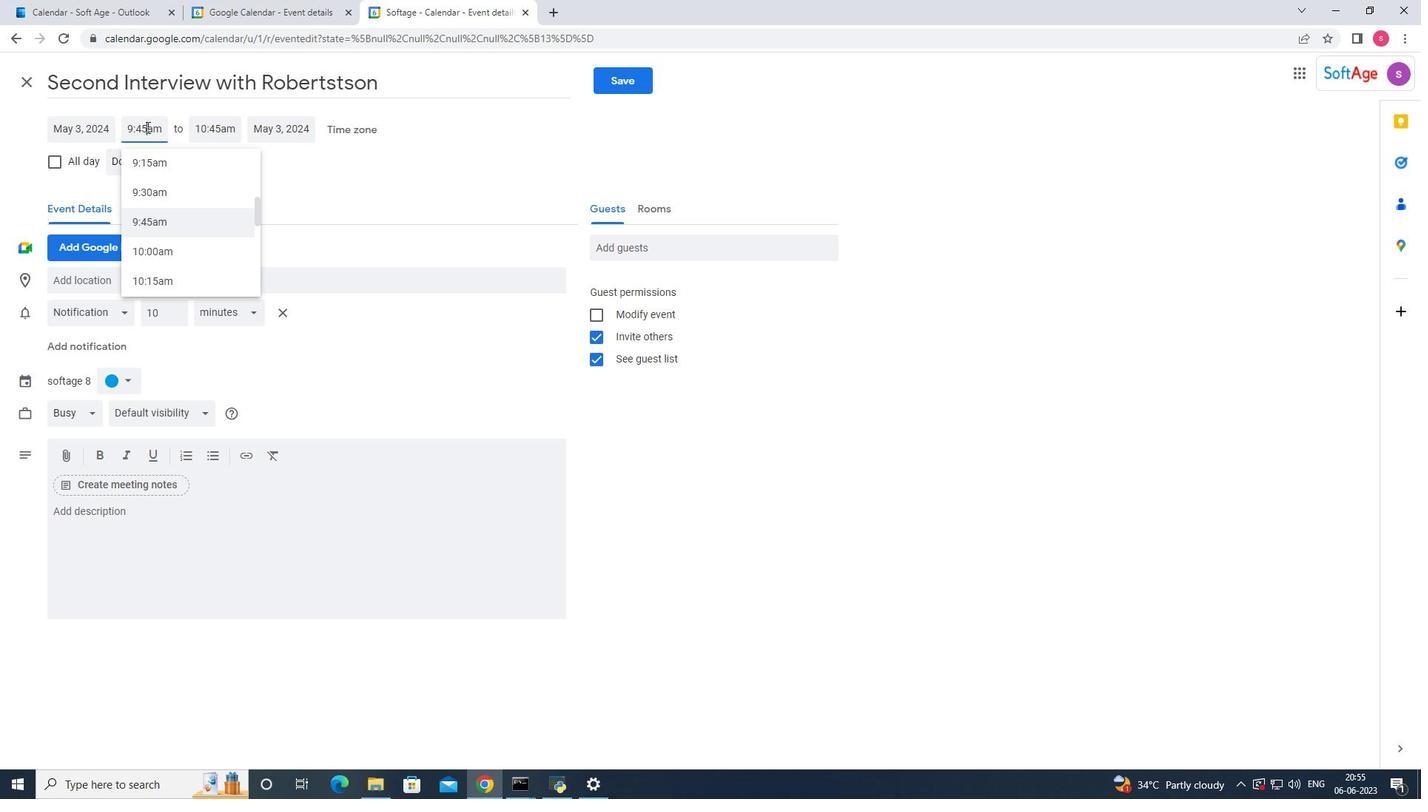 
Action: Key pressed <Key.backspace>0
Screenshot: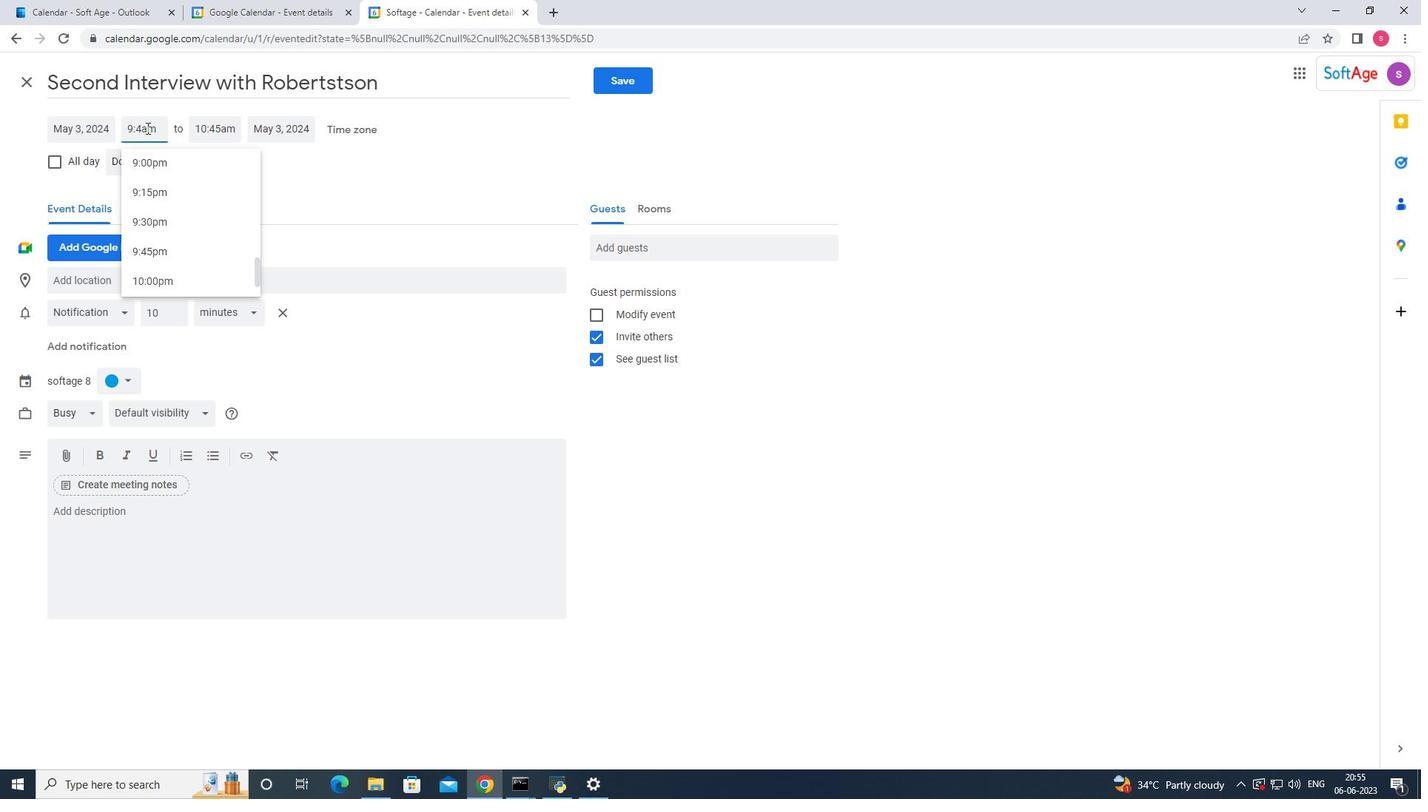 
Action: Mouse moved to (223, 131)
Screenshot: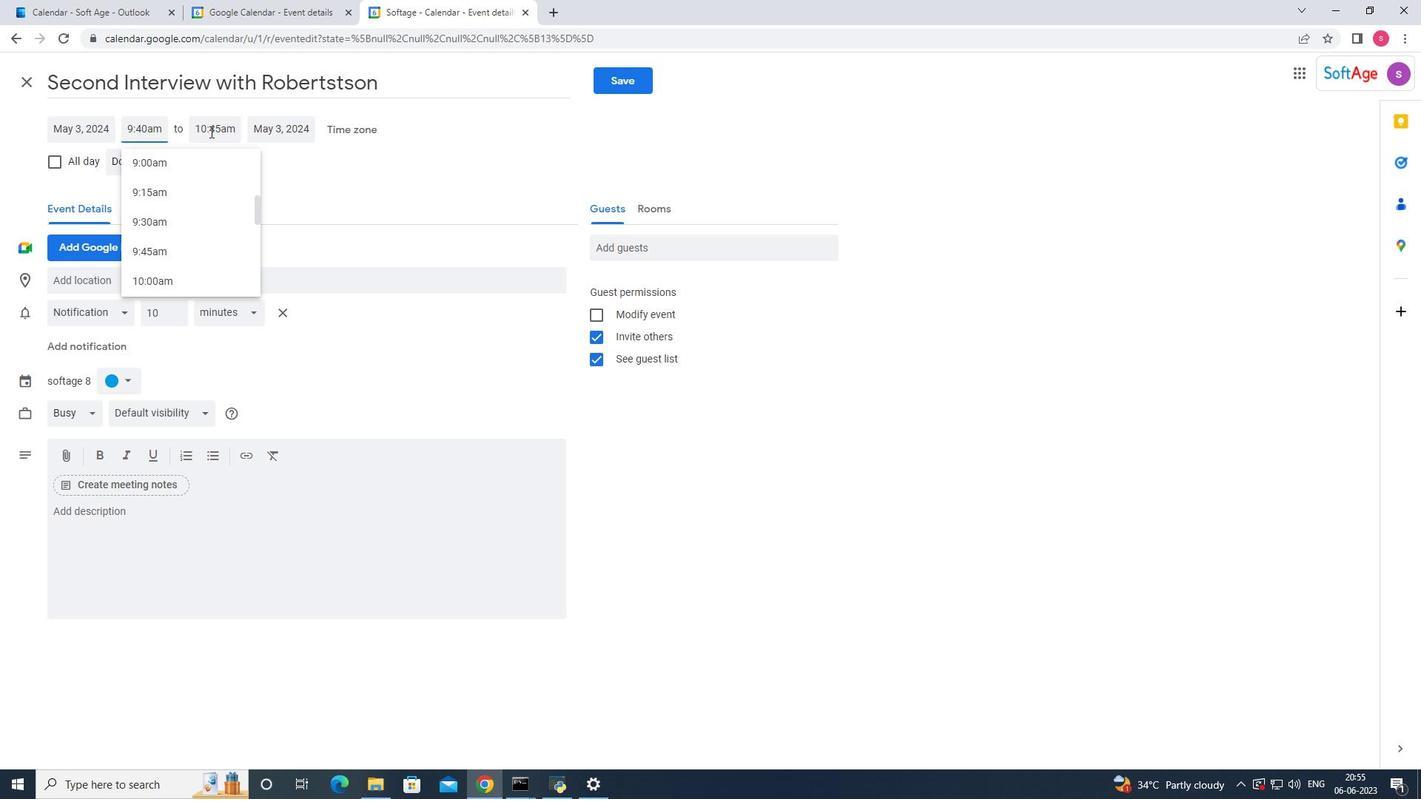 
Action: Mouse pressed left at (223, 131)
Screenshot: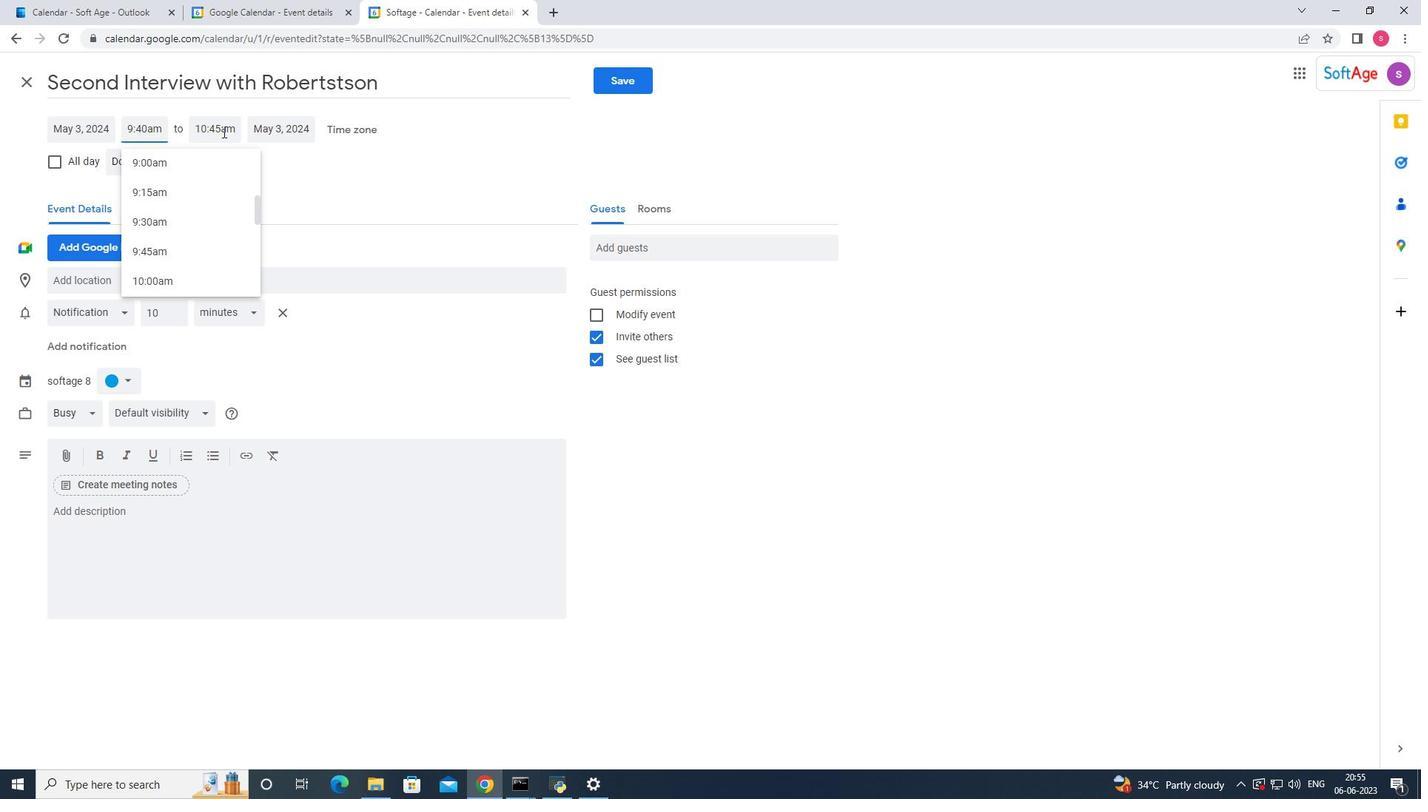 
Action: Mouse moved to (237, 282)
Screenshot: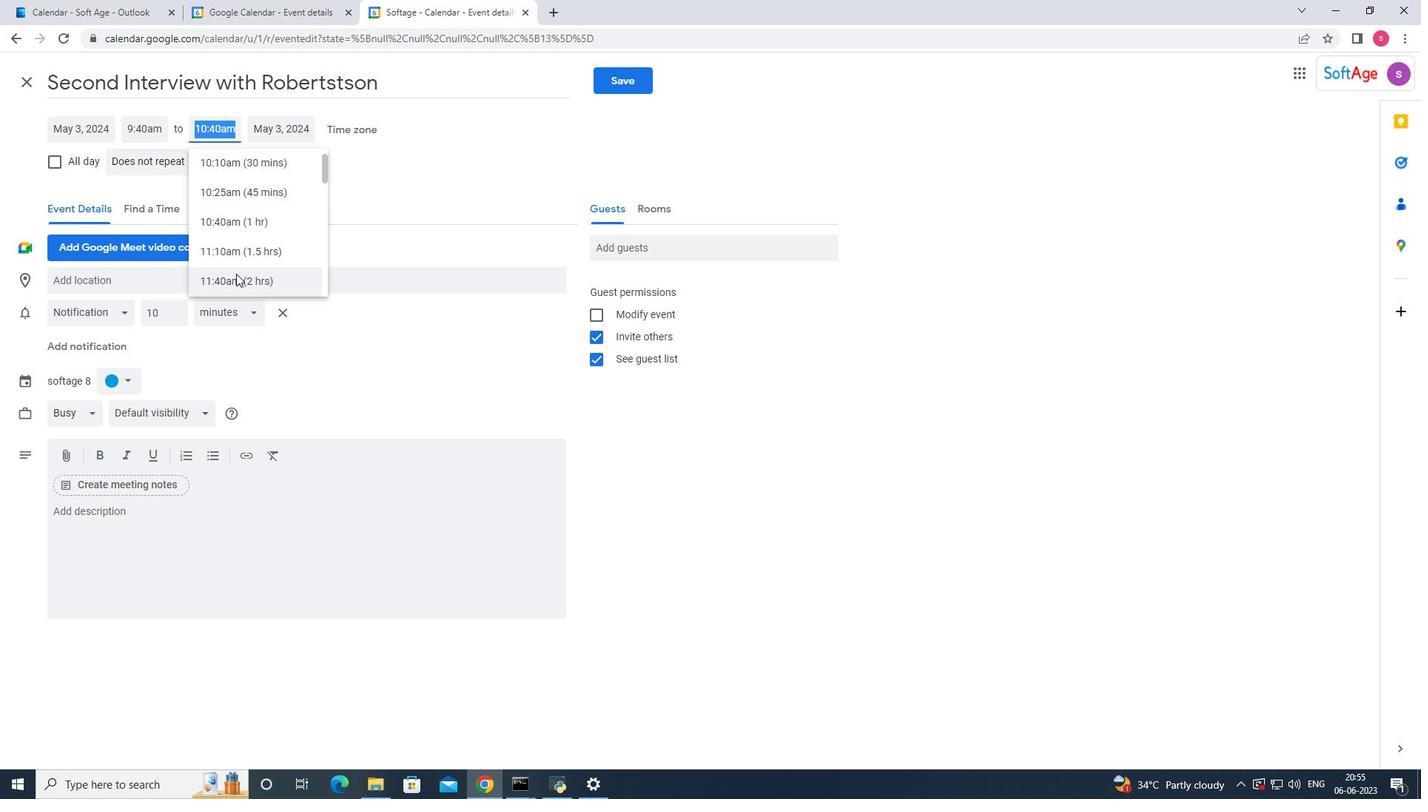 
Action: Mouse pressed left at (237, 282)
Screenshot: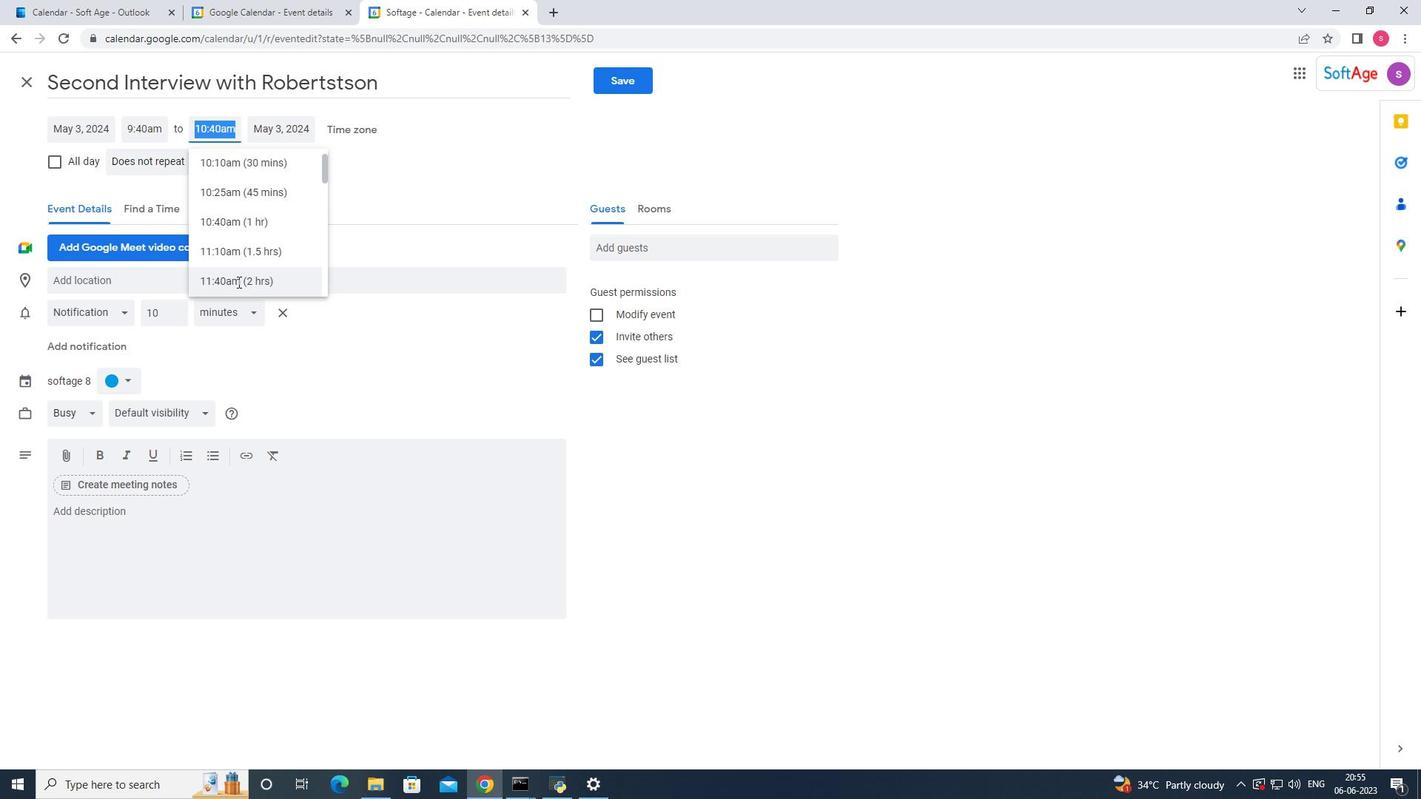 
Action: Mouse moved to (138, 519)
Screenshot: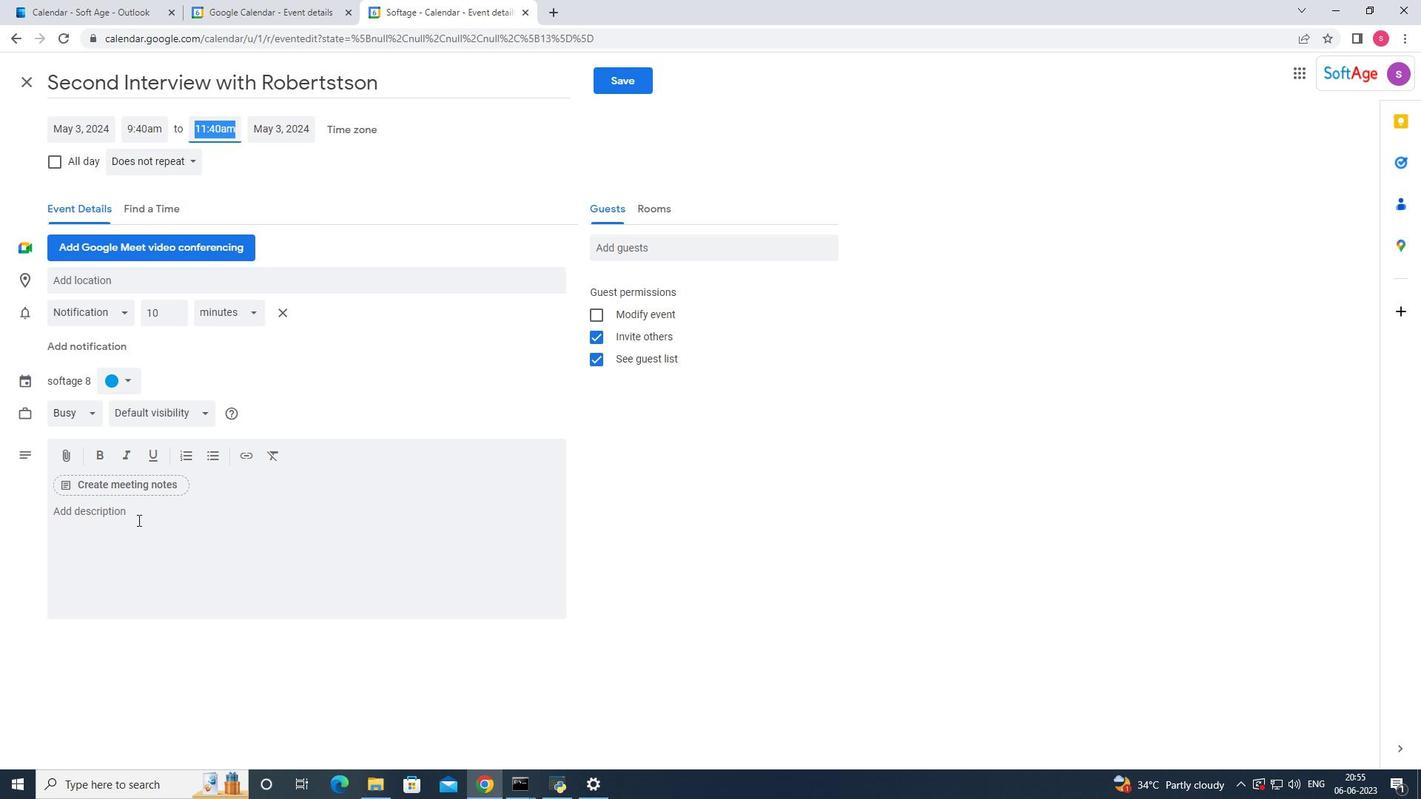 
Action: Mouse pressed left at (138, 519)
Screenshot: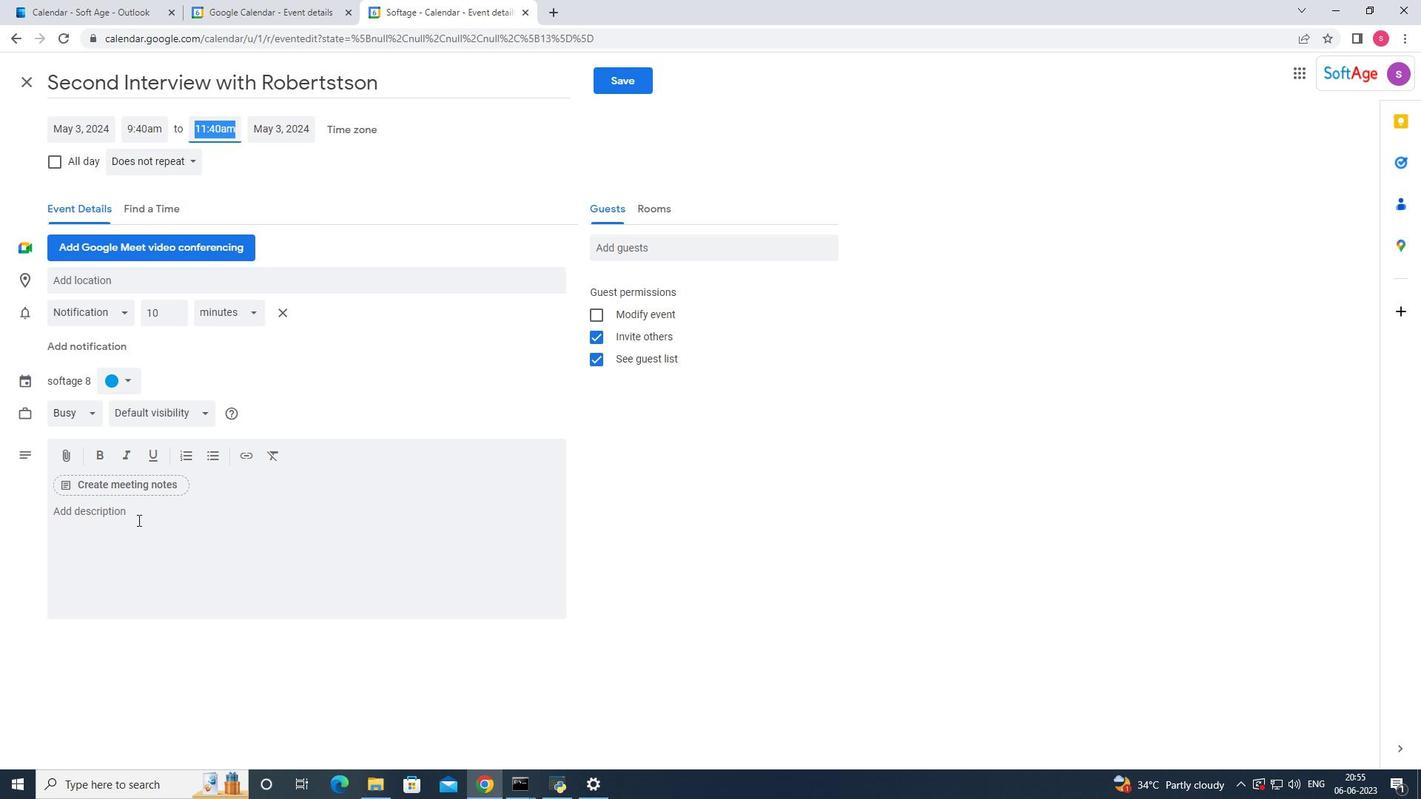 
Action: Mouse moved to (139, 519)
Screenshot: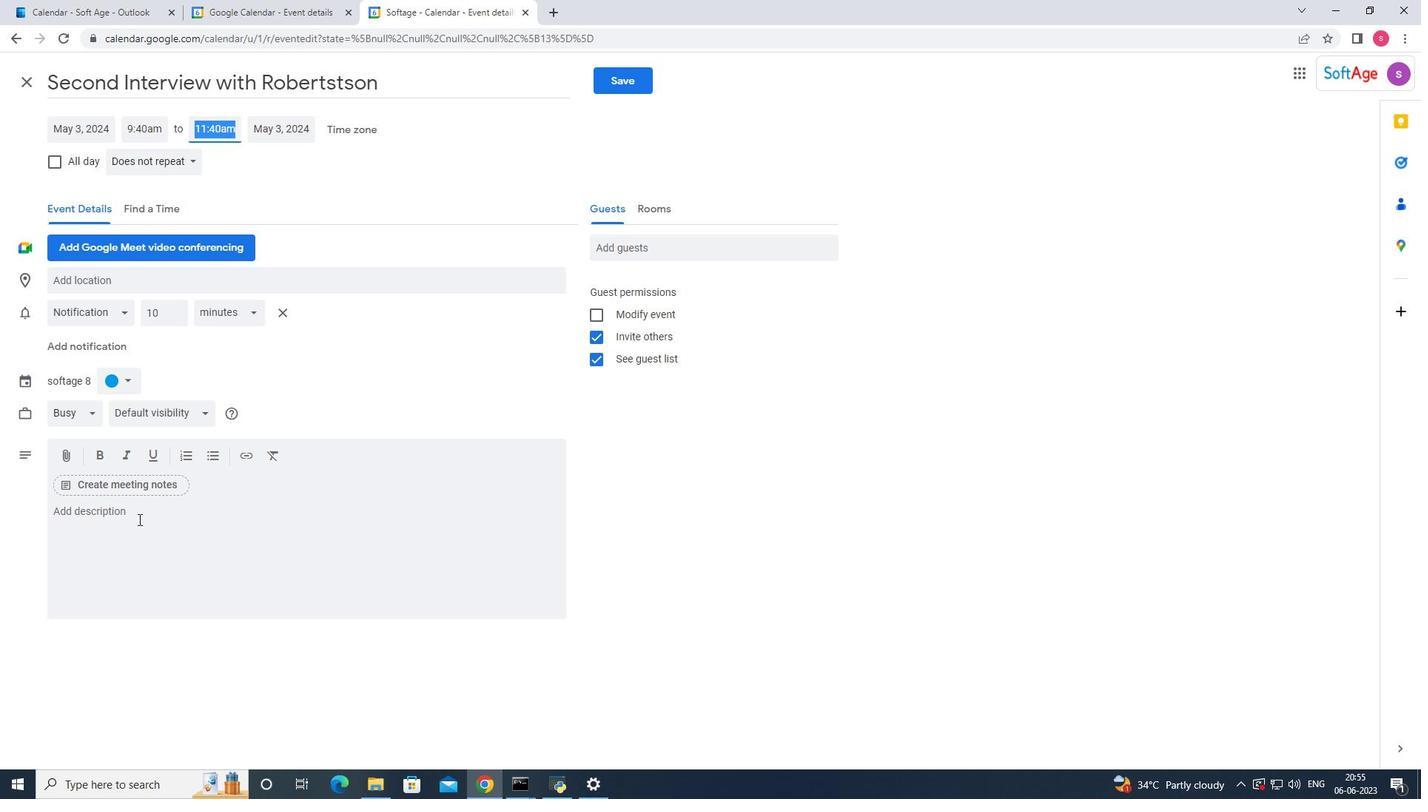 
Action: Key pressed <Key.shift_r>Analyzing<Key.space>the<Key.space>campaign<Key.shift><Key.shift>"a<Key.backspace>s<Key.space><Key.shift>KPIs,<Key.space>such<Key.space>as<Key.space>website<Key.space>traa<Key.backspace>ffic,<Key.space>lead<Key.space>generation<Key.space><Key.backspace>,<Key.space>sales,<Key.space>customer<Key.space>acquision<Key.space>c
Screenshot: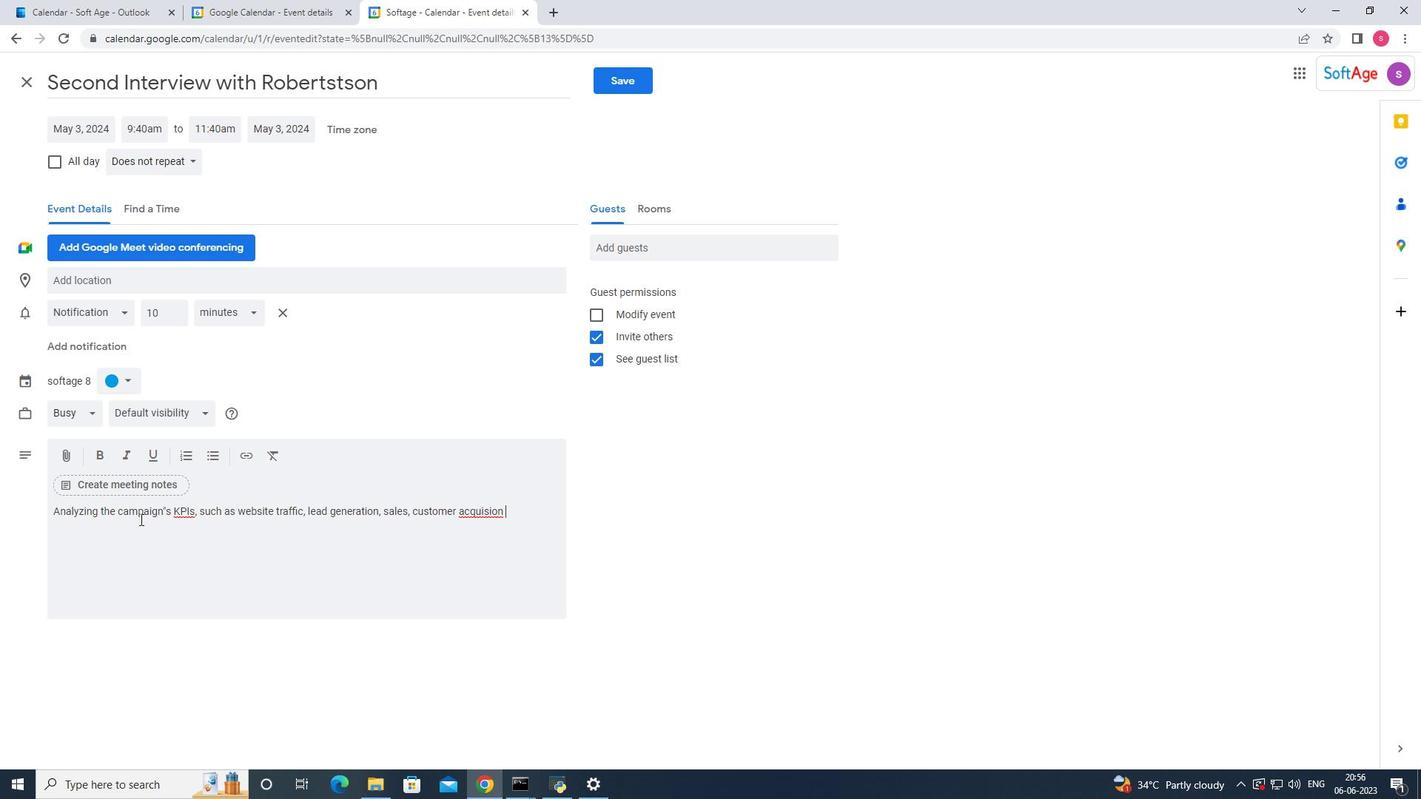 
Action: Mouse moved to (482, 520)
Screenshot: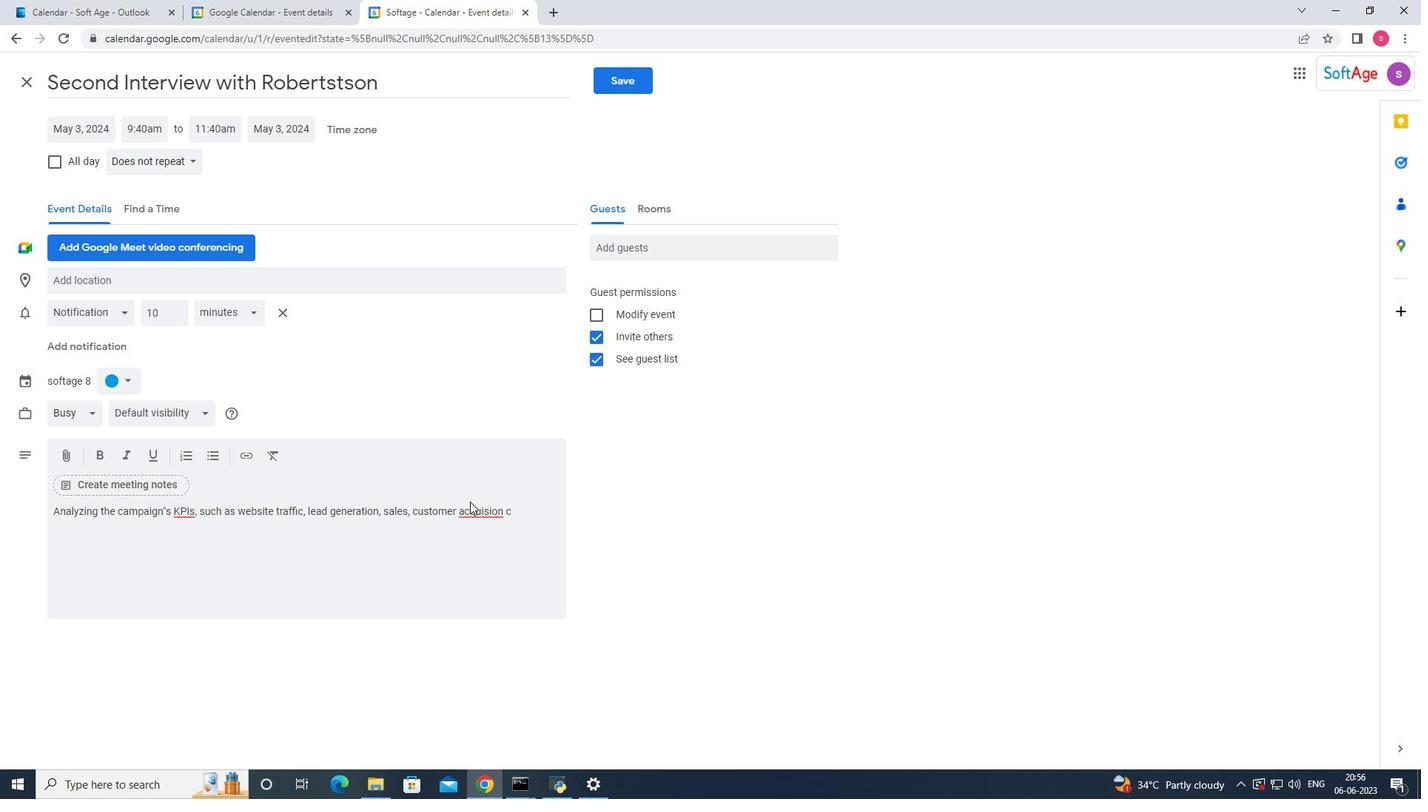 
Action: Mouse pressed right at (482, 520)
Screenshot: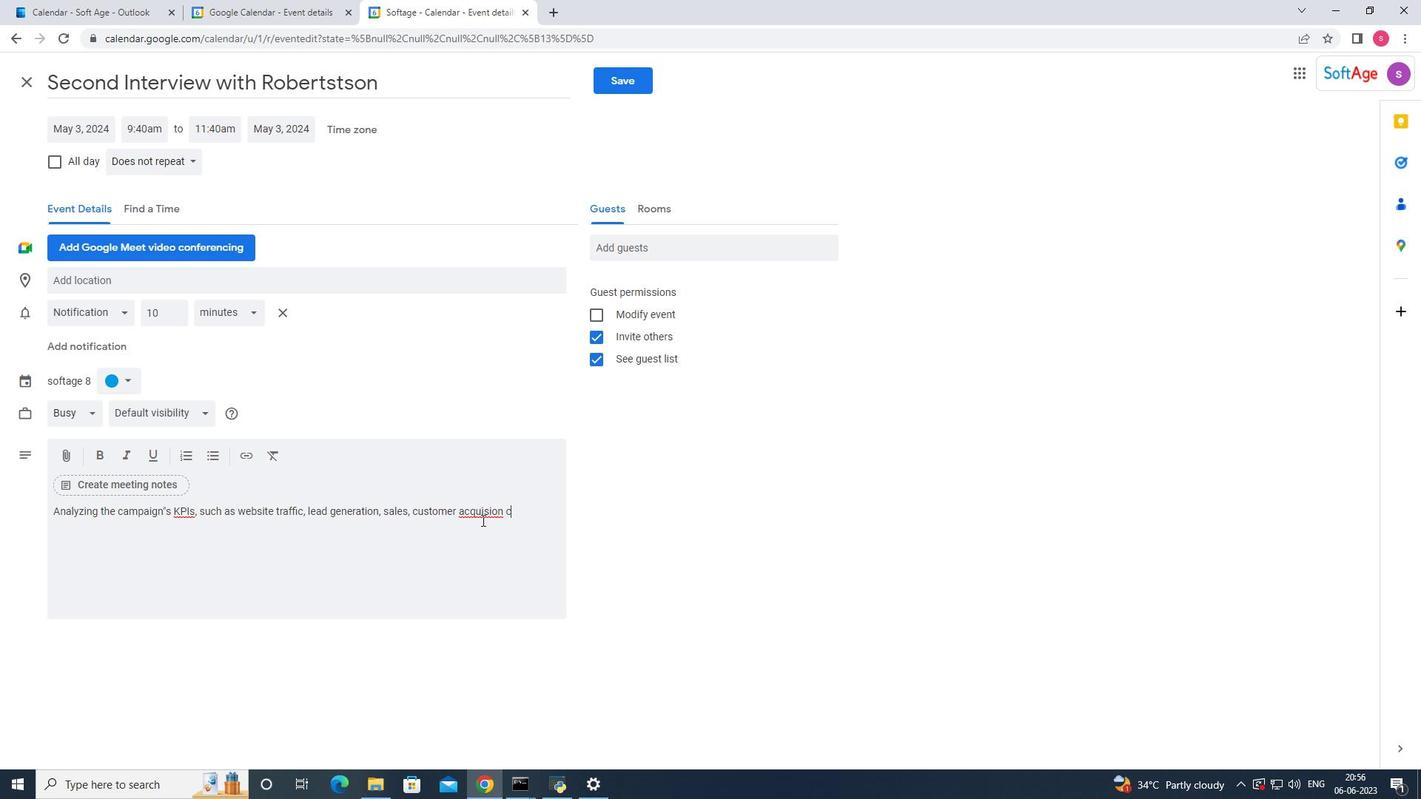 
Action: Mouse moved to (528, 533)
Screenshot: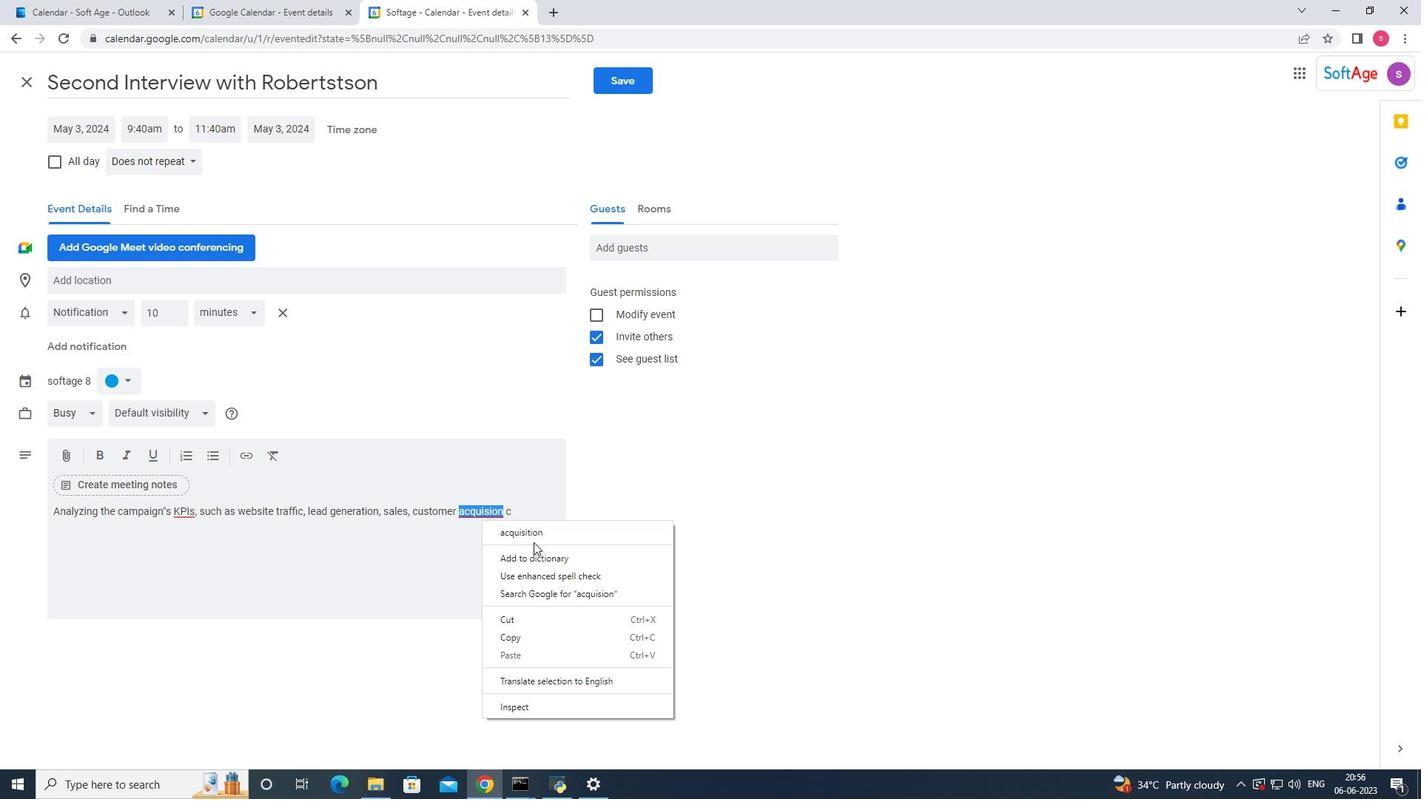 
Action: Mouse pressed left at (528, 533)
Screenshot: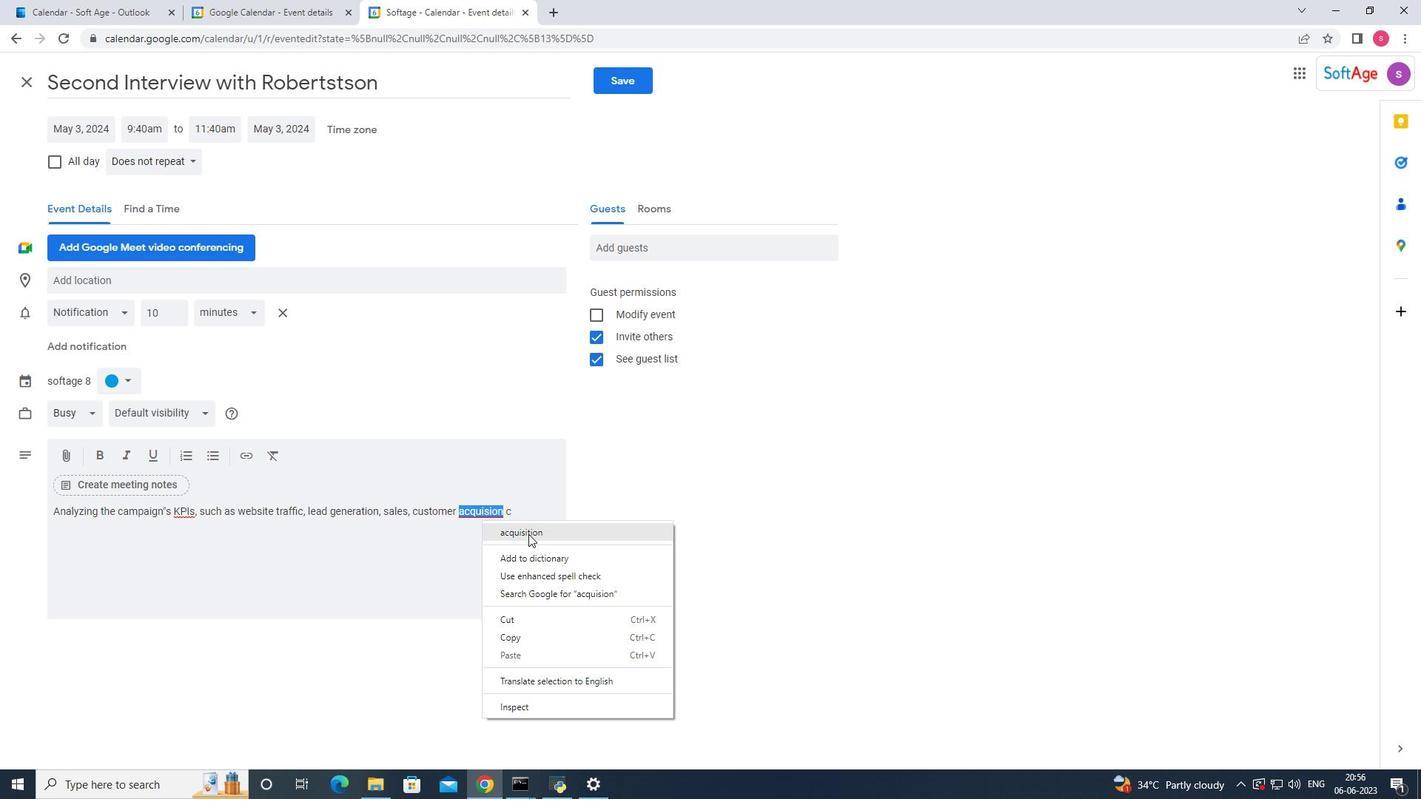 
Action: Mouse moved to (529, 517)
Screenshot: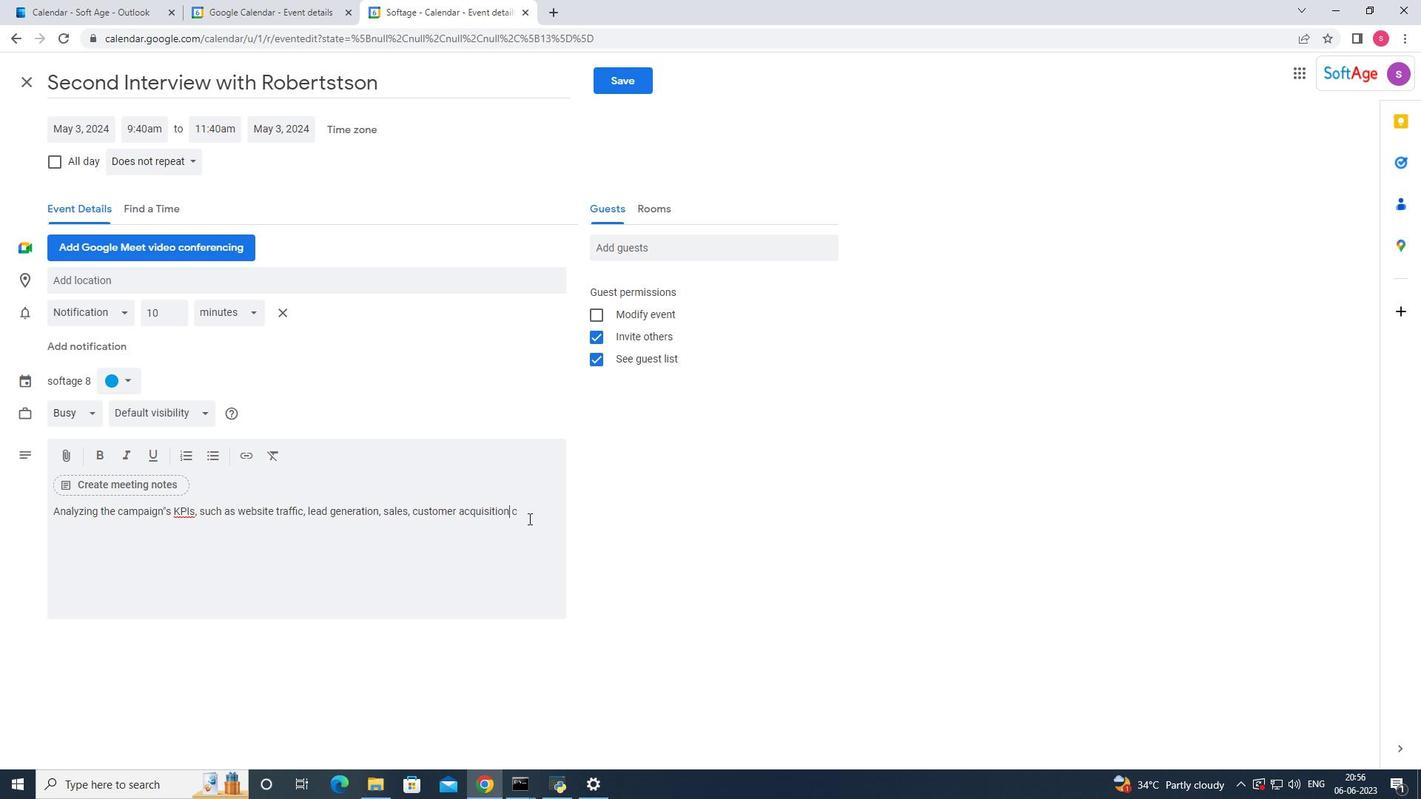
Action: Mouse pressed left at (529, 517)
Screenshot: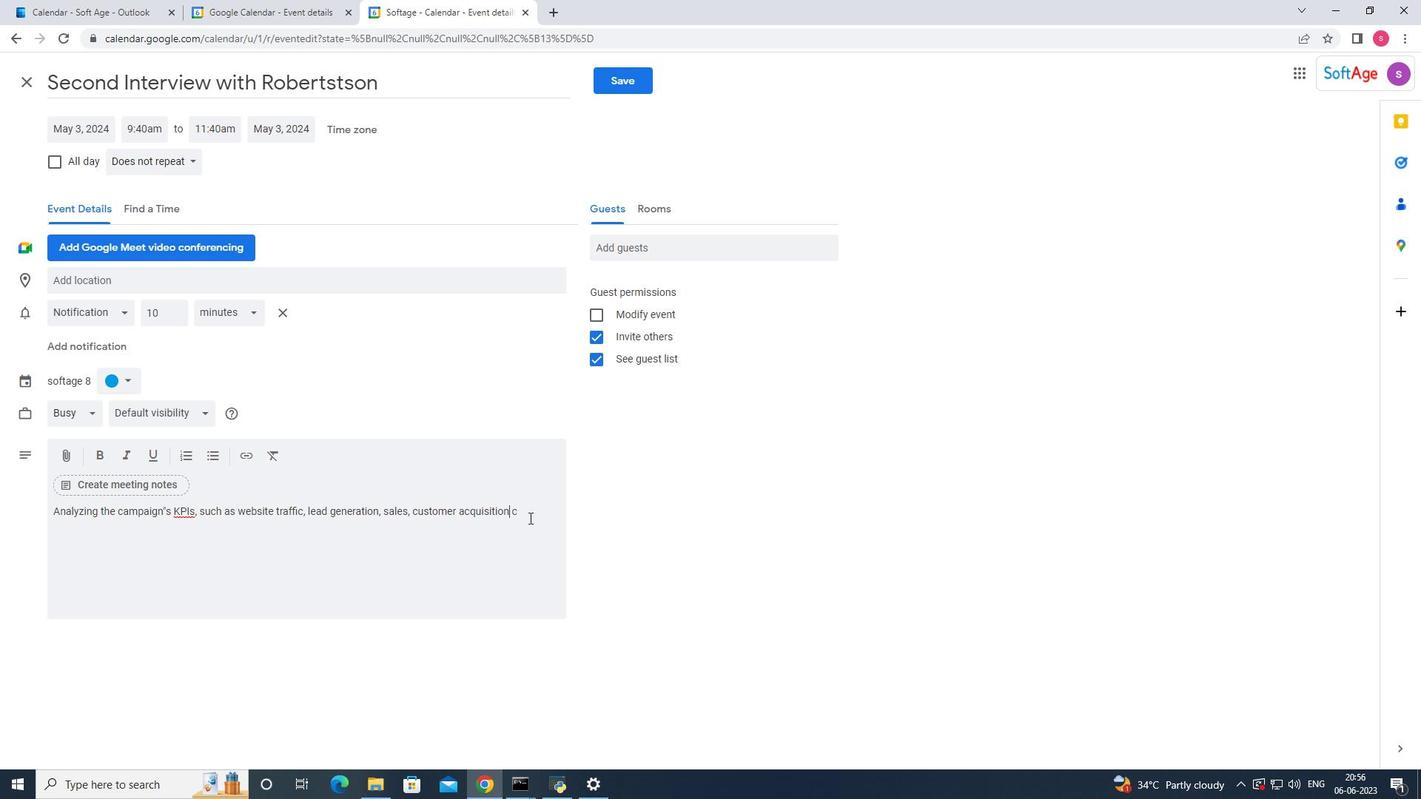 
Action: Key pressed ost,<Key.space>reture<Key.backspace>m<Key.backspace>n<Key.space>on<Key.space>investment<Key.space><Key.shift>(<Key.shift_r>R<Key.shift>O<Key.shift>I<Key.shift>),<Key.space>or<Key.space>brand<Key.space>awareness<Key.space>metrics.<Key.space><Key.shift_r>This<Key.space>help<Key.space>to<Key.space>f<Key.backspace>determine<Key.space>if<Key.space>the<Key.space>campagn<Key.space>achieved<Key.space>its<Key.space>desire<Key.space><Key.backspace>d<Key.space>outcomes<Key.space>and<Key.space>if<Key.space>it<Key.space>delivered<Key.space>as<Key.backspace><Key.space>positive<Key.space><Key.caps_lock>ROI.<Key.space>
Screenshot: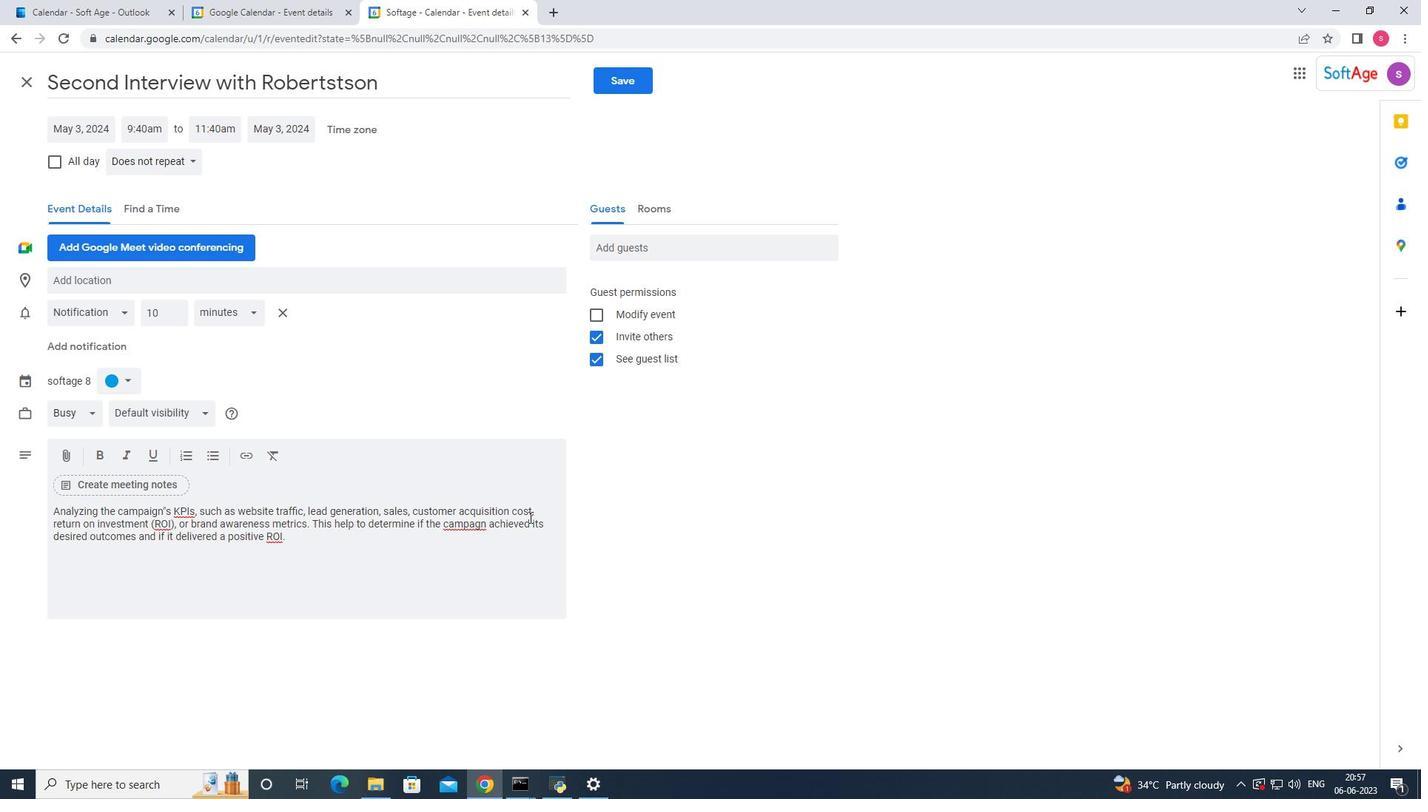 
Action: Mouse moved to (466, 529)
Screenshot: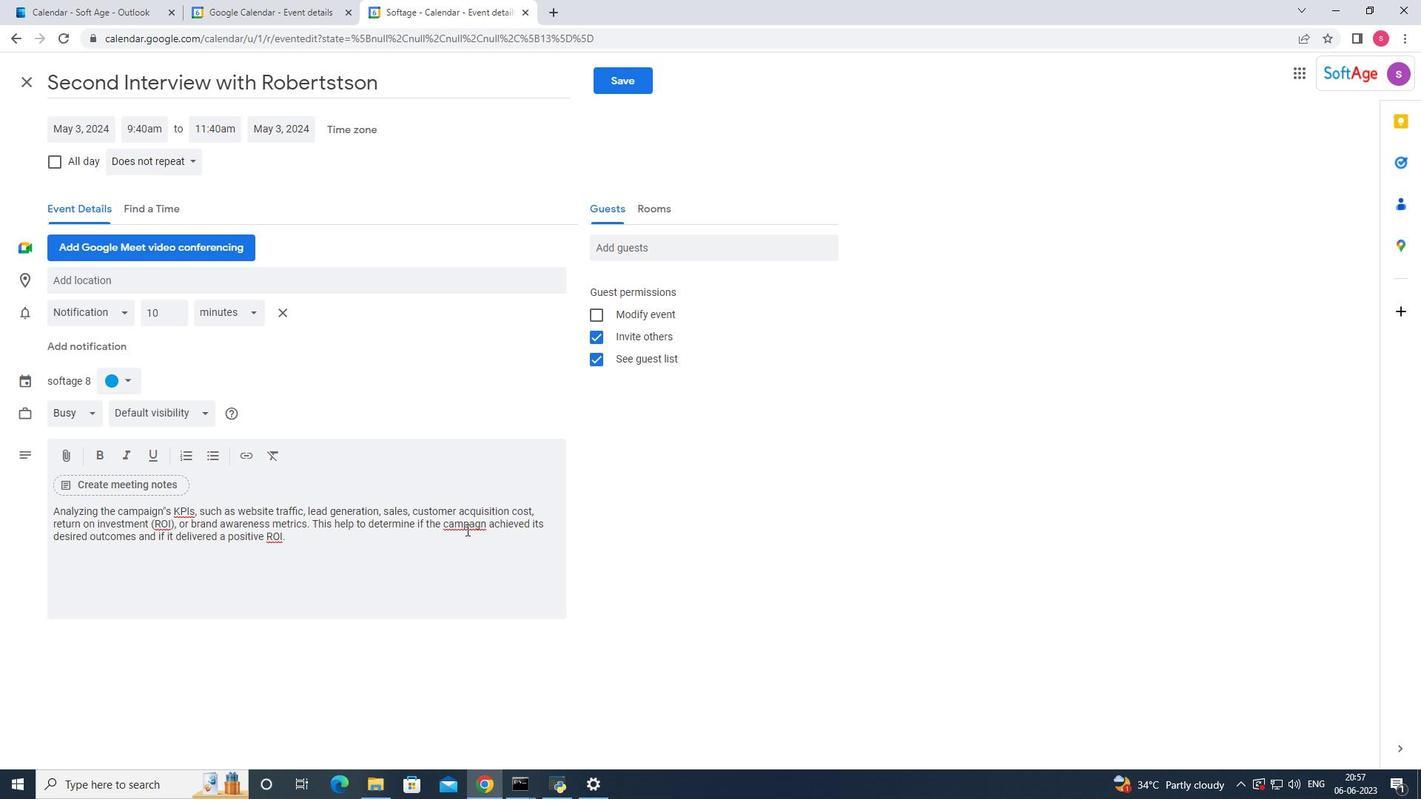 
Action: Mouse pressed right at (466, 529)
Screenshot: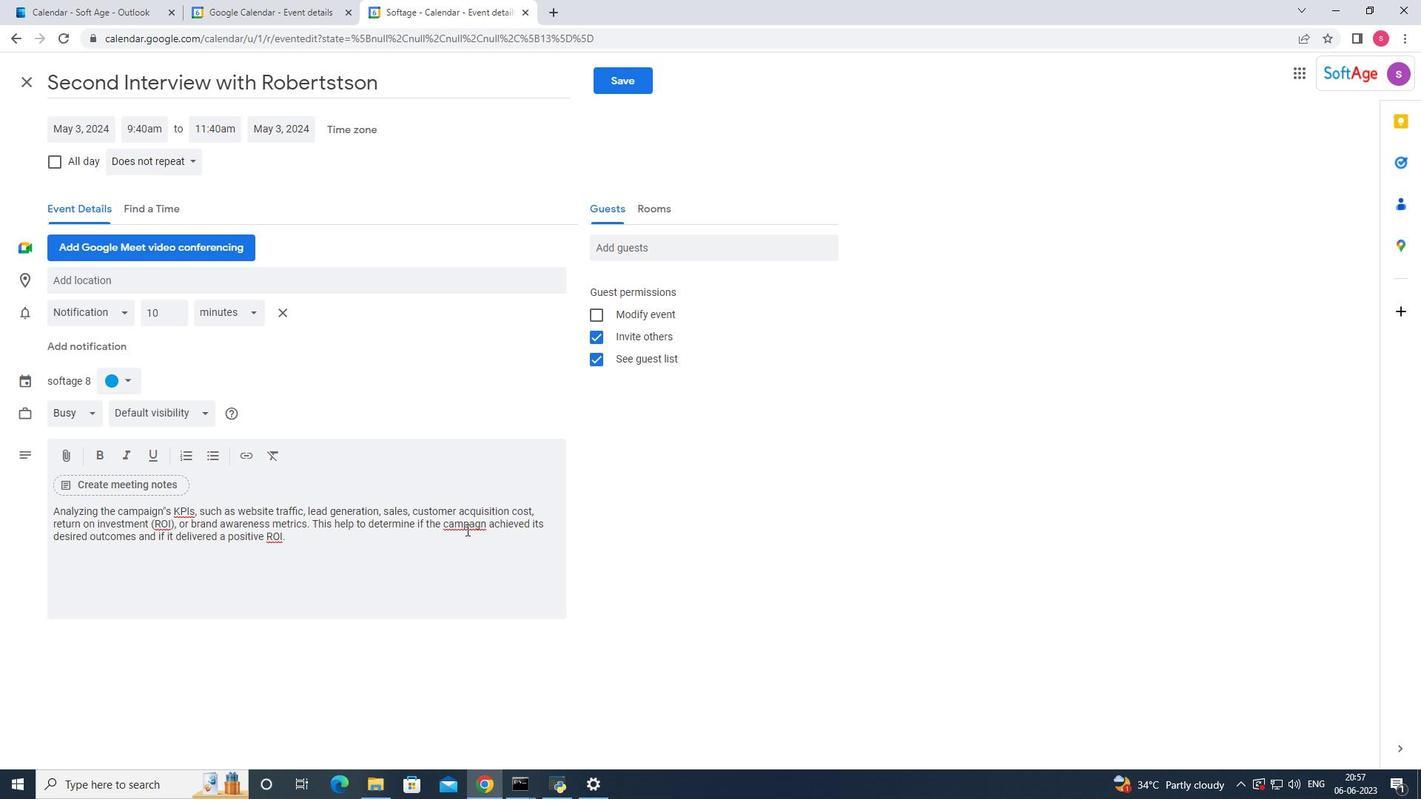 
Action: Mouse moved to (496, 545)
Screenshot: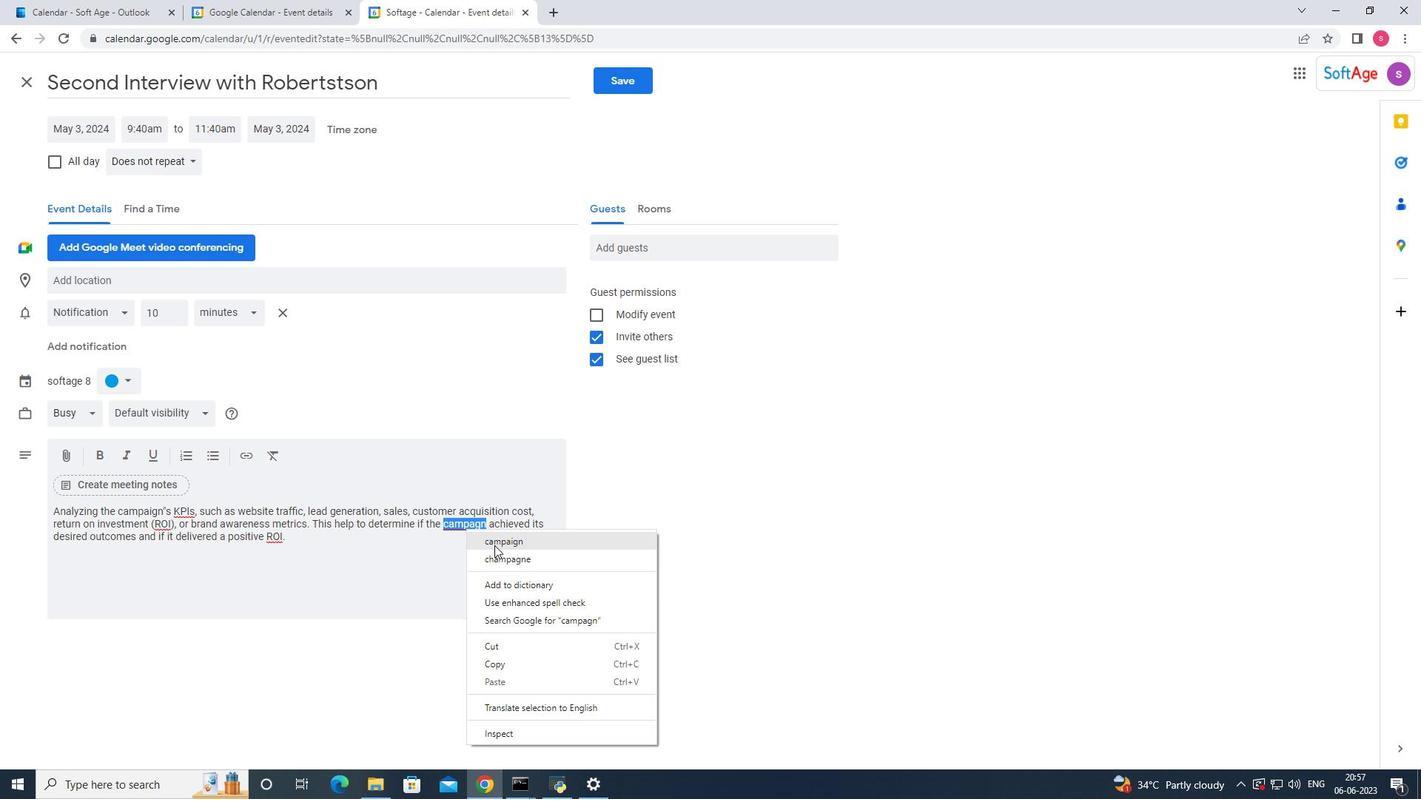 
Action: Mouse pressed left at (496, 545)
Screenshot: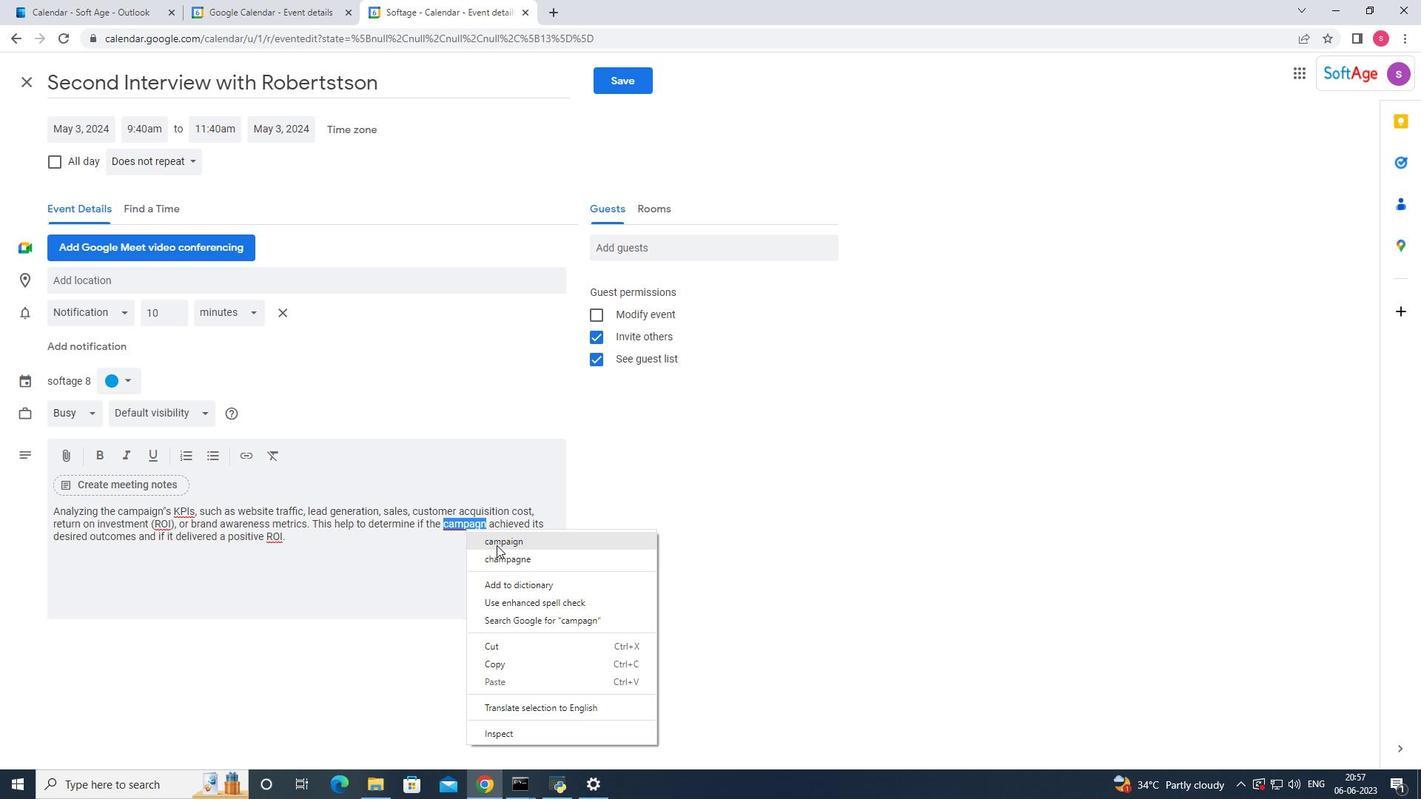 
Action: Mouse moved to (114, 382)
Screenshot: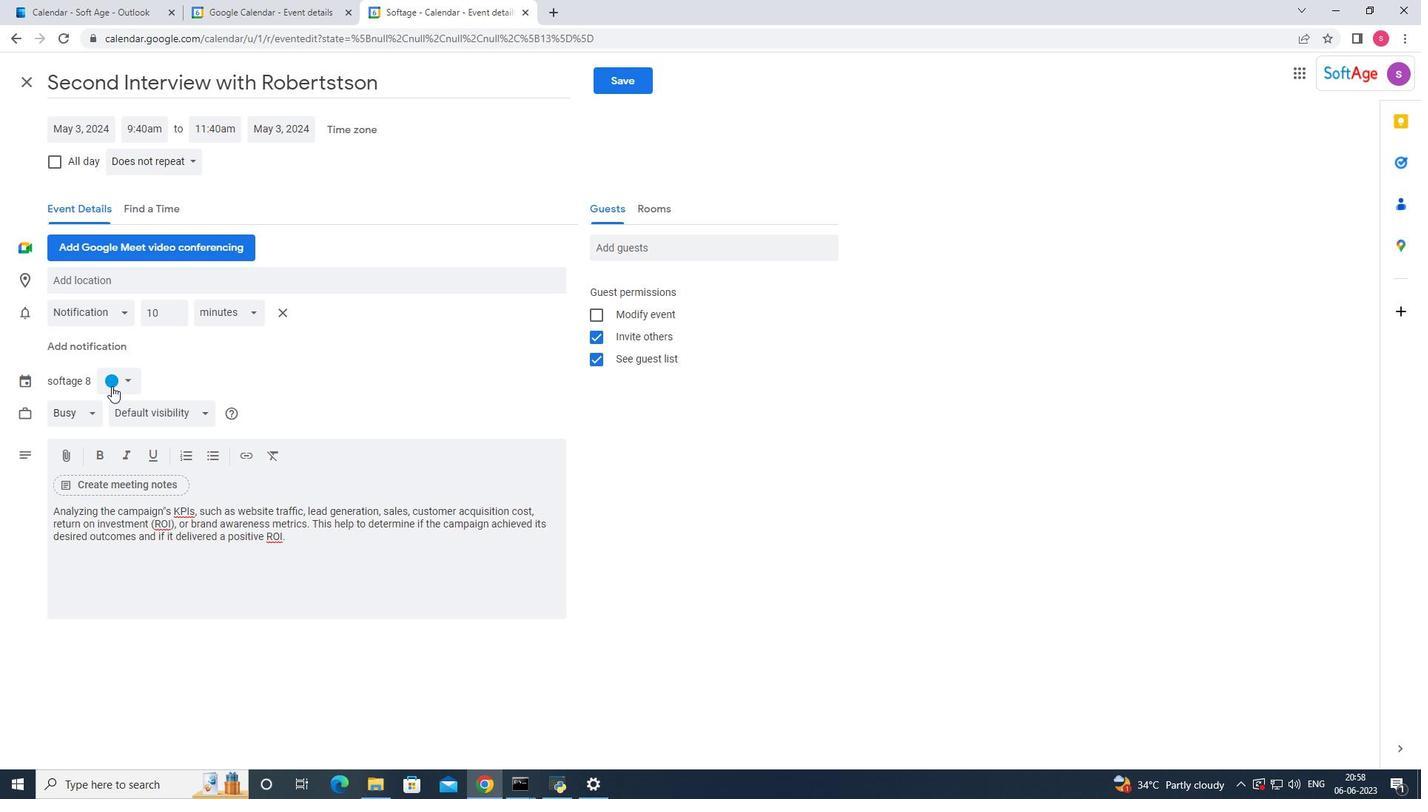
Action: Mouse pressed left at (114, 382)
Screenshot: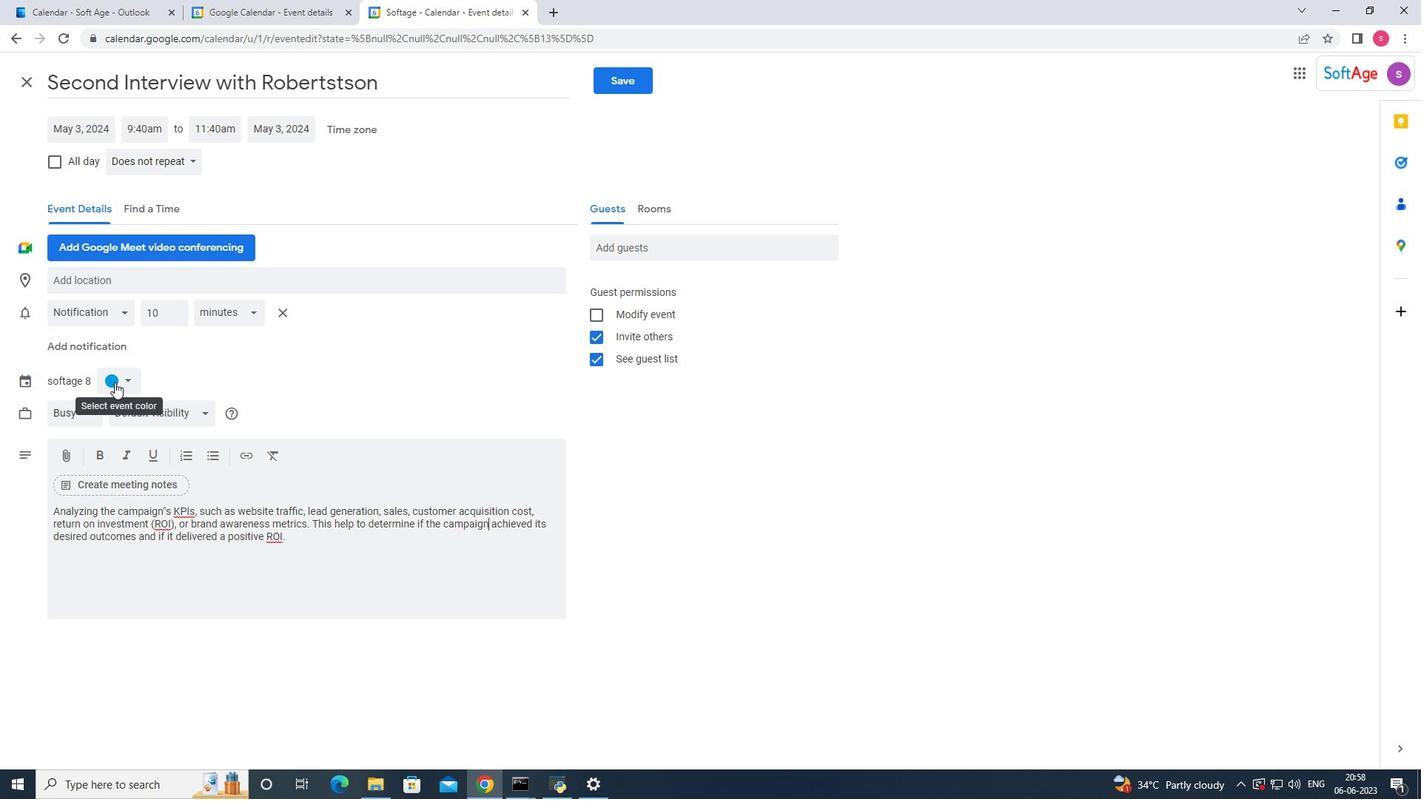 
Action: Mouse moved to (108, 430)
Screenshot: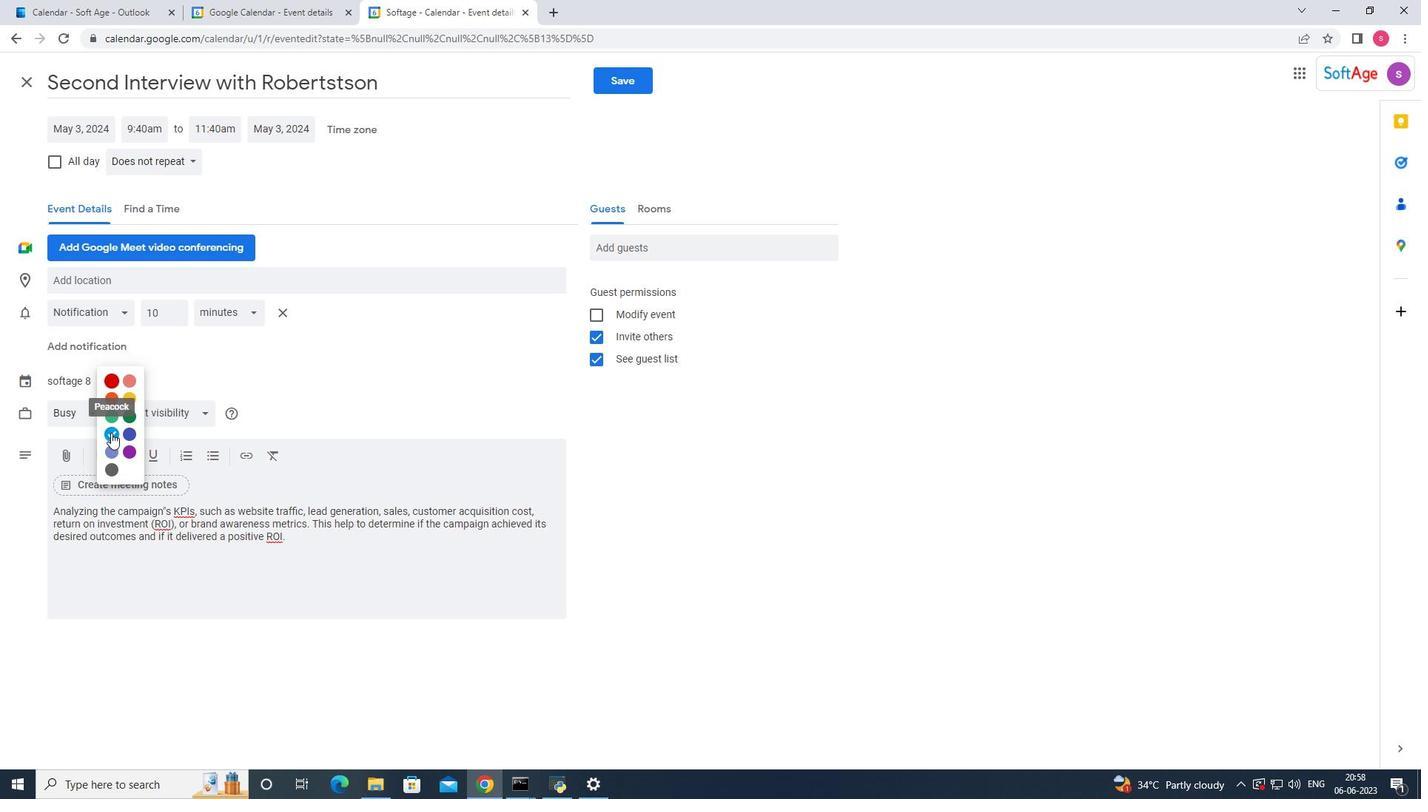 
Action: Mouse pressed left at (108, 430)
Screenshot: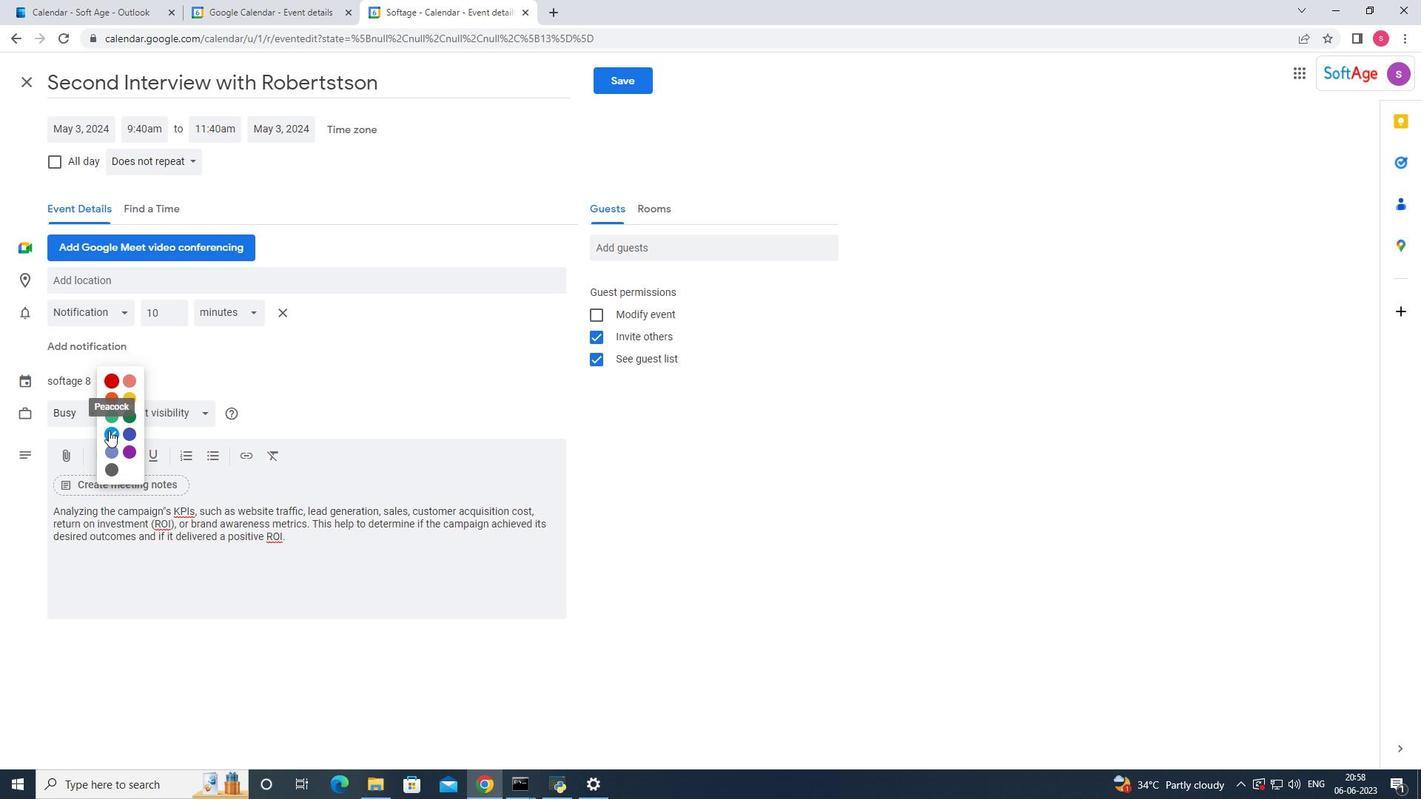 
Action: Mouse moved to (120, 284)
Screenshot: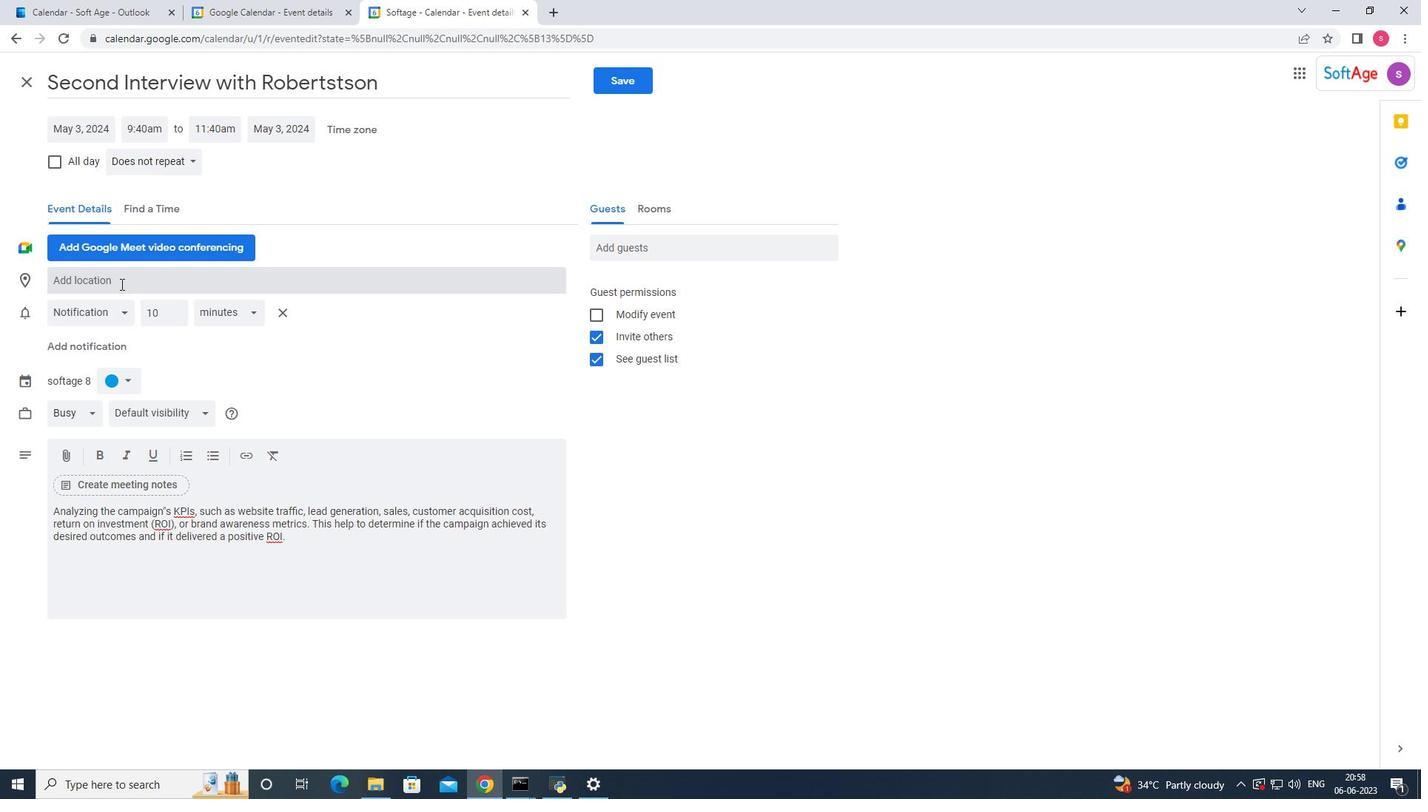 
Action: Mouse pressed left at (120, 284)
Screenshot: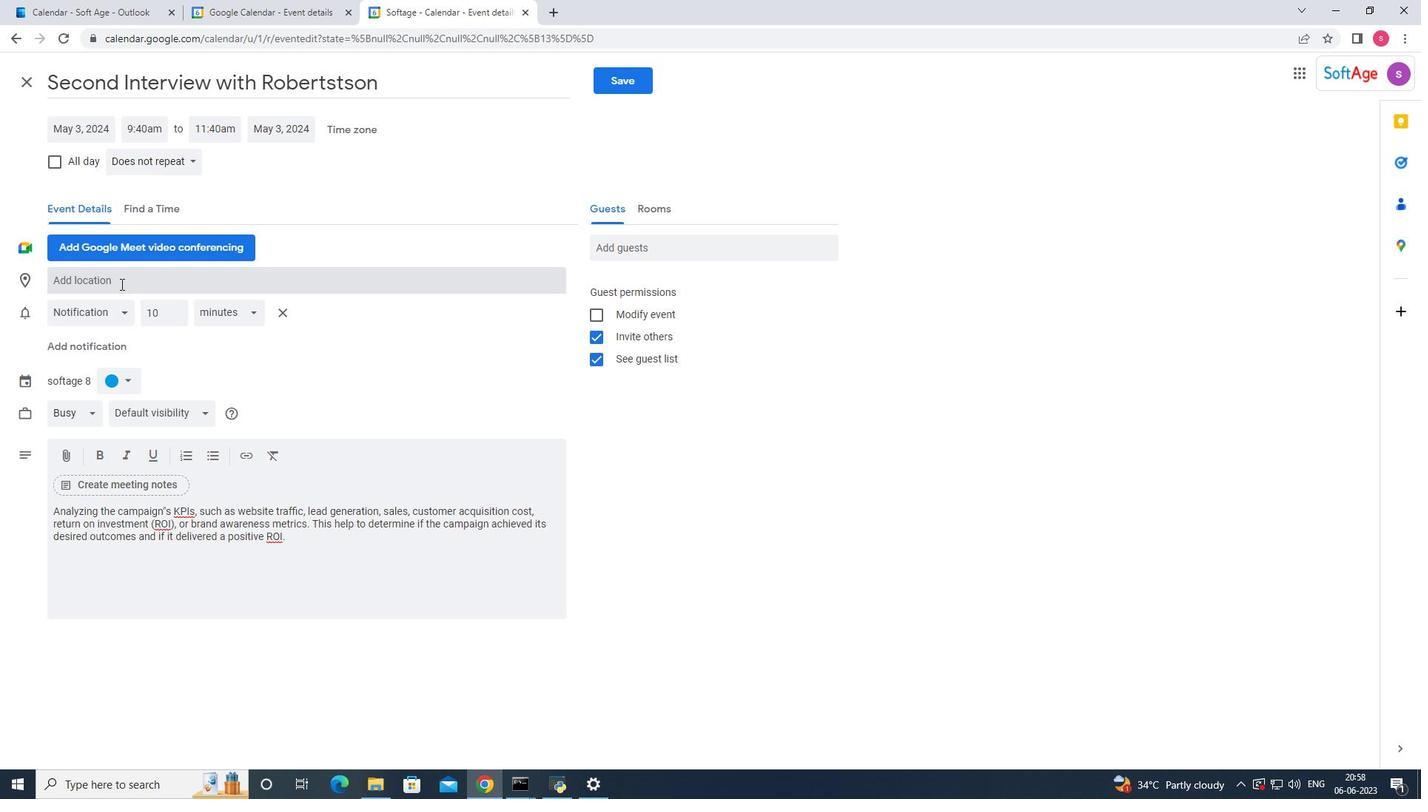 
Action: Key pressed <Key.shift_r><Key.shift_r><Key.shift_r><Key.shift_r><Key.shift_r><Key.shift_r><Key.shift_r><Key.shift_r><Key.shift_r><Key.shift_r><Key.shift_r><Key.shift_r><Key.shift_r><Key.shift_r>ROTTERDAM
Screenshot: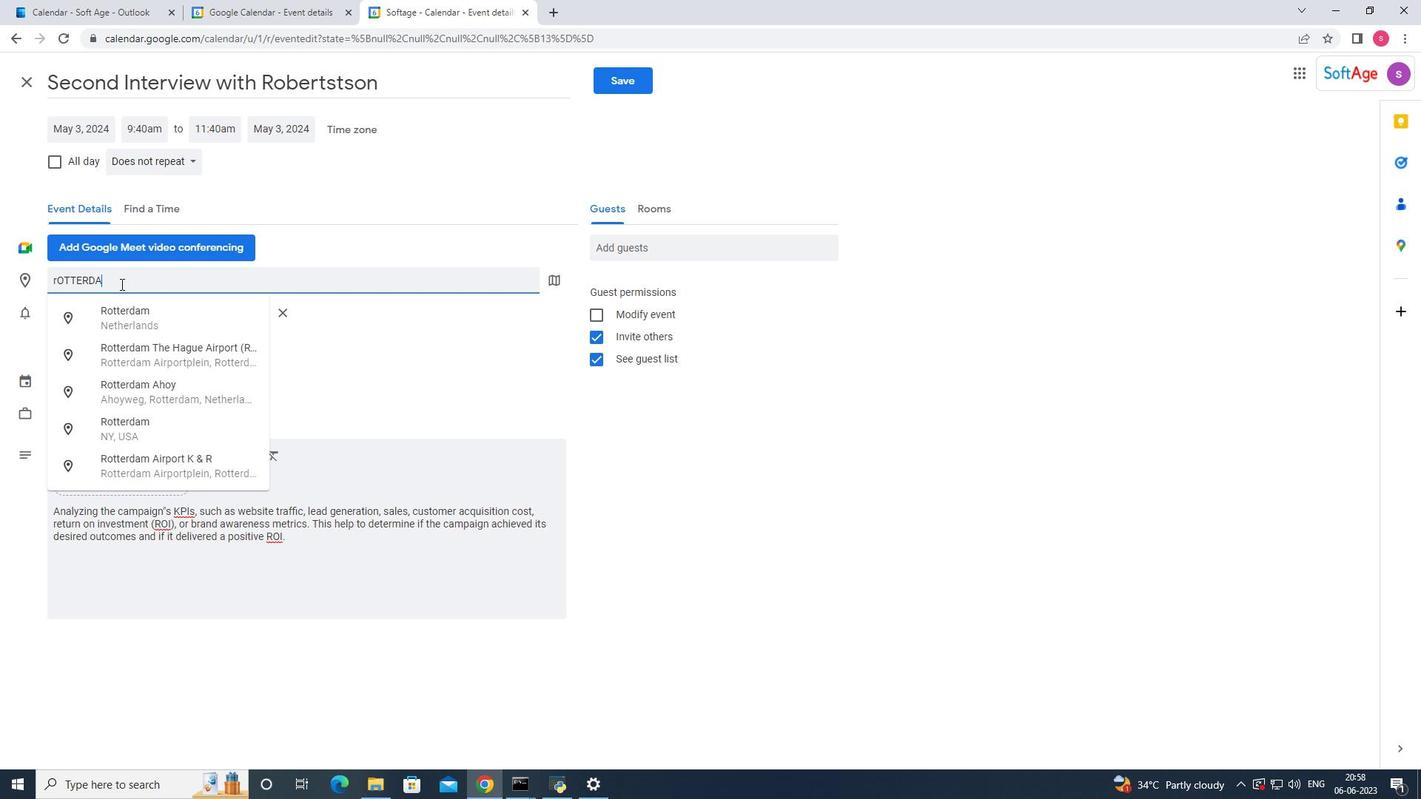 
Action: Mouse moved to (166, 321)
Screenshot: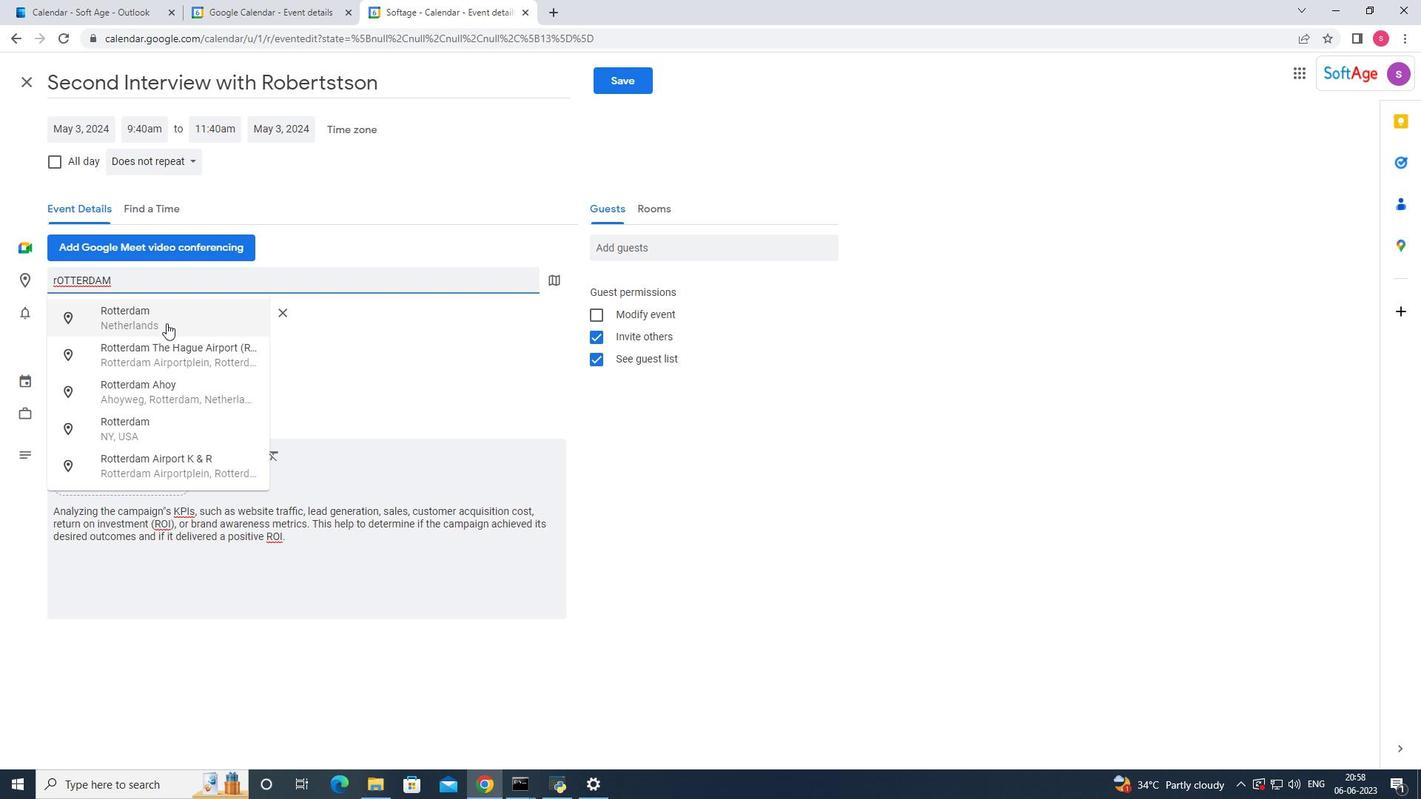 
Action: Mouse pressed left at (166, 321)
Screenshot: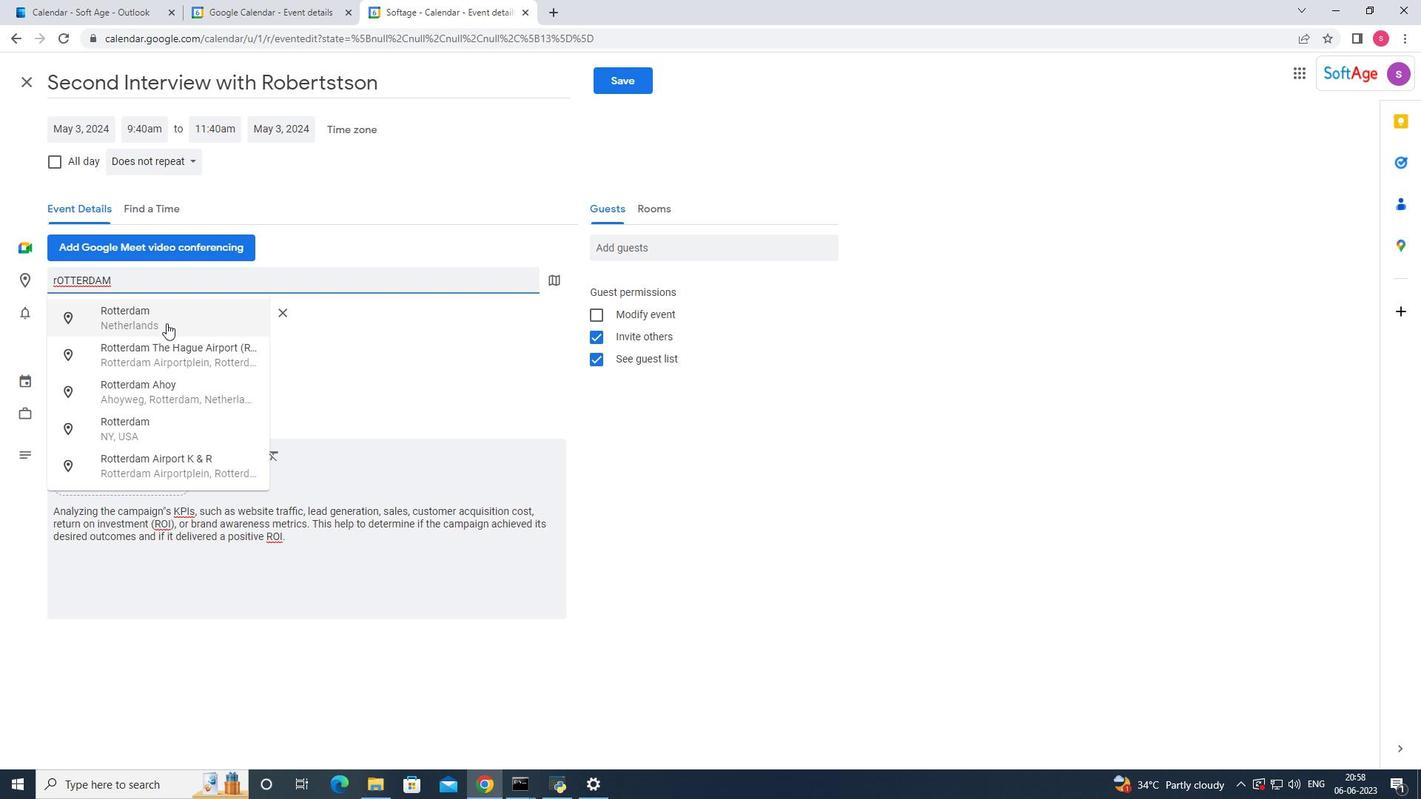 
Action: Mouse moved to (608, 249)
Screenshot: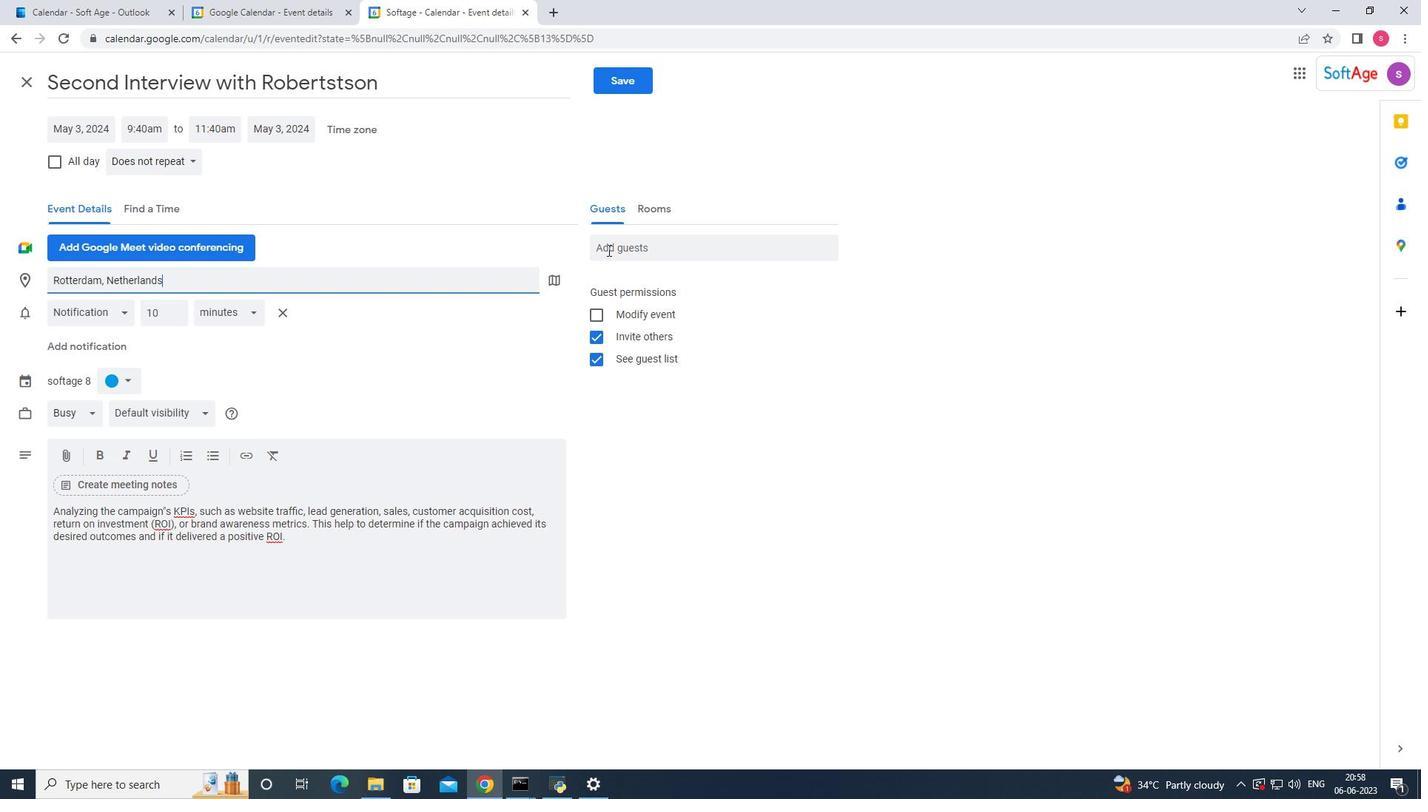 
Action: Key pressed <Key.caps_lock>
Screenshot: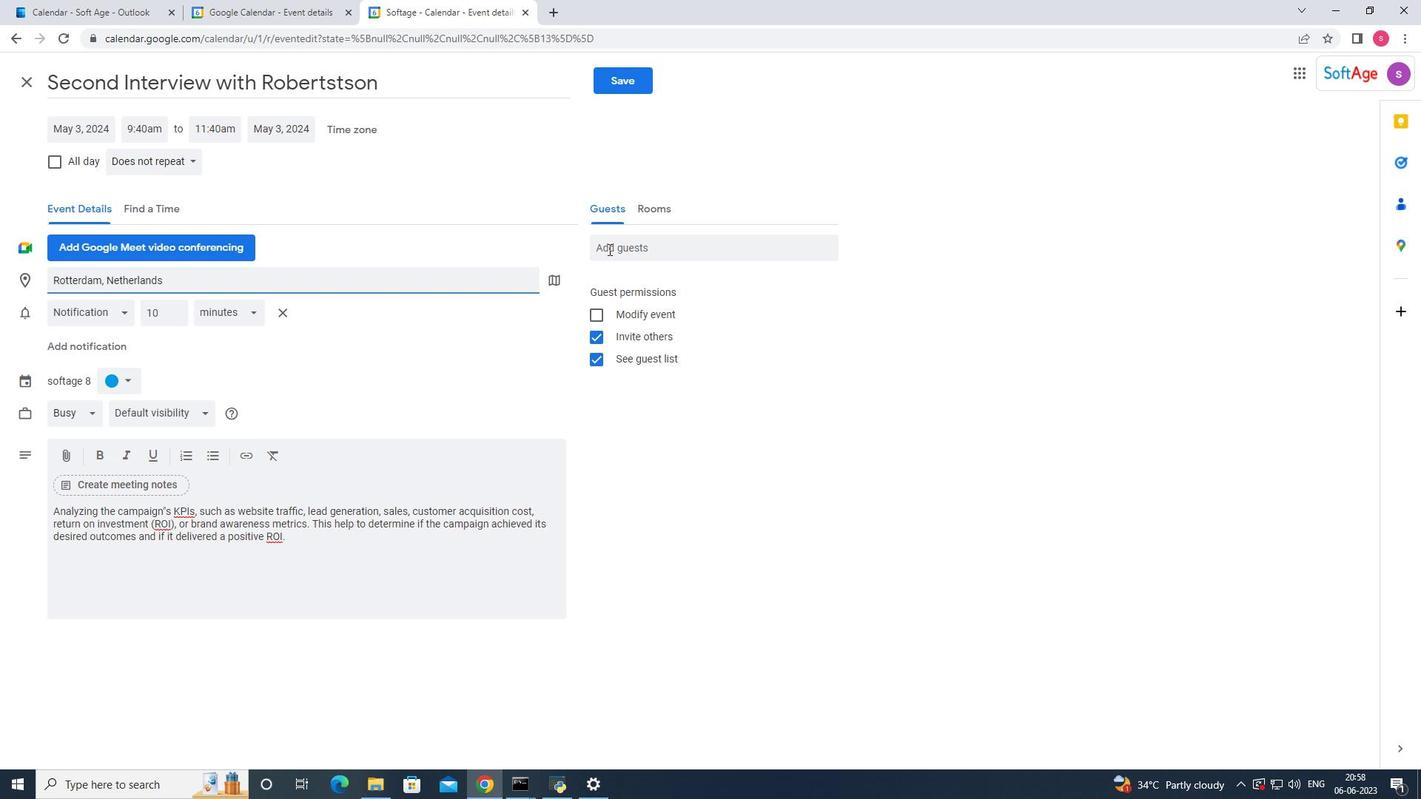 
Action: Mouse moved to (679, 239)
Screenshot: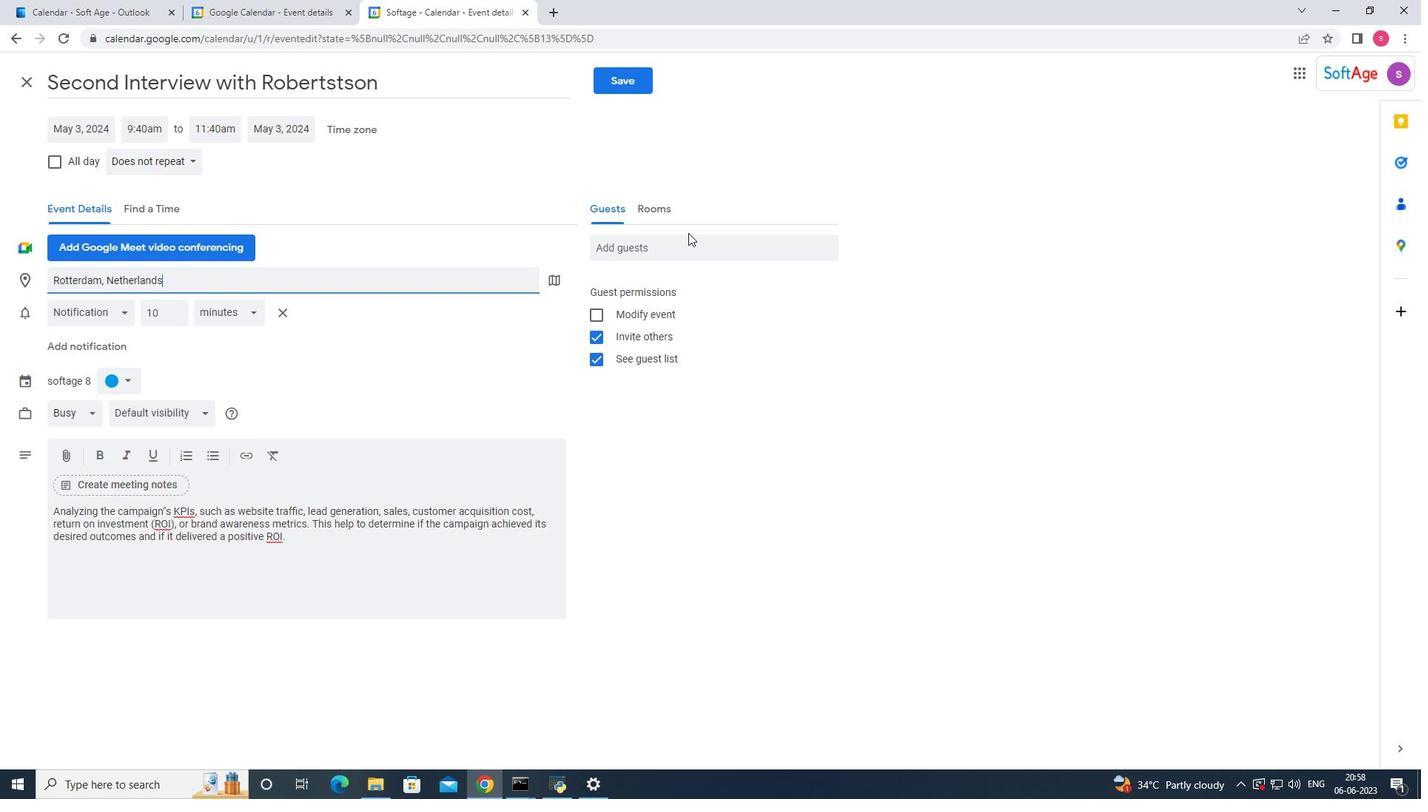 
Action: Mouse pressed left at (679, 239)
Screenshot: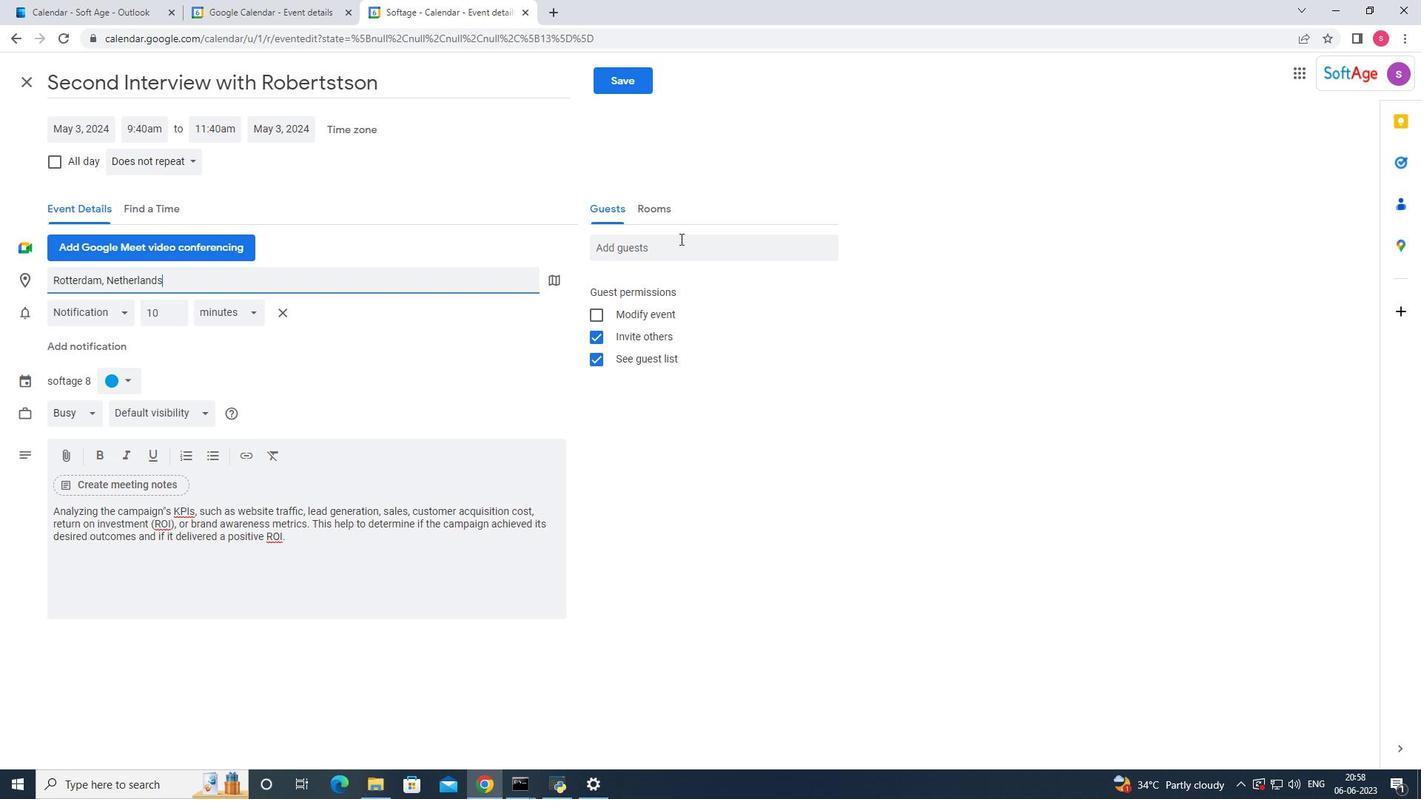 
Action: Mouse pressed left at (679, 239)
Screenshot: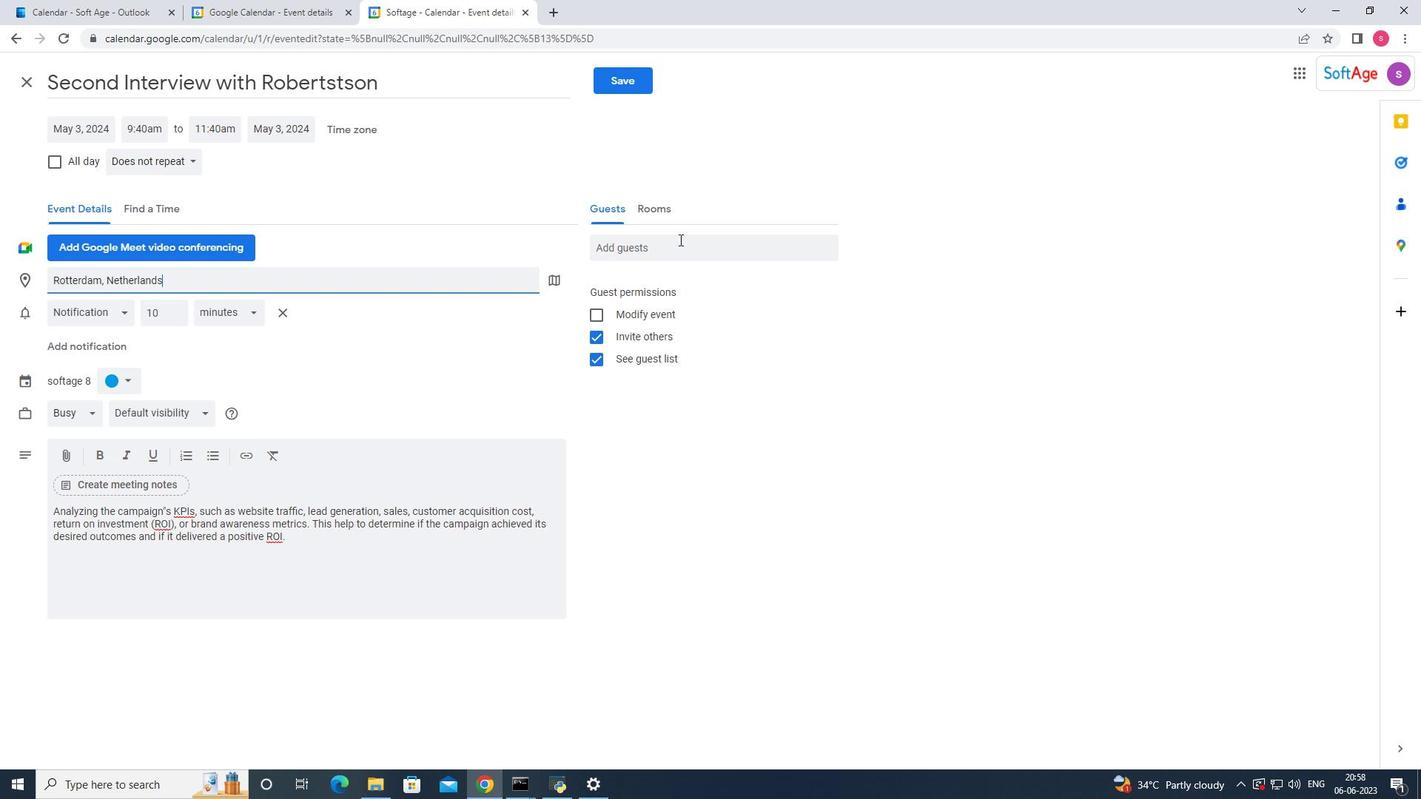 
Action: Key pressed softage.
Screenshot: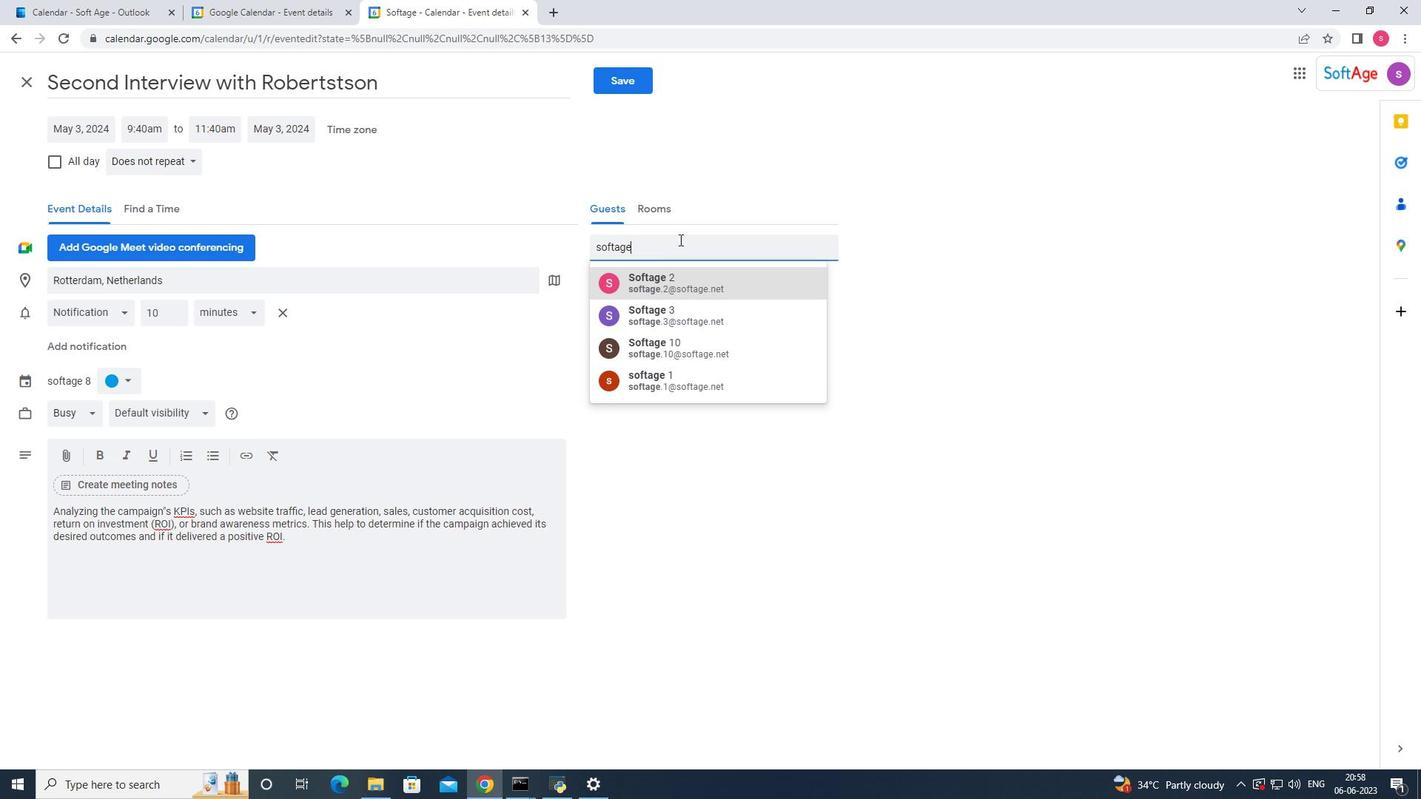 
Action: Mouse moved to (805, 156)
Screenshot: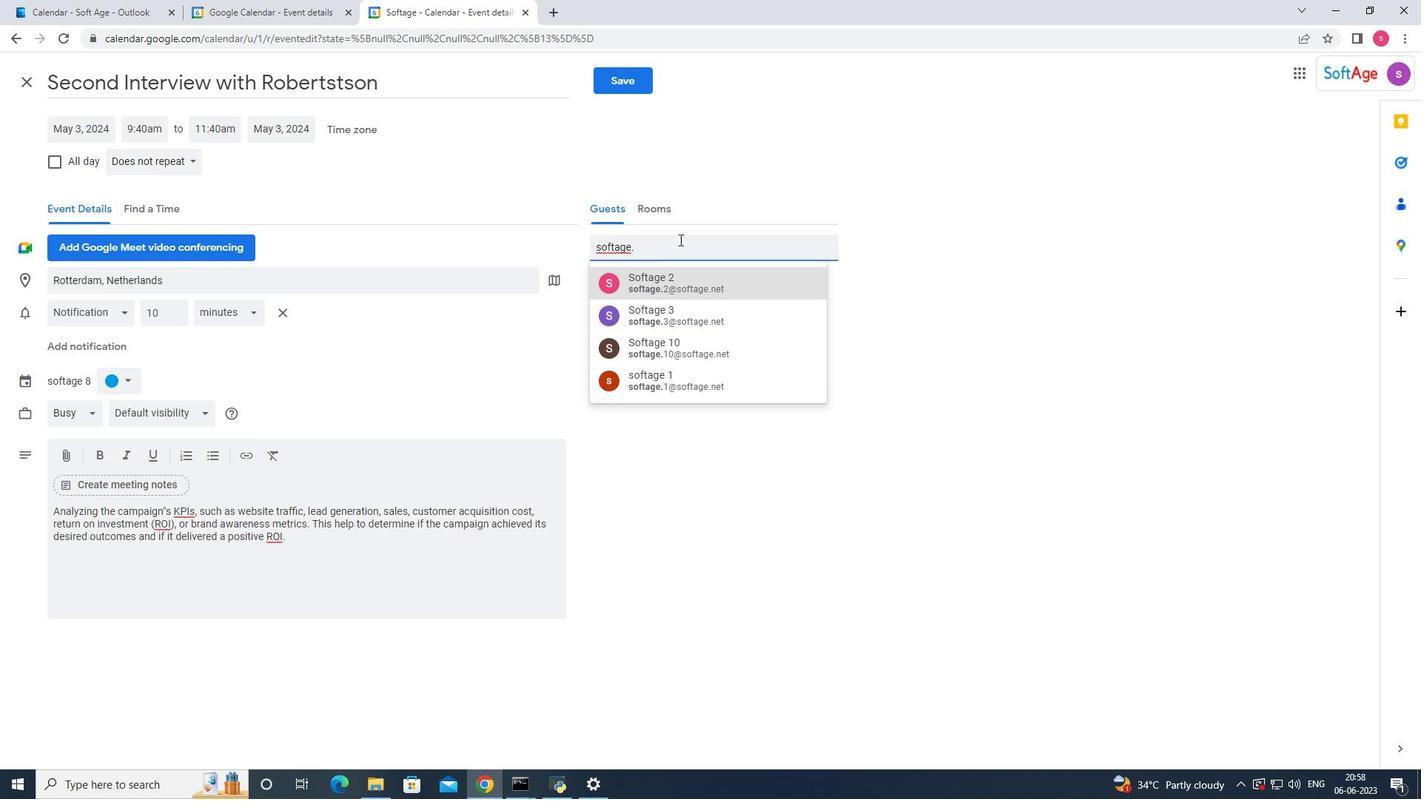 
Action: Key pressed 6
Screenshot: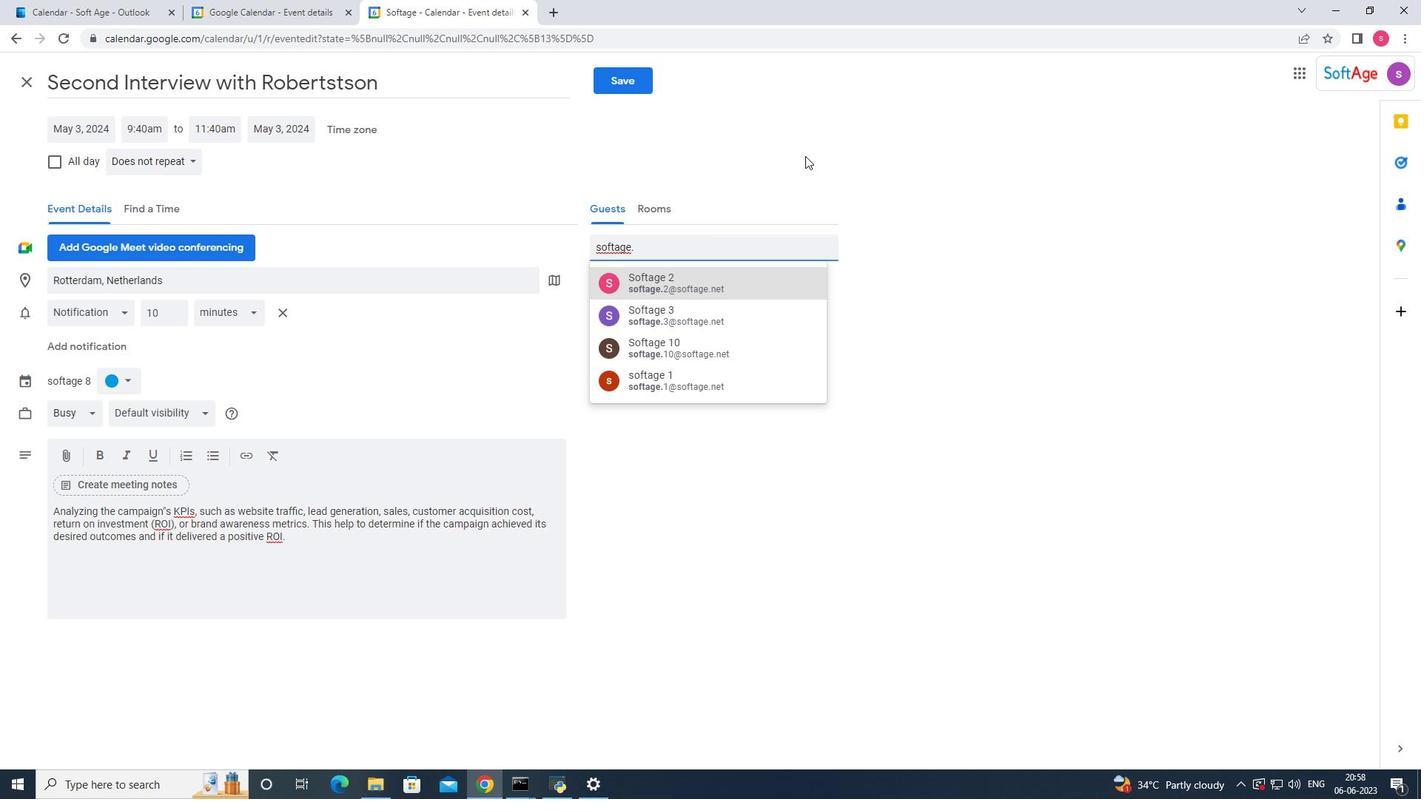 
Action: Mouse moved to (687, 293)
Screenshot: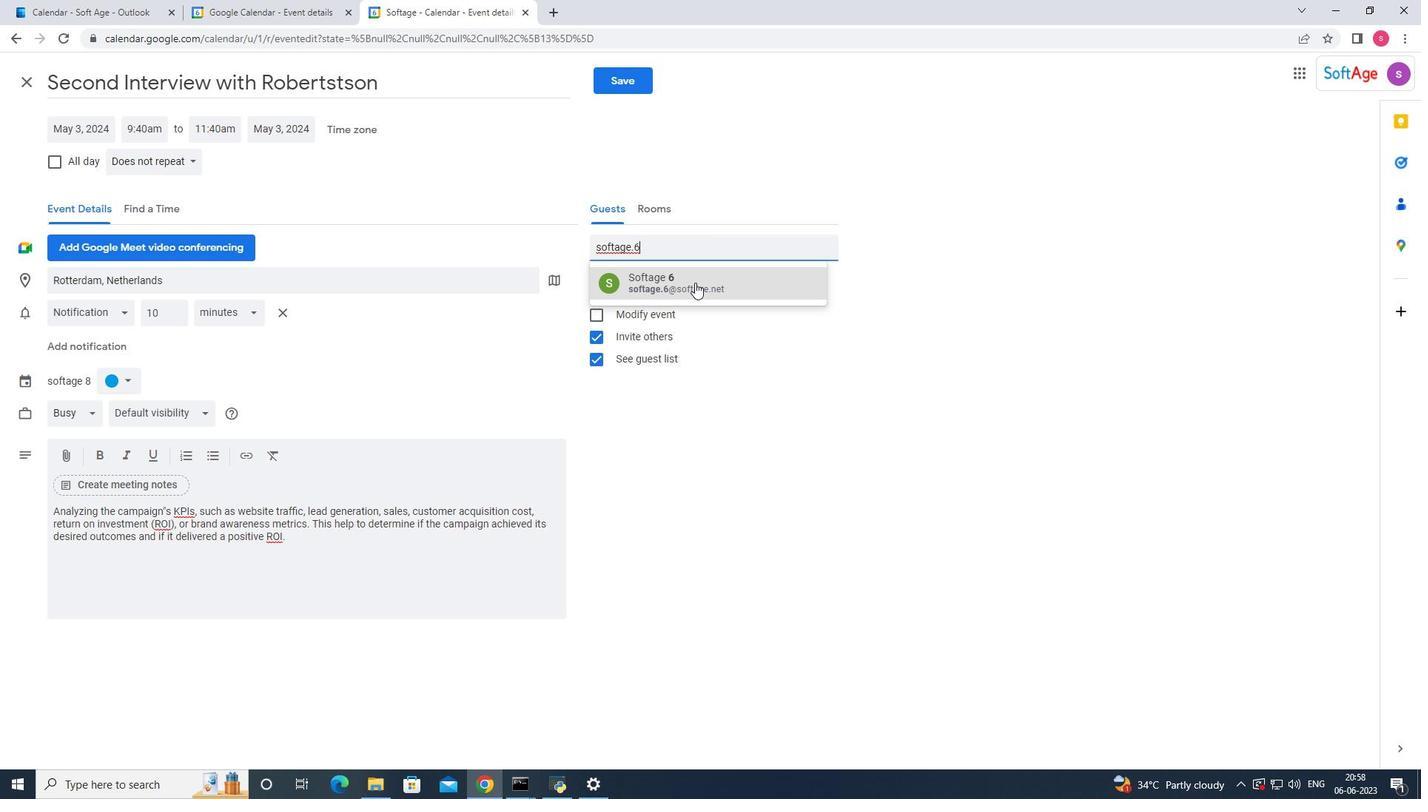 
Action: Mouse pressed left at (687, 293)
Screenshot: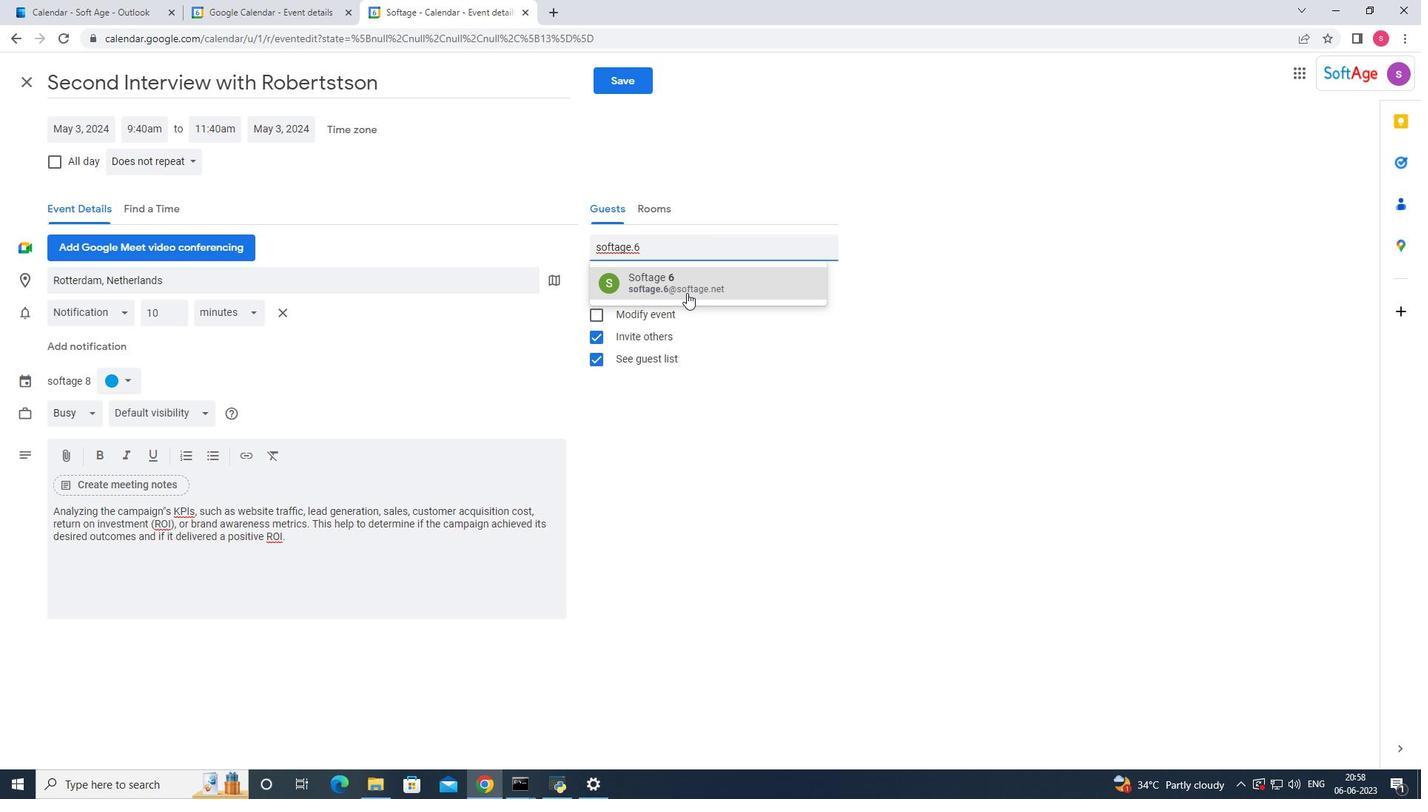
Action: Key pressed softage.7
Screenshot: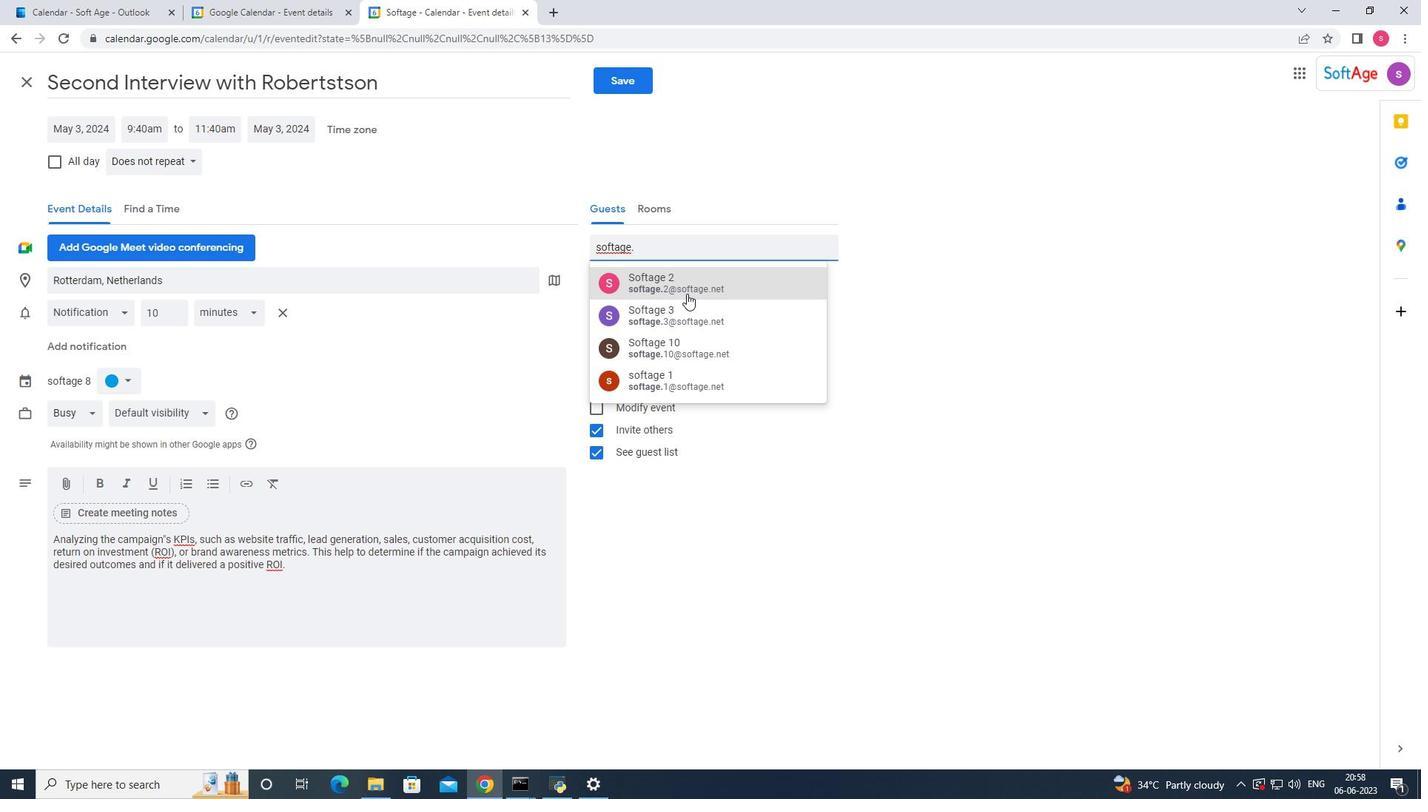 
Action: Mouse moved to (688, 276)
Screenshot: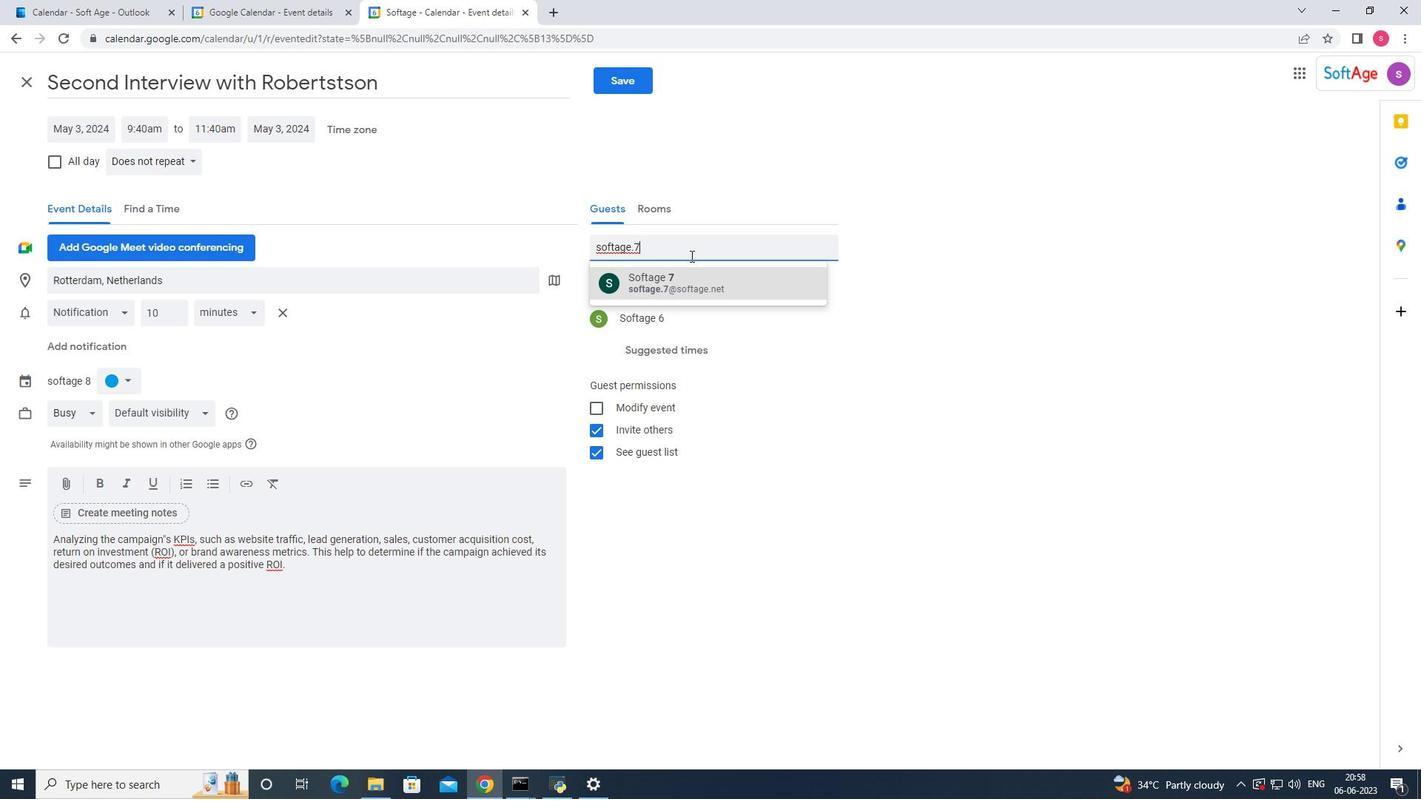 
Action: Mouse pressed left at (688, 276)
Screenshot: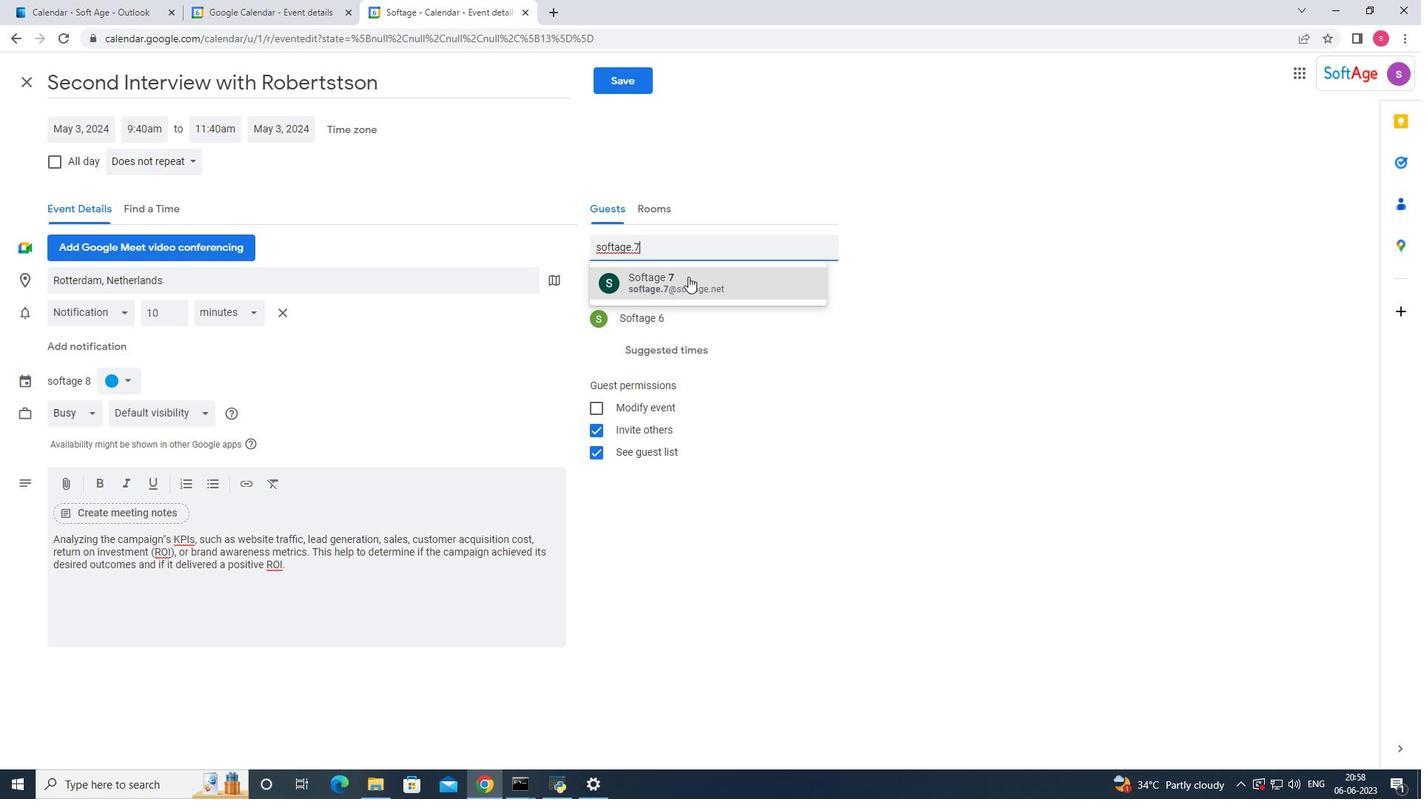 
Action: Mouse moved to (157, 162)
Screenshot: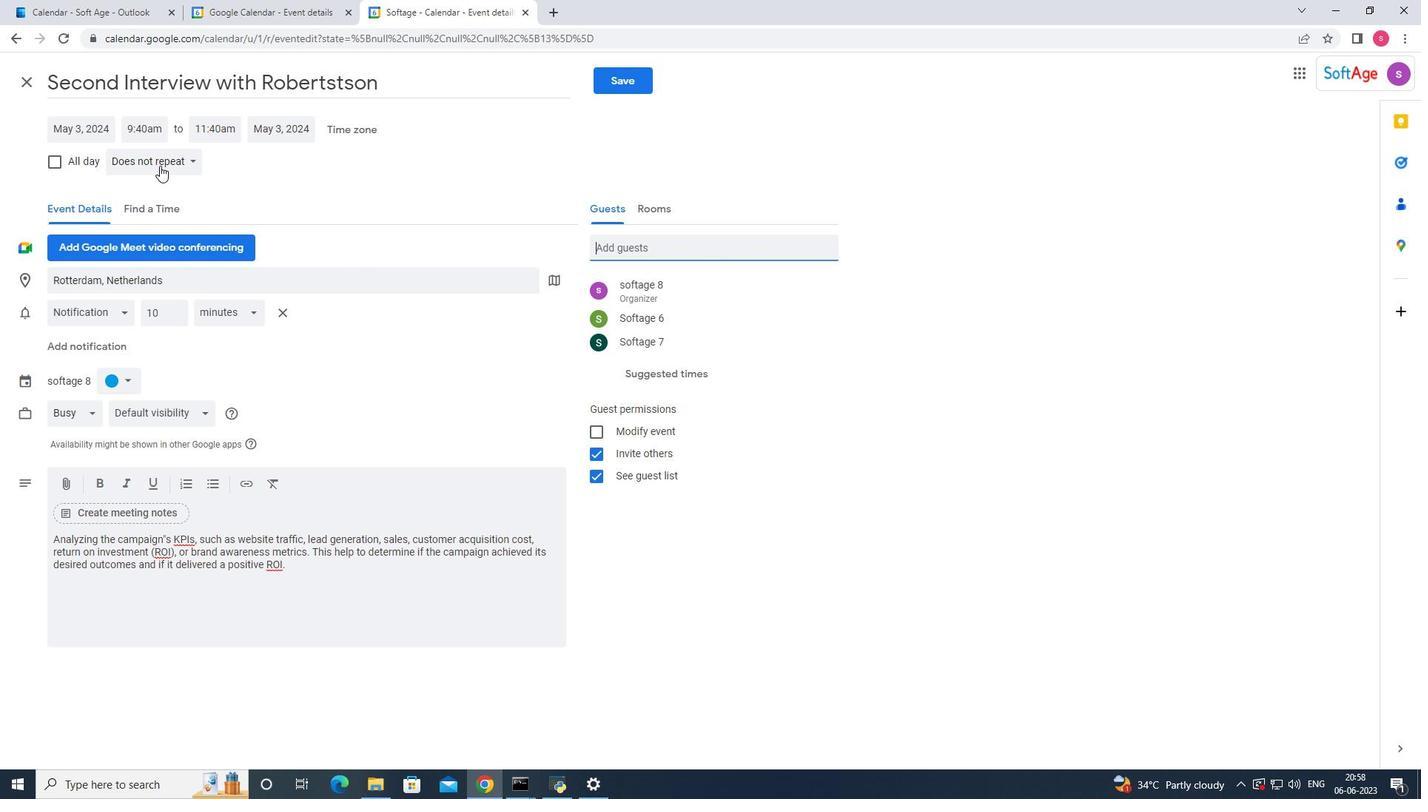 
Action: Mouse pressed left at (157, 162)
Screenshot: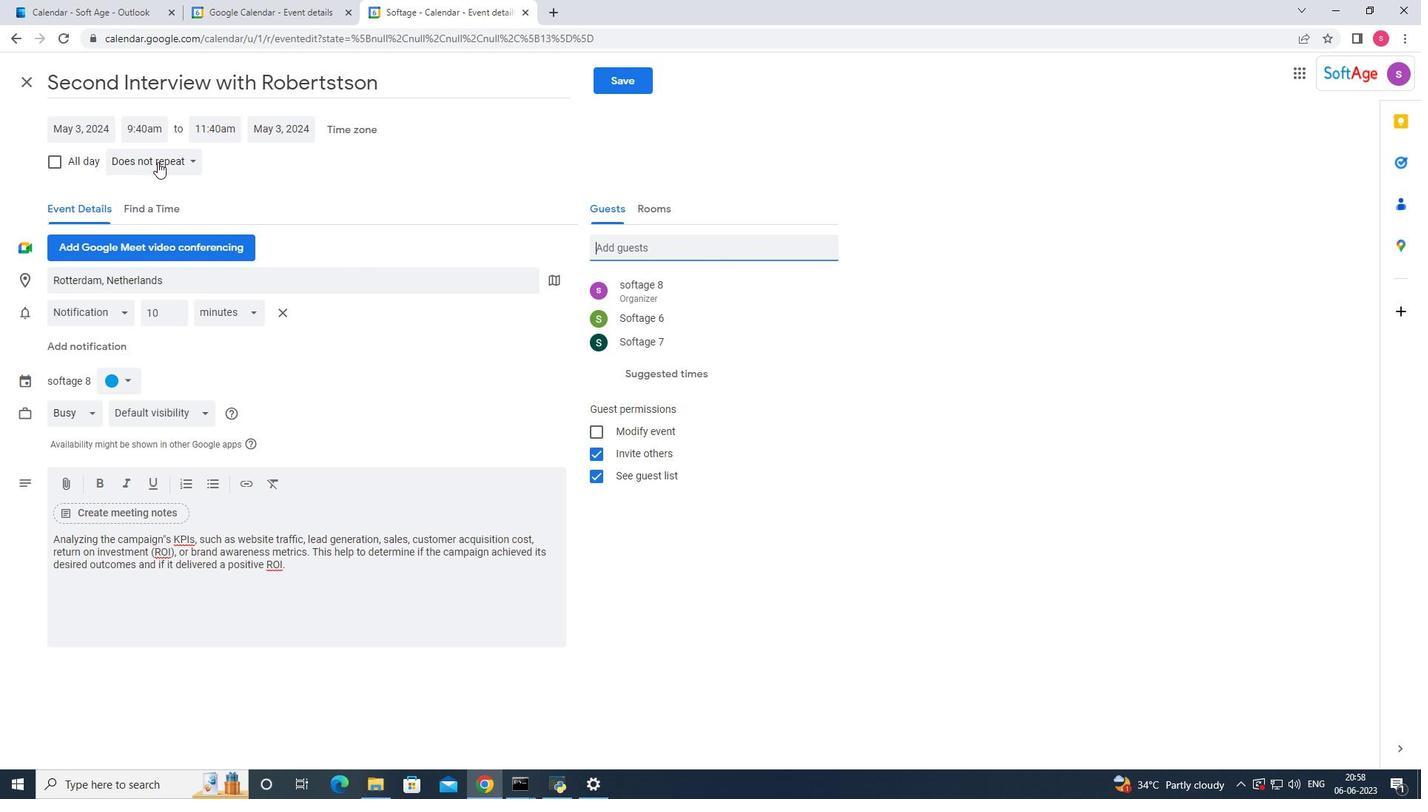 
Action: Mouse moved to (182, 285)
Screenshot: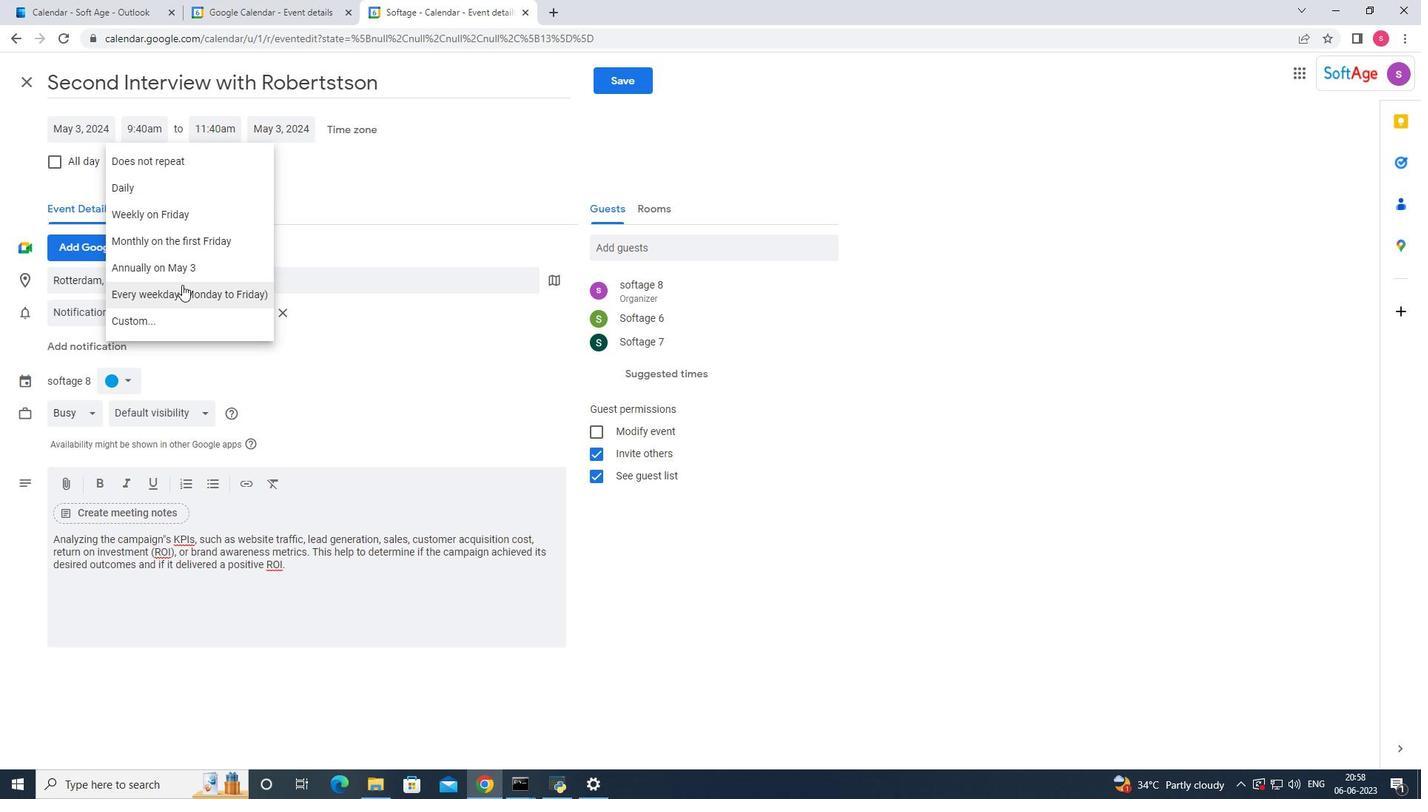 
Action: Mouse pressed left at (182, 285)
Screenshot: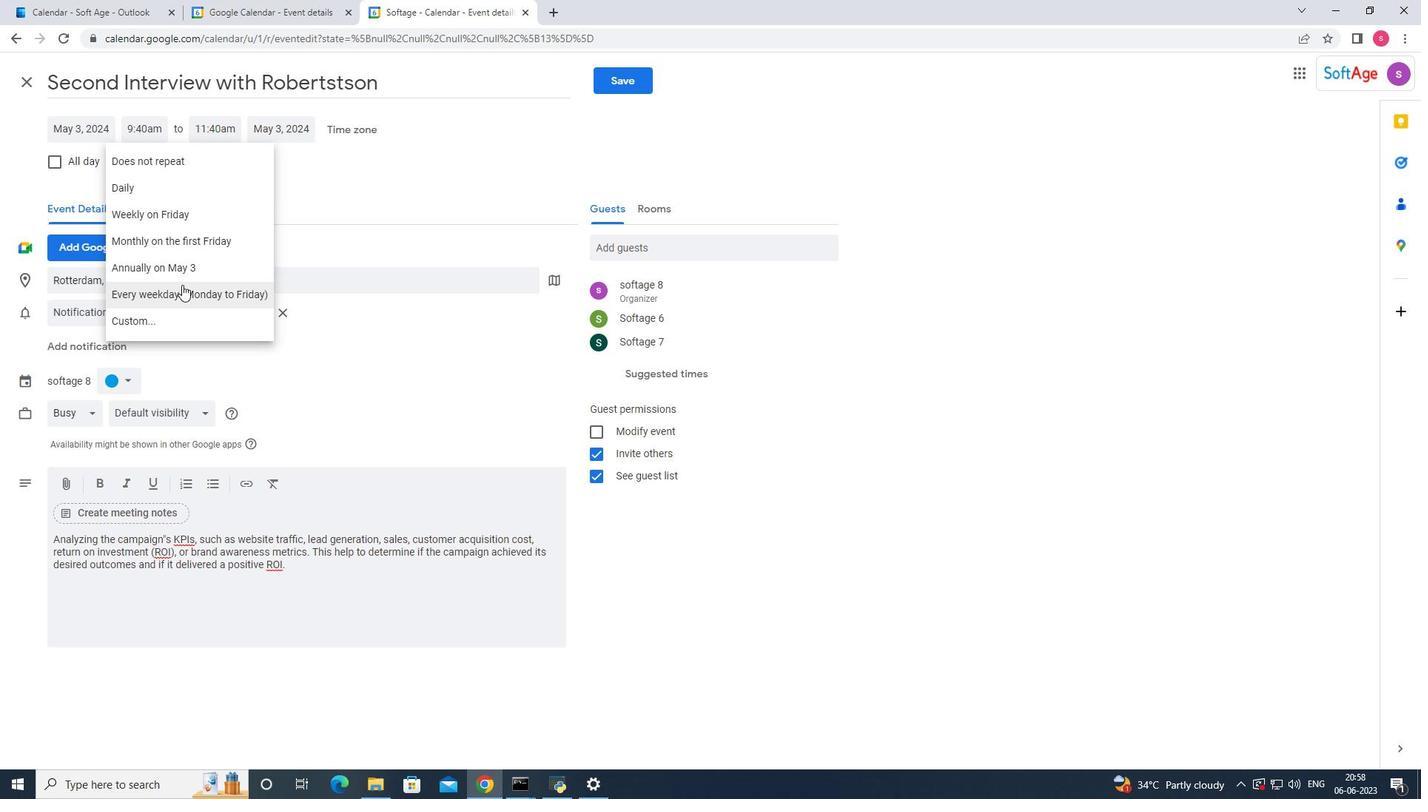 
Action: Mouse moved to (629, 79)
Screenshot: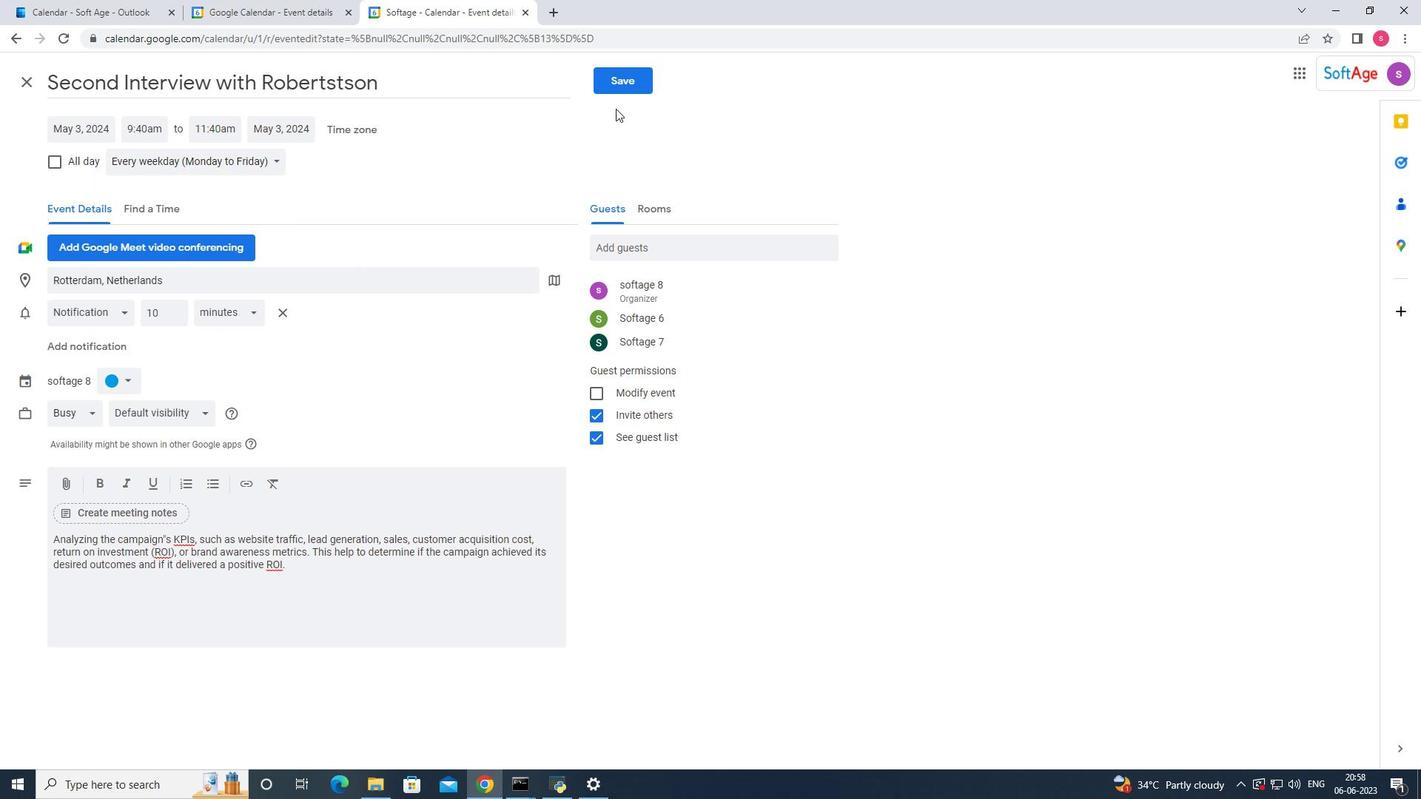
Action: Mouse pressed left at (629, 79)
Screenshot: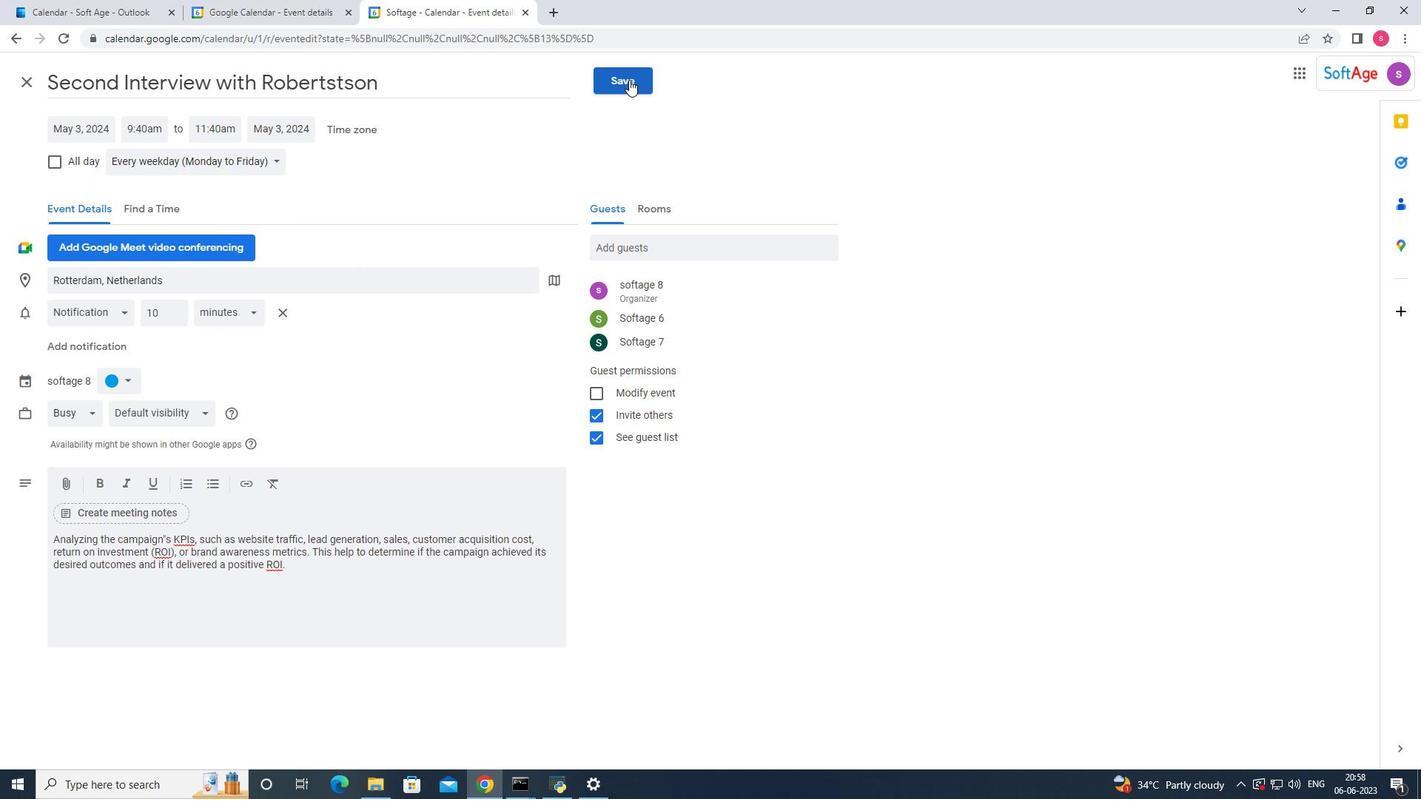 
Action: Mouse moved to (843, 442)
Screenshot: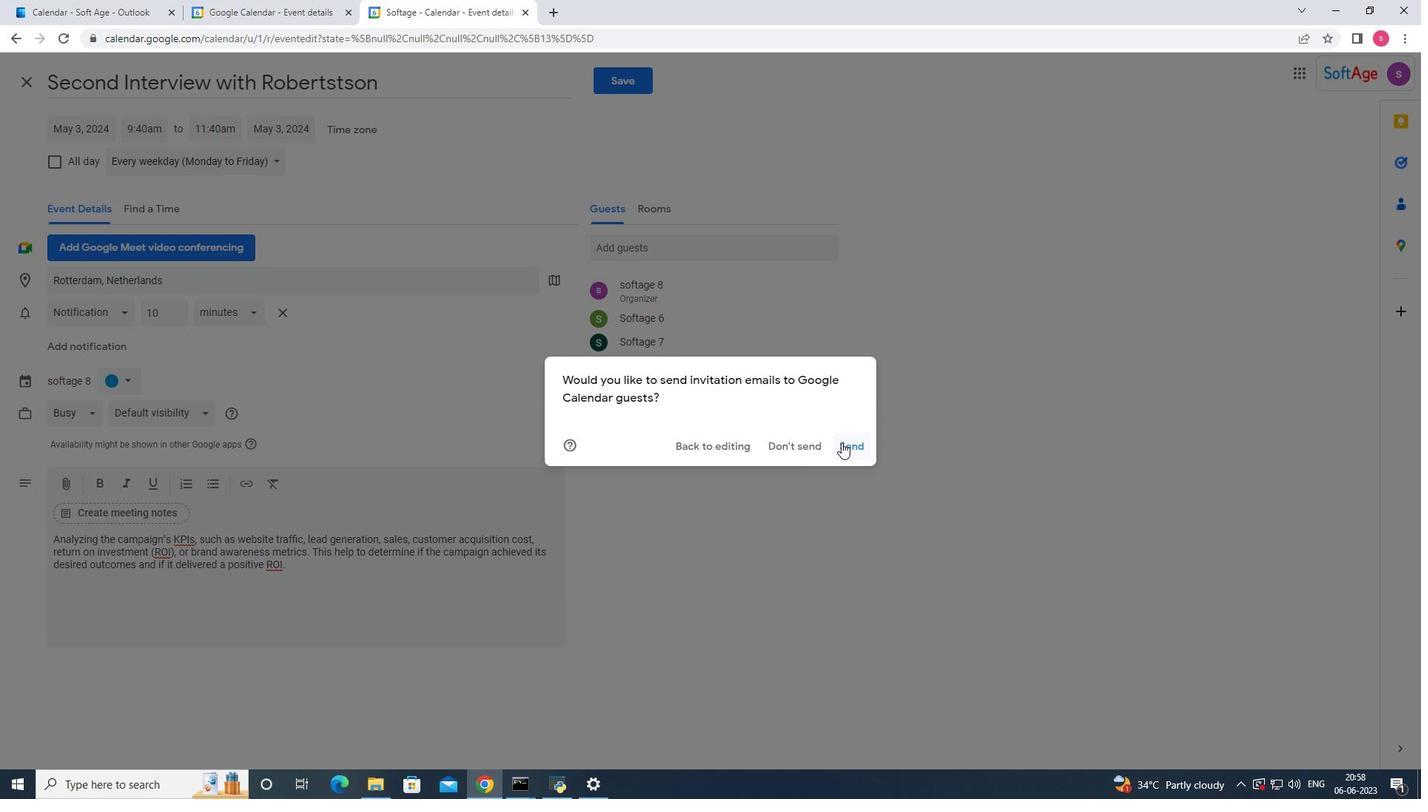 
Action: Mouse pressed left at (843, 442)
Screenshot: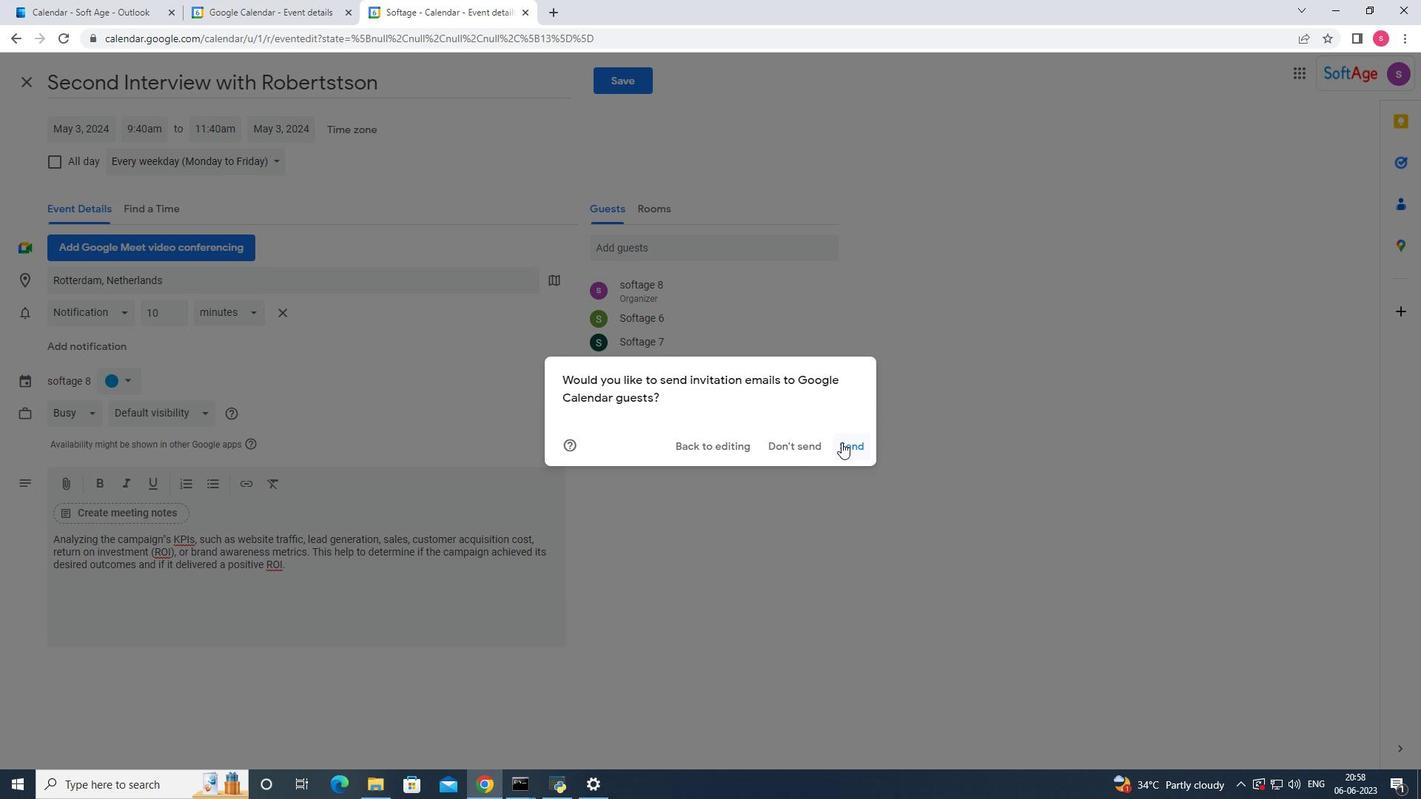 
Action: Mouse moved to (828, 427)
Screenshot: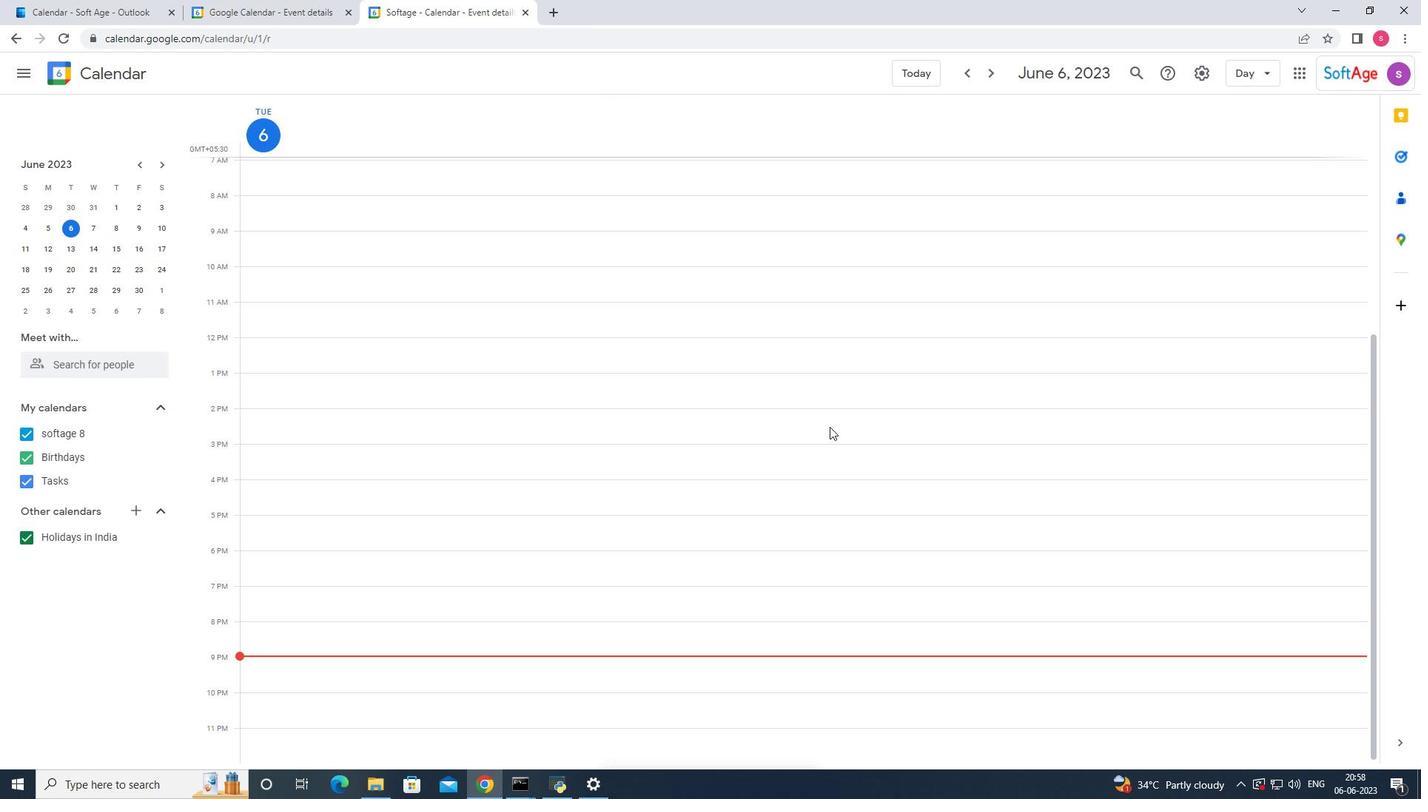 
